 Task: Look for space in Abobo, Ivory Coast from 12th July, 2023 to 16th July, 2023 for 8 adults in price range Rs.10000 to Rs.16000. Place can be private room with 8 bedrooms having 8 beds and 8 bathrooms. Property type can be house, flat, guest house, hotel. Amenities needed are: wifi, TV, free parkinig on premises, gym, breakfast. Booking option can be shelf check-in. Required host language is English.
Action: Mouse moved to (483, 107)
Screenshot: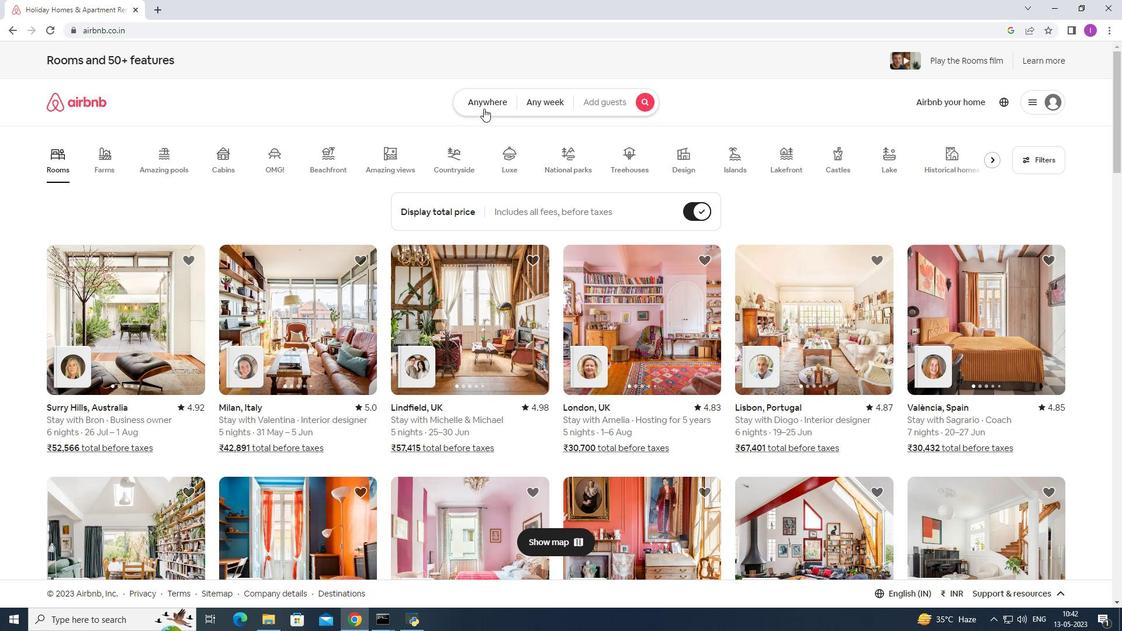 
Action: Mouse pressed left at (483, 107)
Screenshot: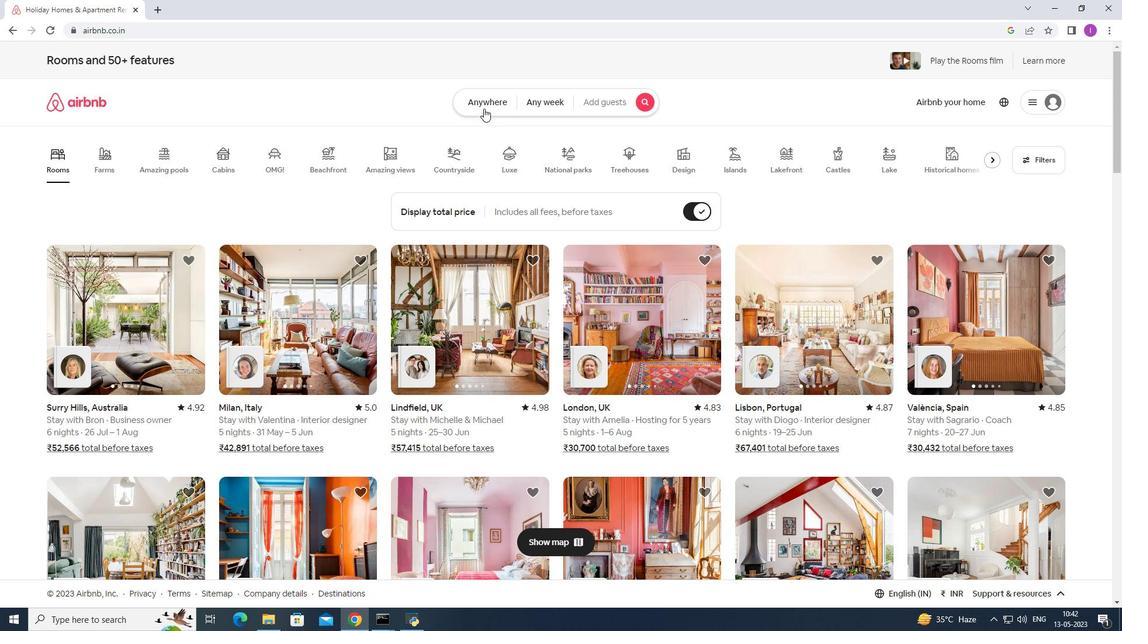 
Action: Mouse moved to (434, 137)
Screenshot: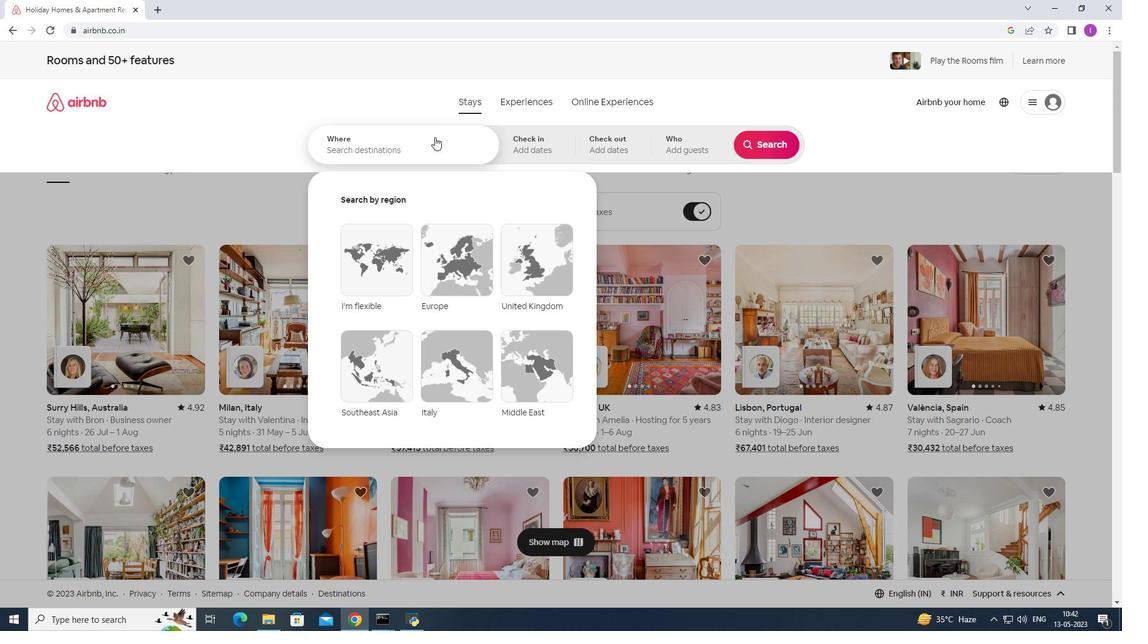 
Action: Mouse pressed left at (434, 137)
Screenshot: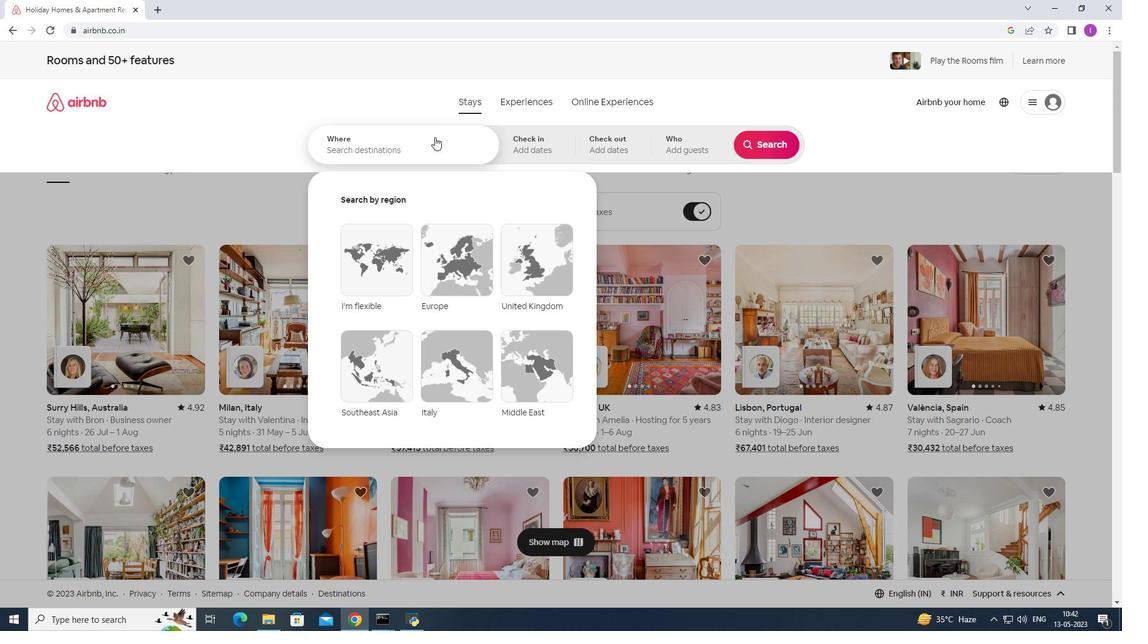 
Action: Key pressed <Key.shift>Abodo,<Key.shift>Ivoryn<Key.backspace><Key.space>scost
Screenshot: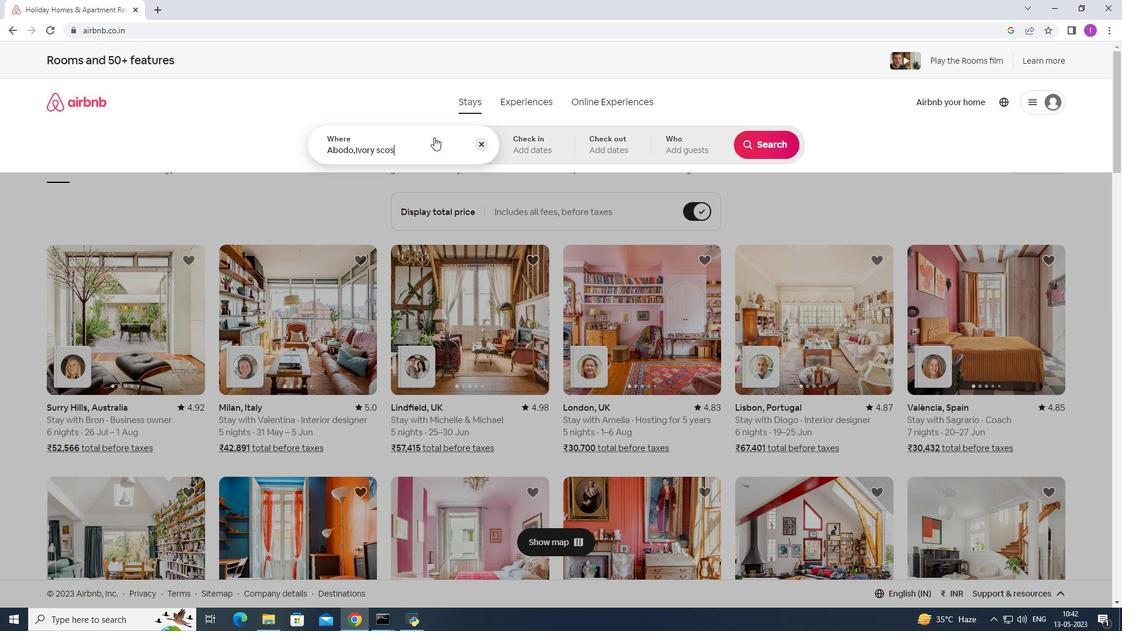 
Action: Mouse moved to (380, 149)
Screenshot: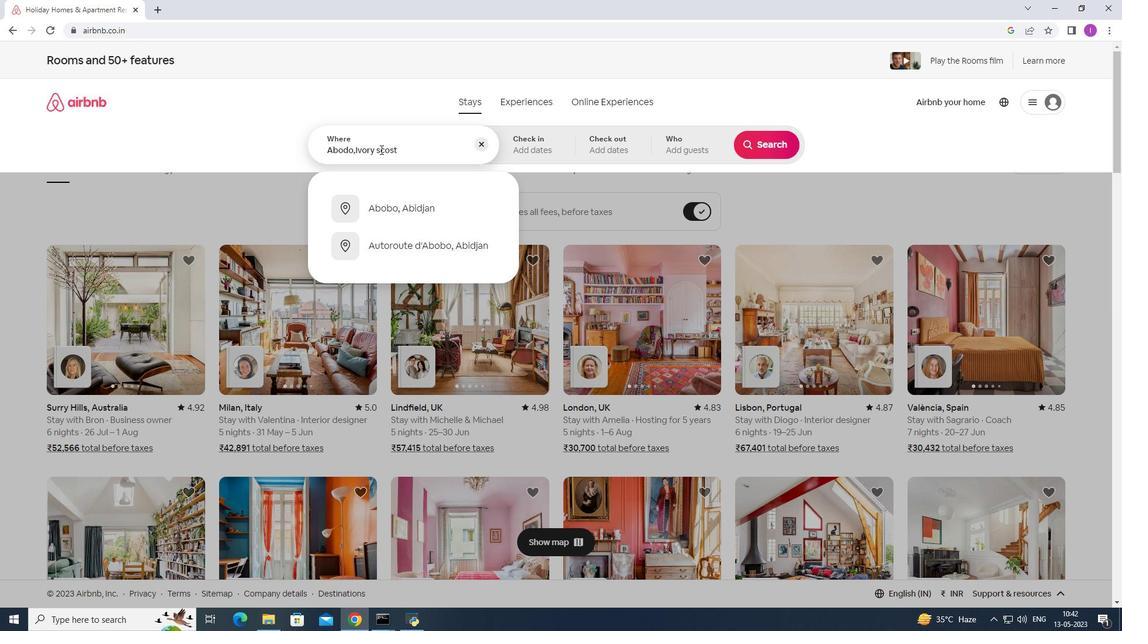 
Action: Mouse pressed left at (380, 149)
Screenshot: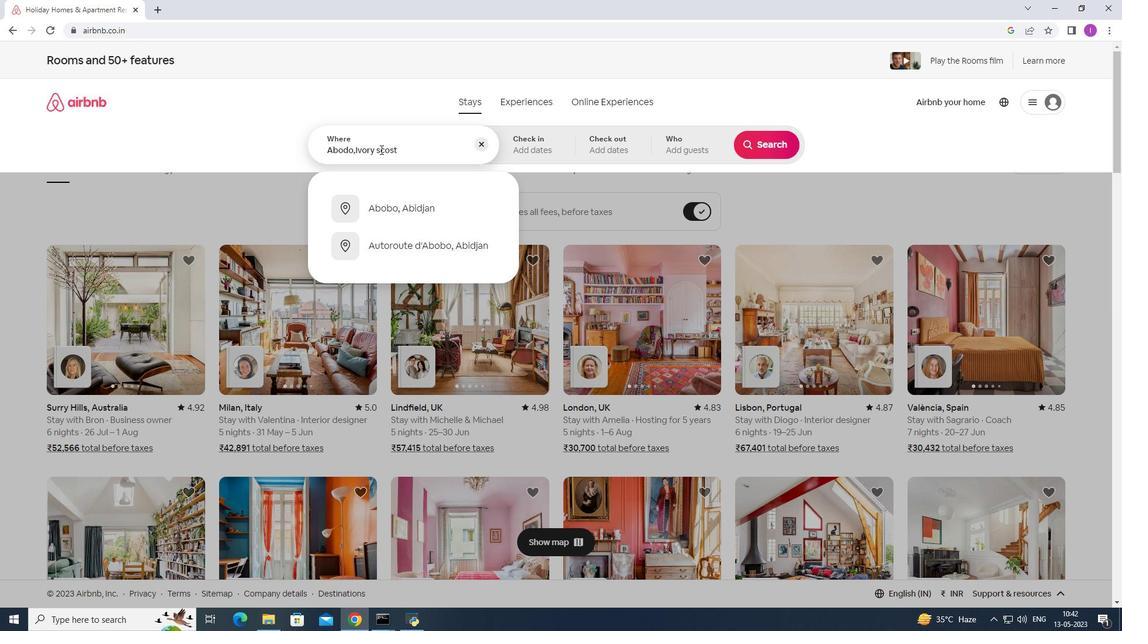 
Action: Key pressed <Key.backspace>
Screenshot: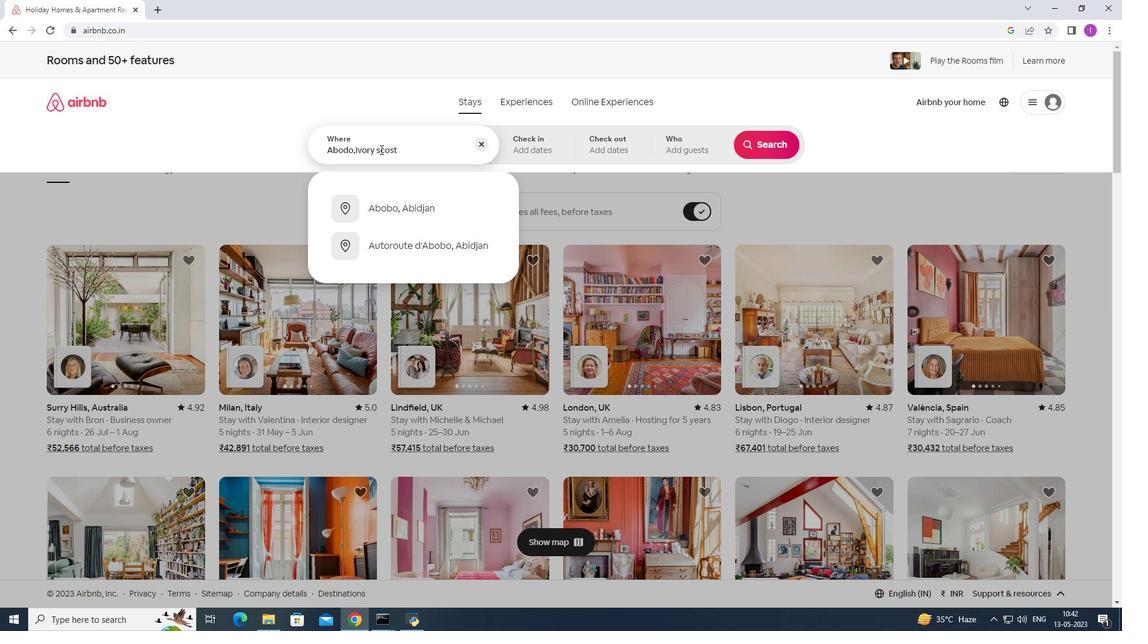 
Action: Mouse moved to (525, 152)
Screenshot: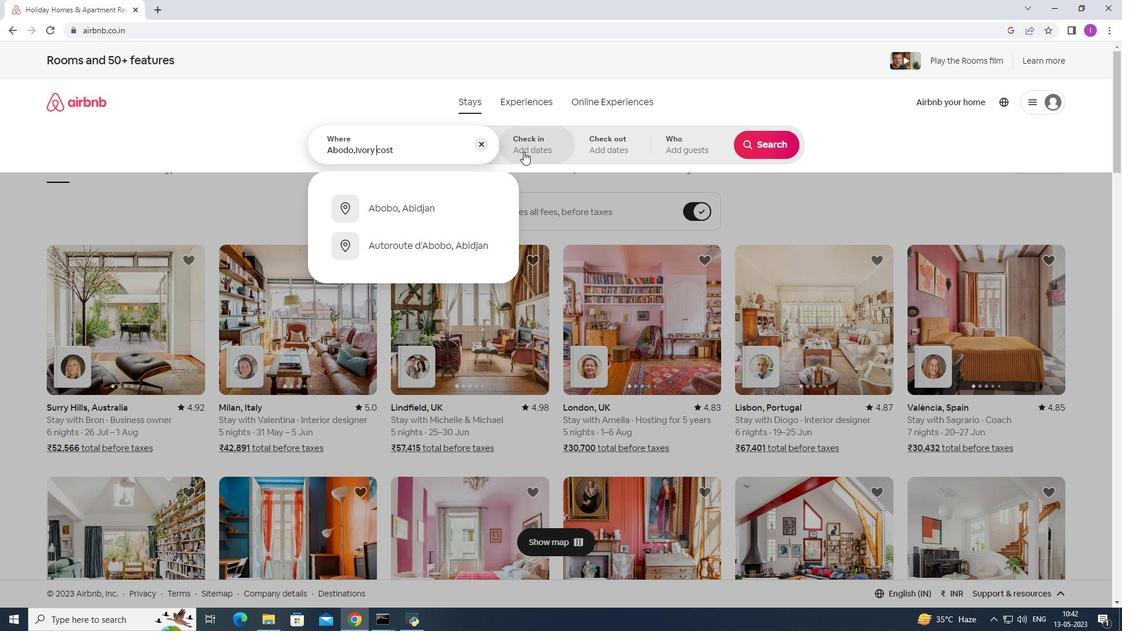 
Action: Mouse pressed left at (525, 152)
Screenshot: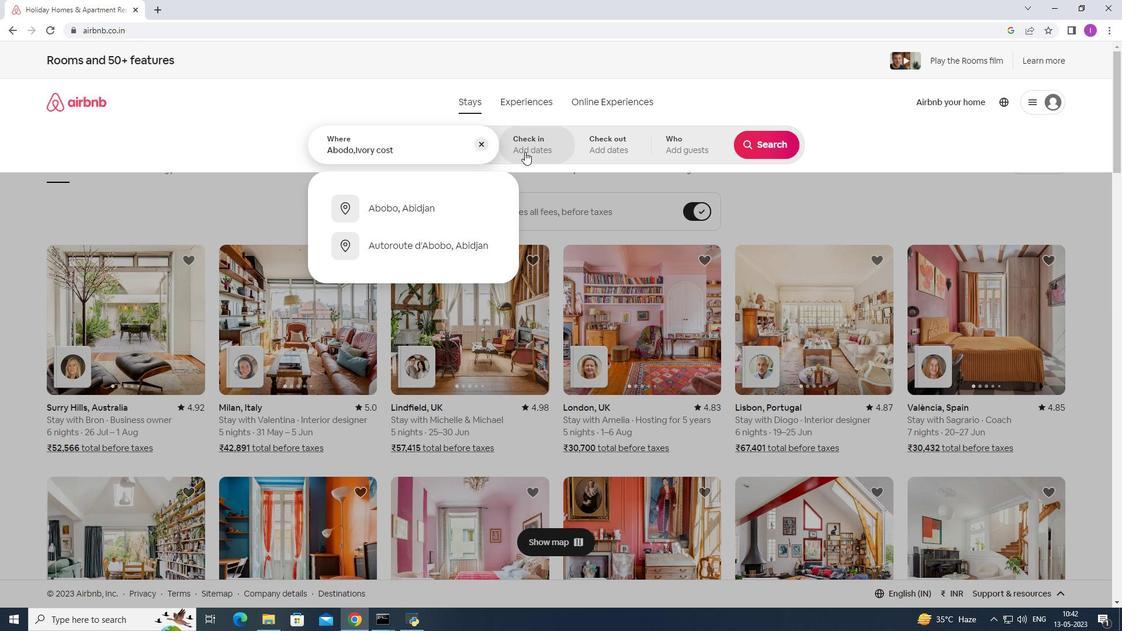 
Action: Mouse moved to (761, 240)
Screenshot: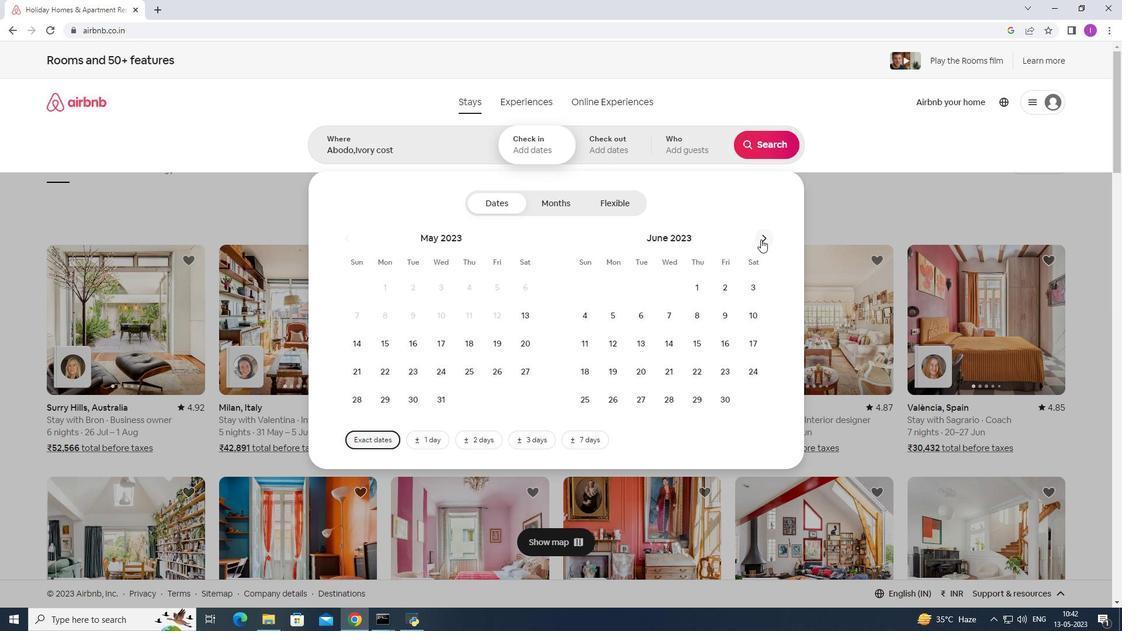 
Action: Mouse pressed left at (761, 240)
Screenshot: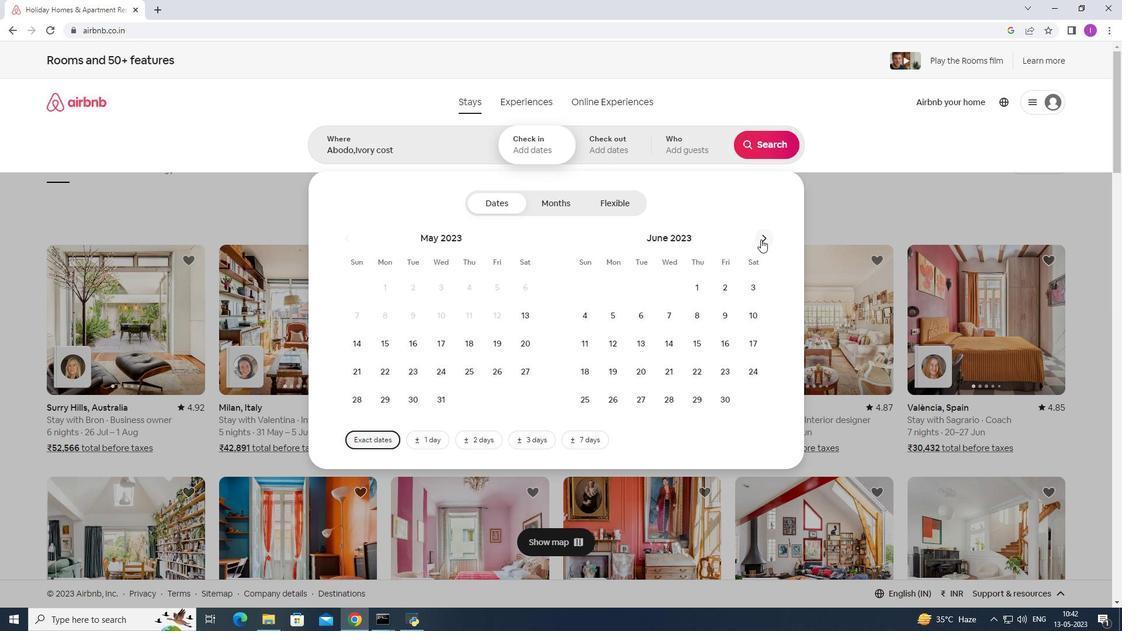 
Action: Mouse moved to (669, 344)
Screenshot: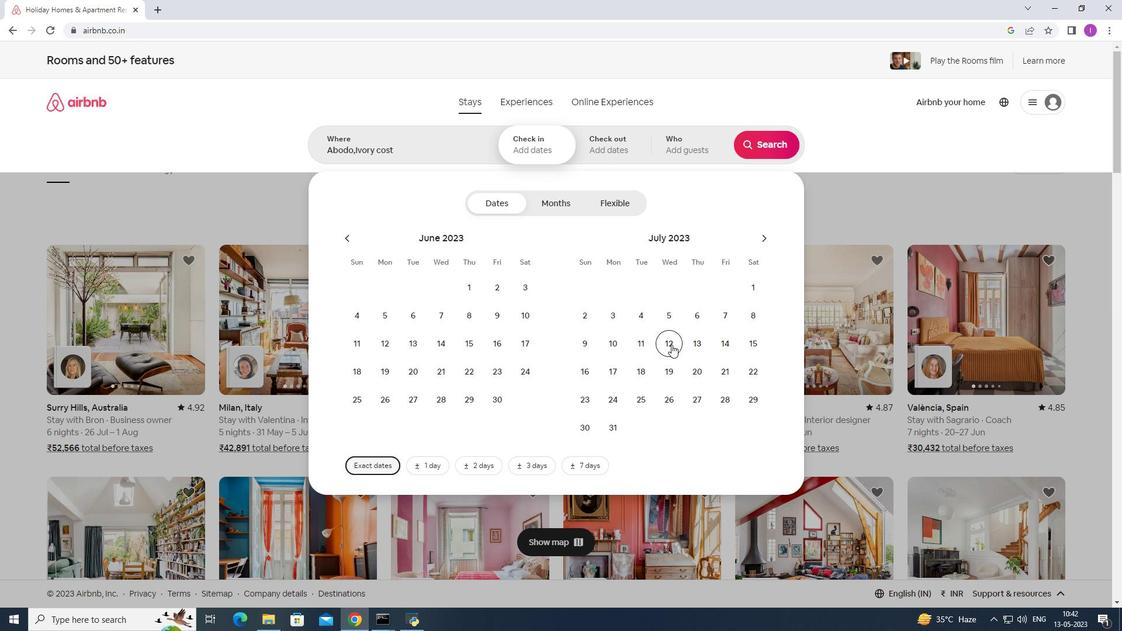 
Action: Mouse pressed left at (669, 344)
Screenshot: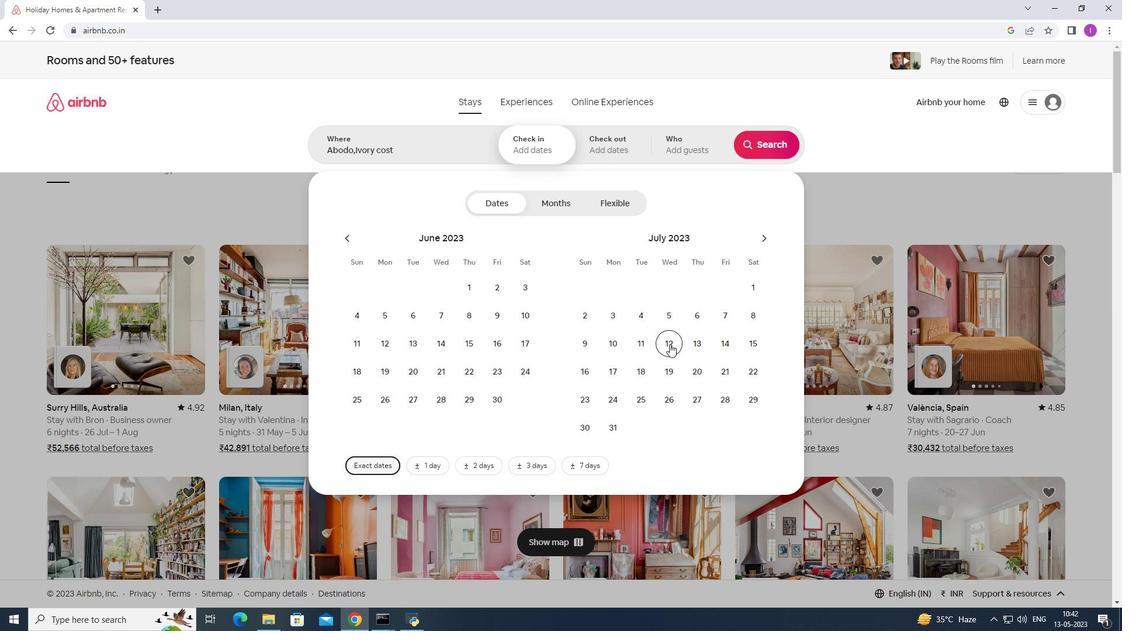 
Action: Mouse moved to (584, 377)
Screenshot: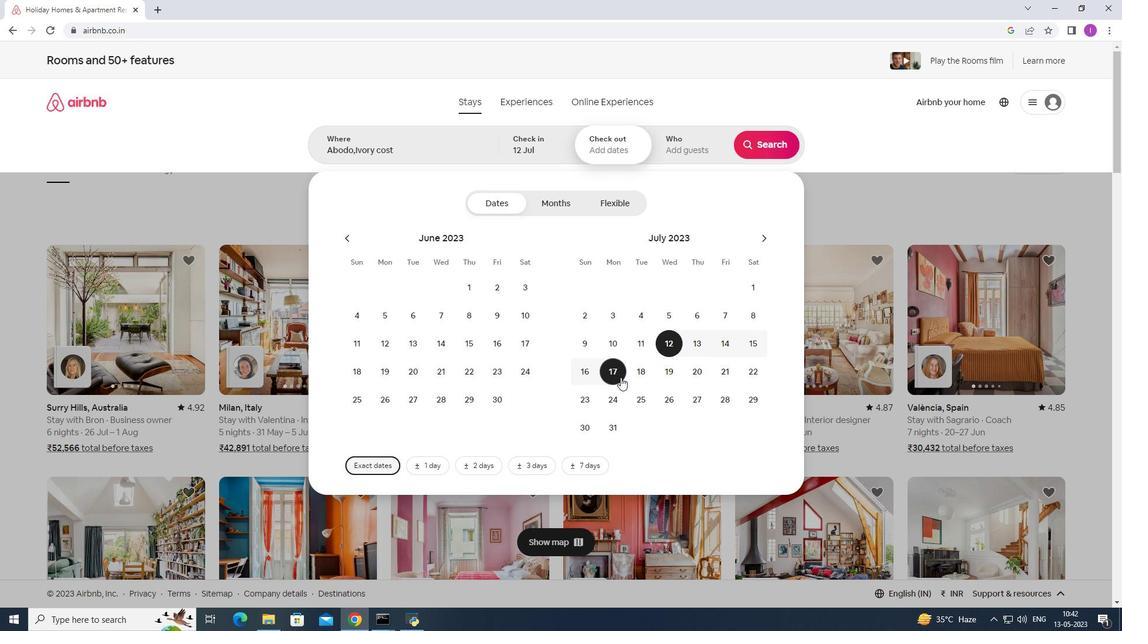 
Action: Mouse pressed left at (584, 377)
Screenshot: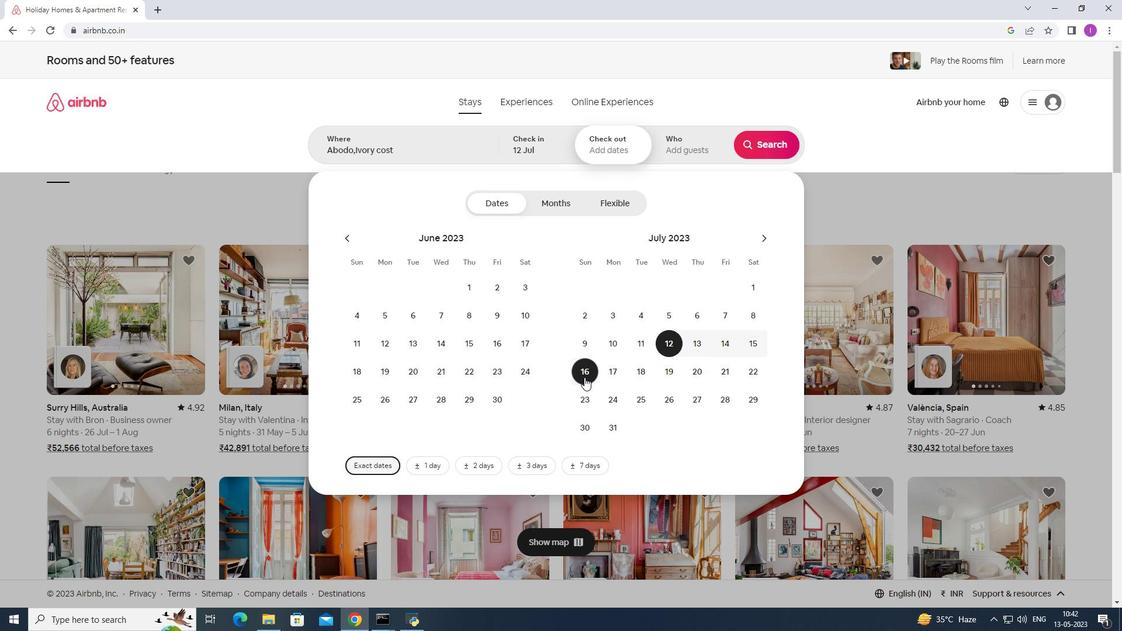 
Action: Mouse moved to (702, 159)
Screenshot: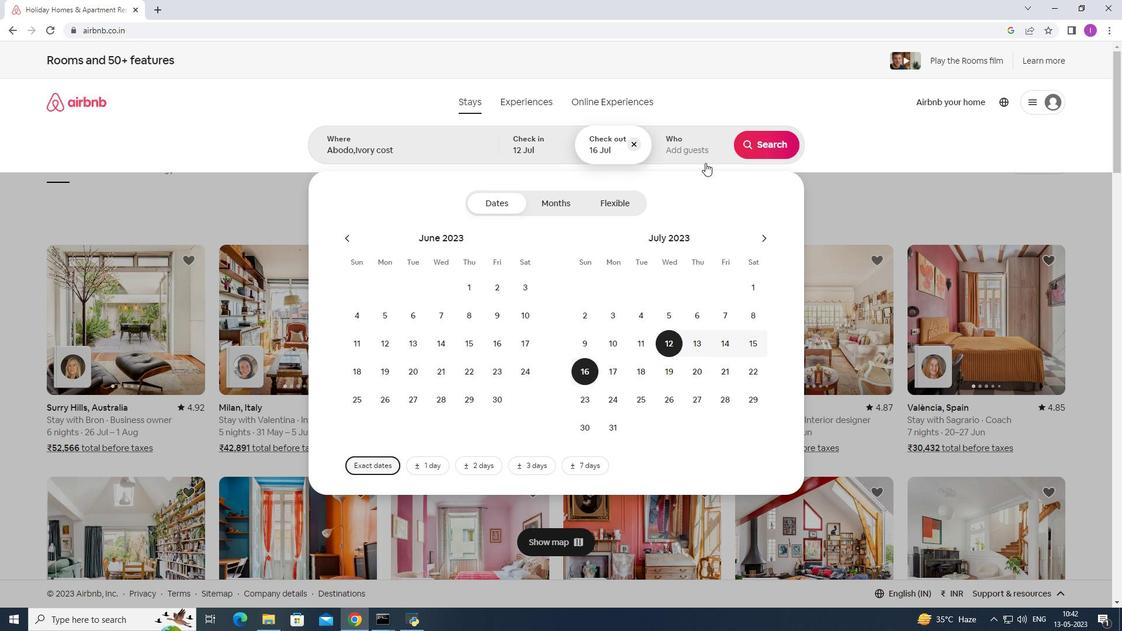 
Action: Mouse pressed left at (702, 159)
Screenshot: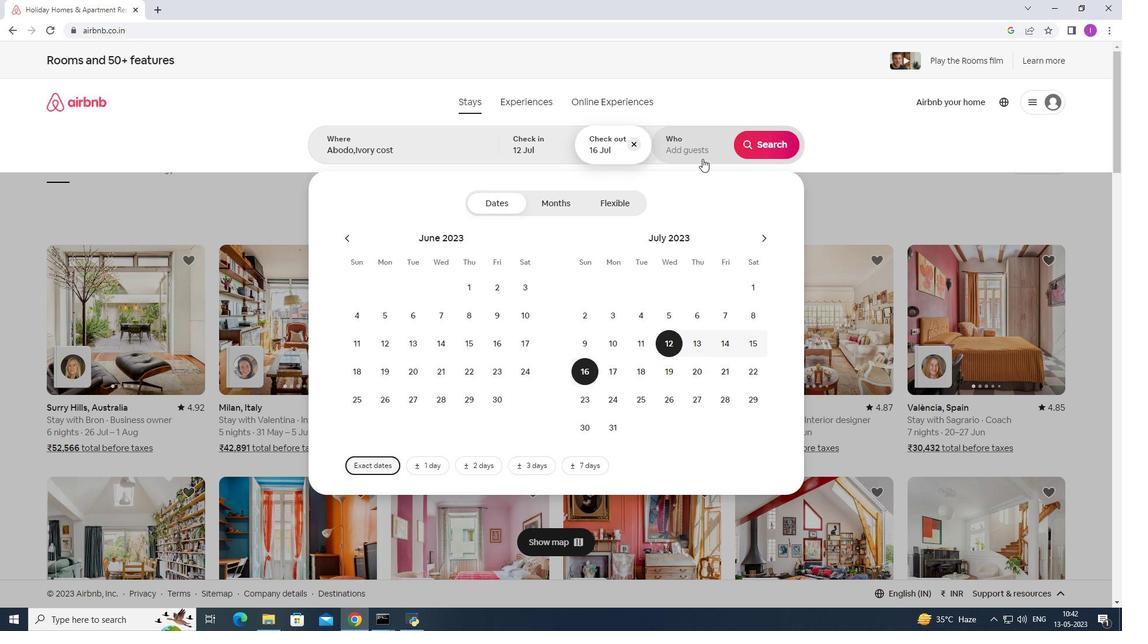 
Action: Mouse moved to (768, 206)
Screenshot: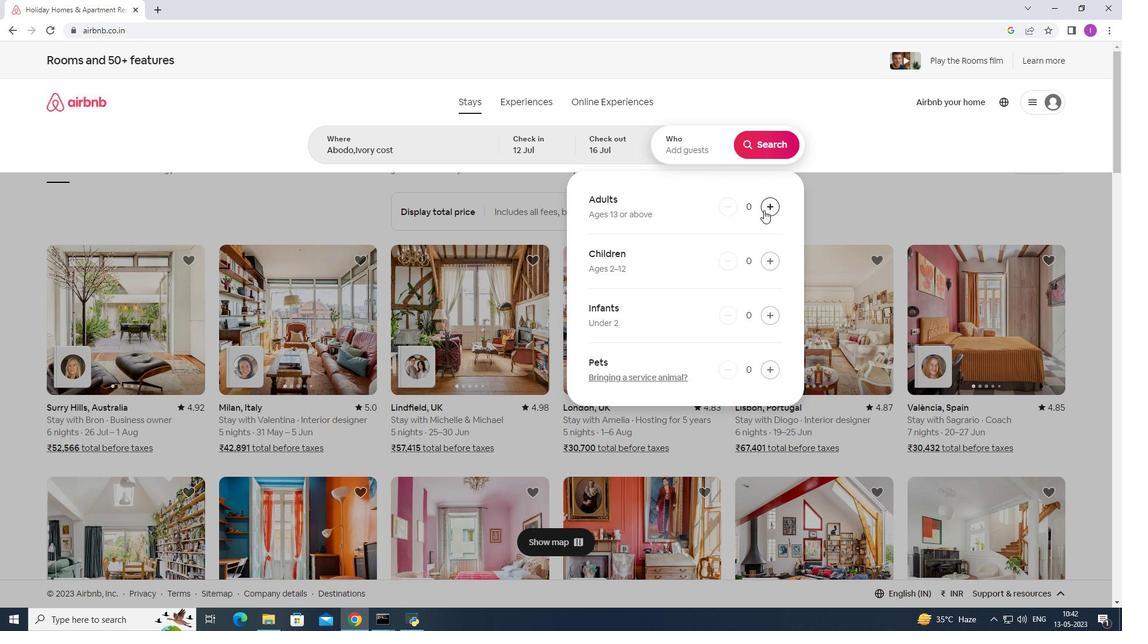 
Action: Mouse pressed left at (768, 206)
Screenshot: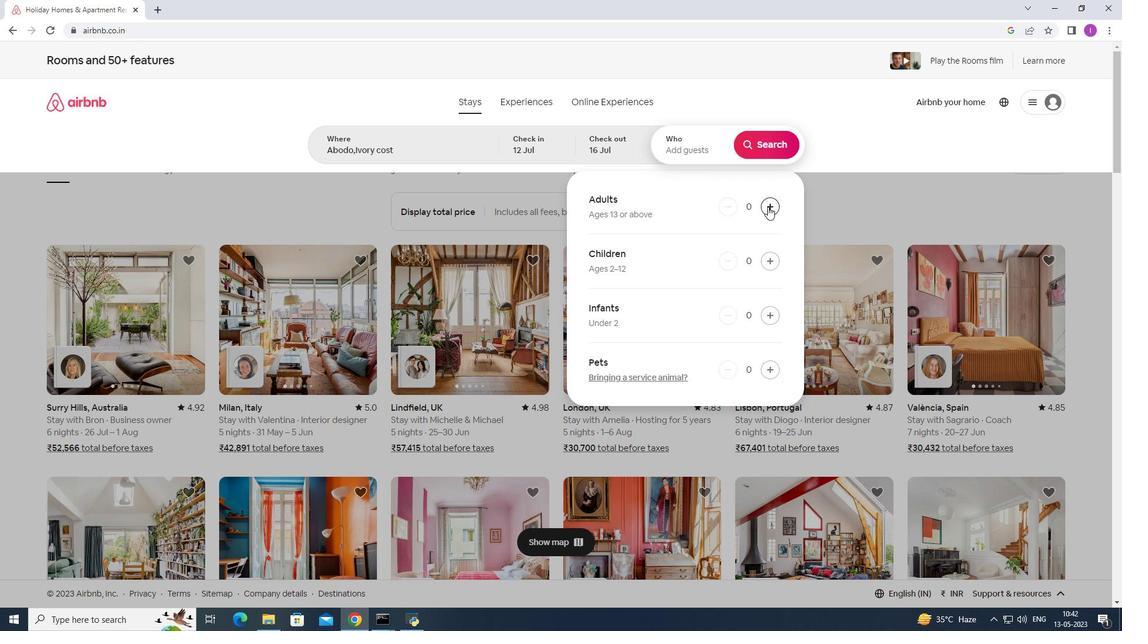 
Action: Mouse pressed left at (768, 206)
Screenshot: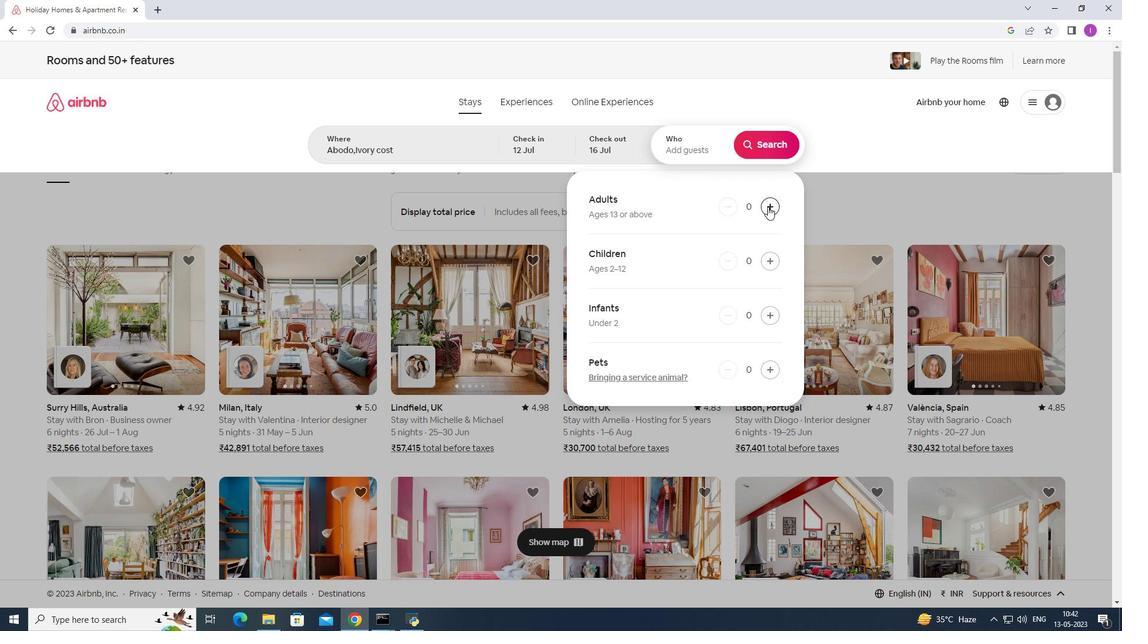 
Action: Mouse pressed left at (768, 206)
Screenshot: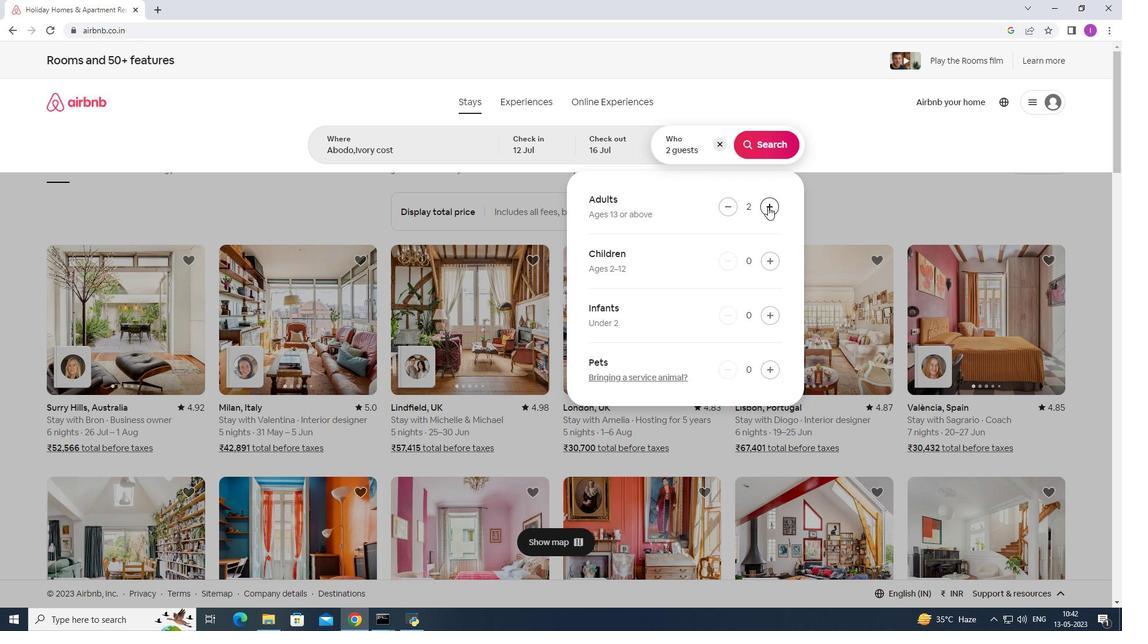 
Action: Mouse pressed left at (768, 206)
Screenshot: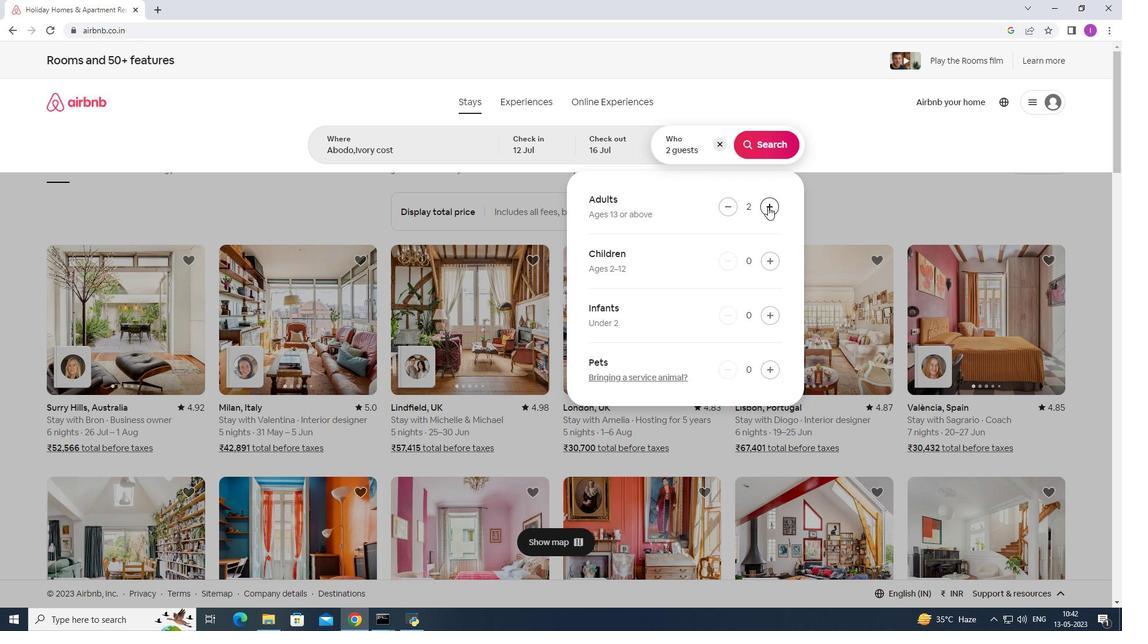 
Action: Mouse pressed left at (768, 206)
Screenshot: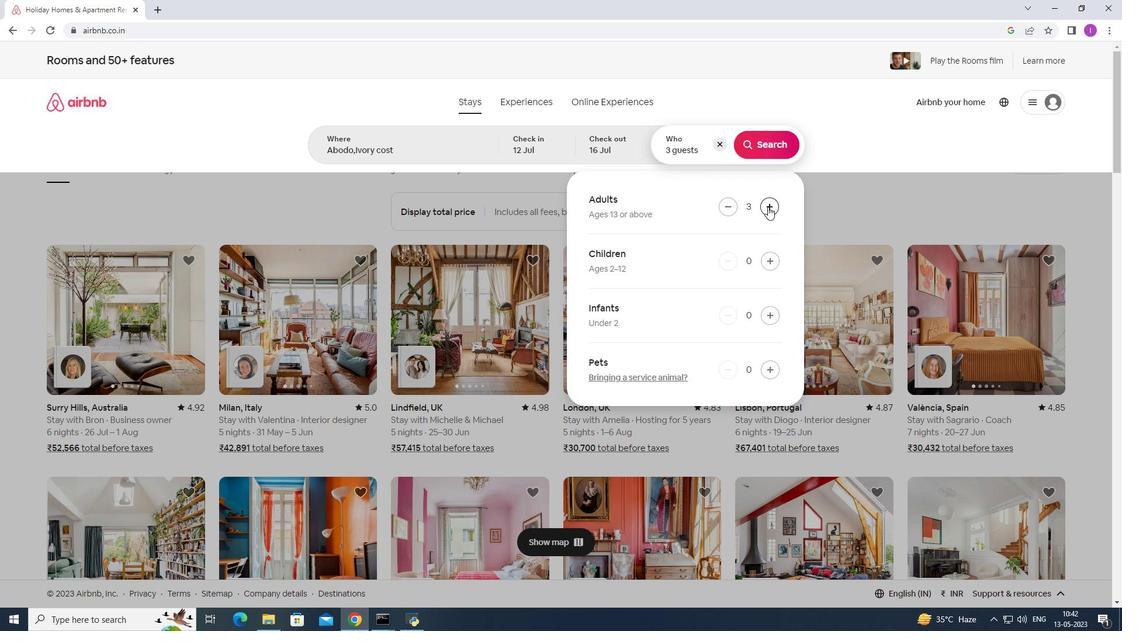 
Action: Mouse pressed left at (768, 206)
Screenshot: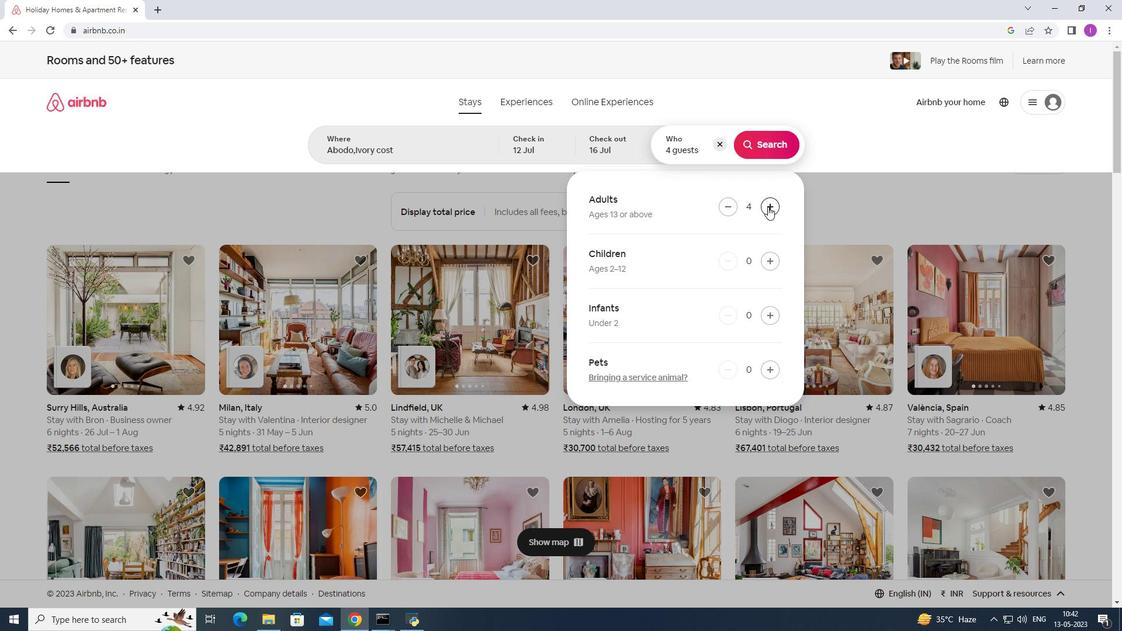 
Action: Mouse pressed left at (768, 206)
Screenshot: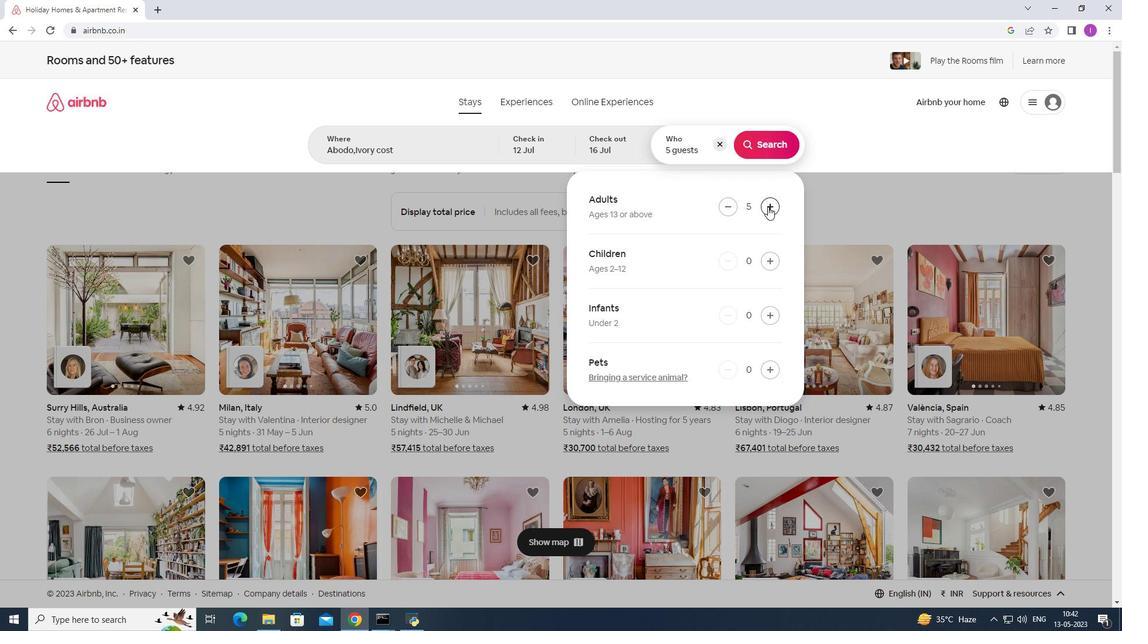 
Action: Mouse pressed left at (768, 206)
Screenshot: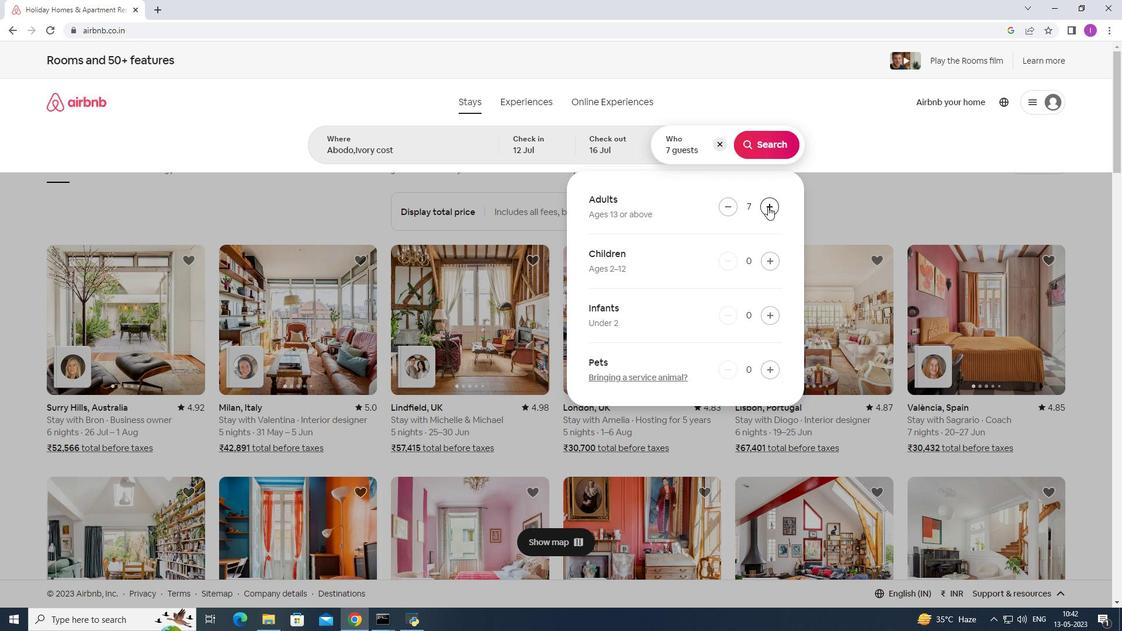 
Action: Mouse moved to (767, 147)
Screenshot: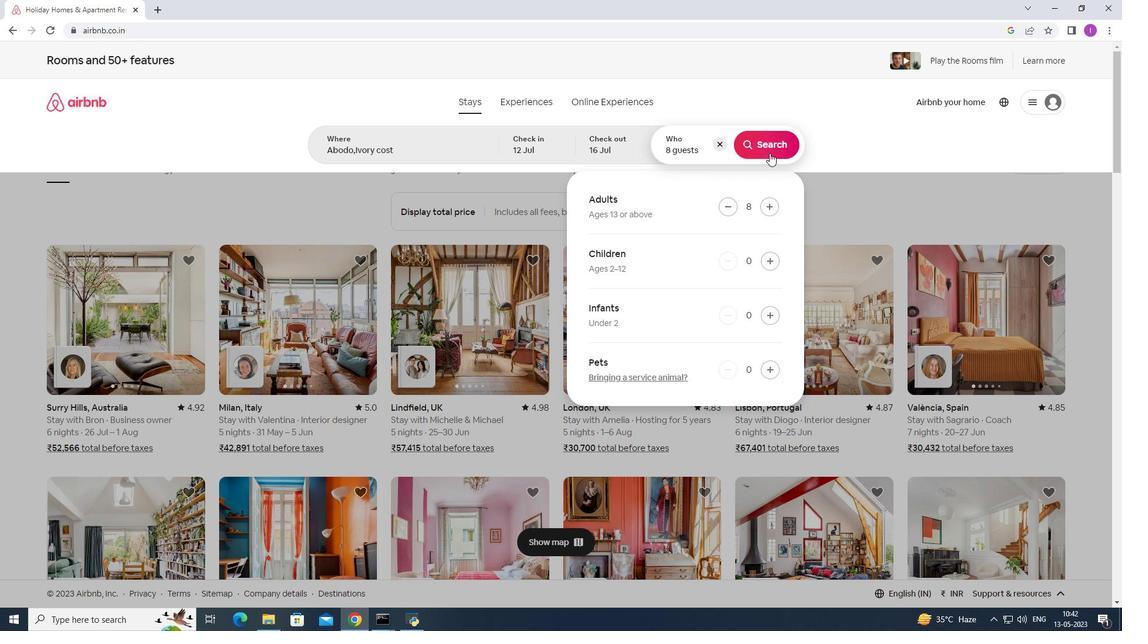 
Action: Mouse pressed left at (767, 147)
Screenshot: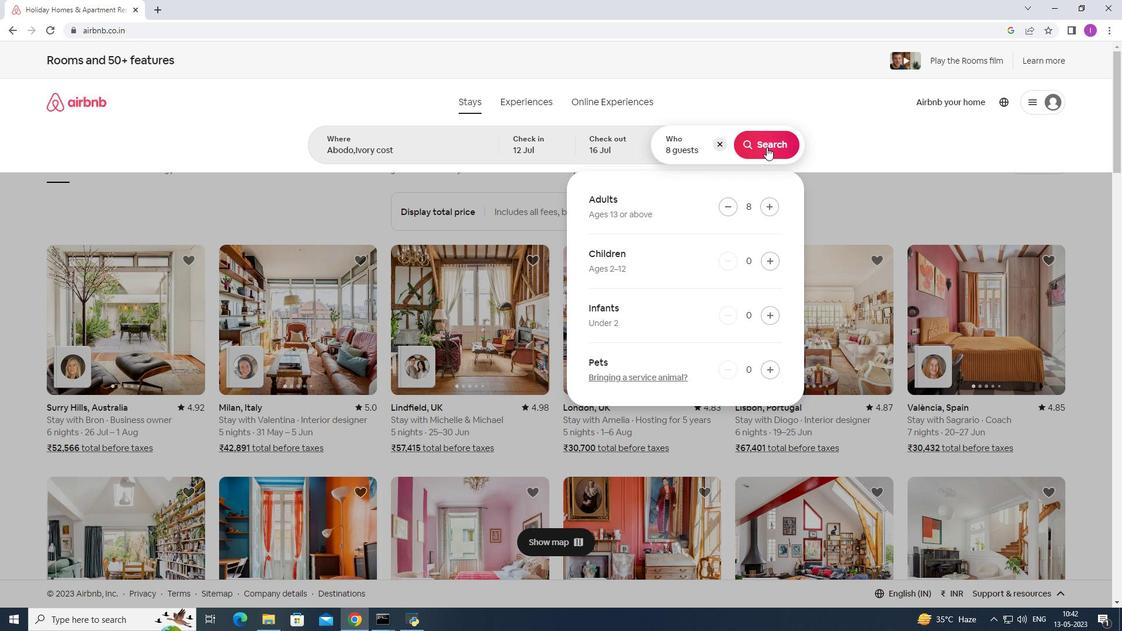 
Action: Mouse moved to (1057, 101)
Screenshot: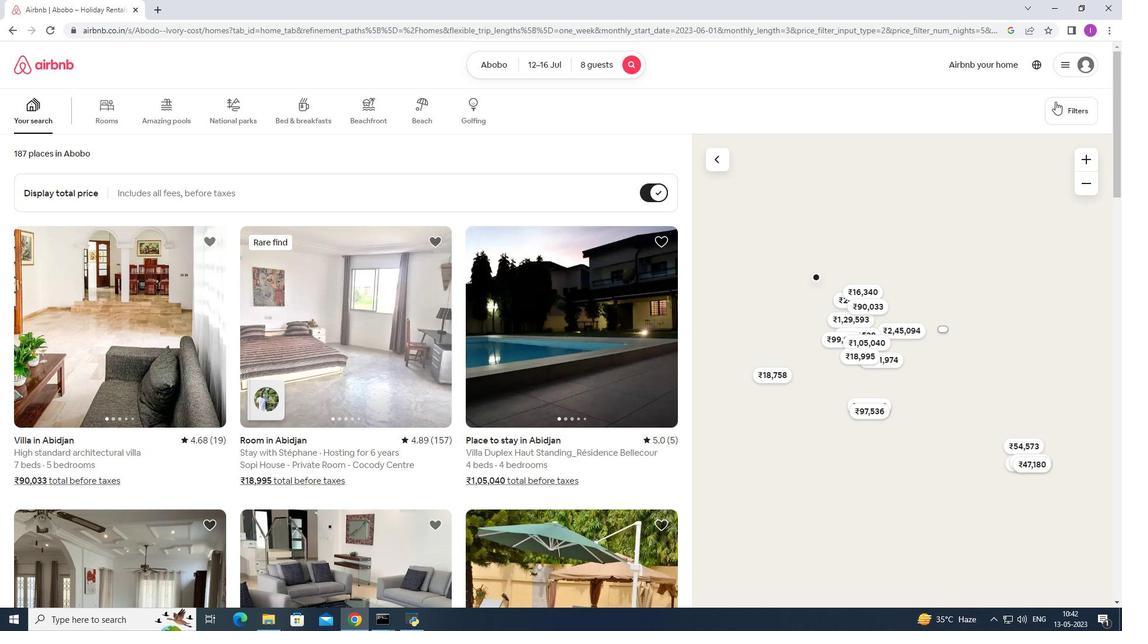 
Action: Mouse pressed left at (1057, 101)
Screenshot: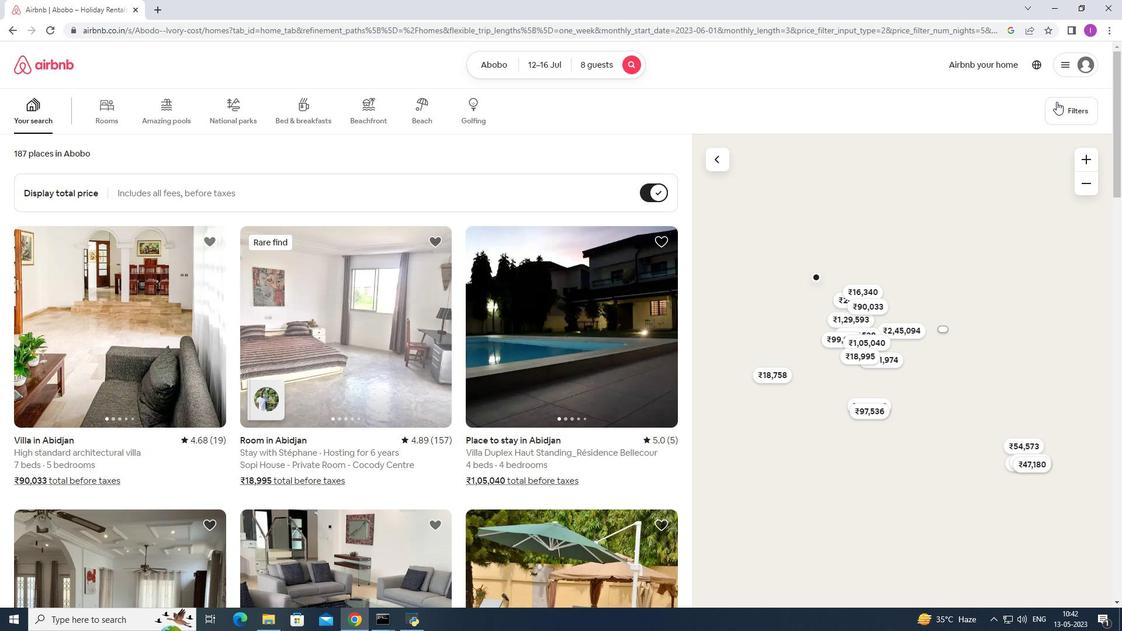 
Action: Mouse moved to (639, 398)
Screenshot: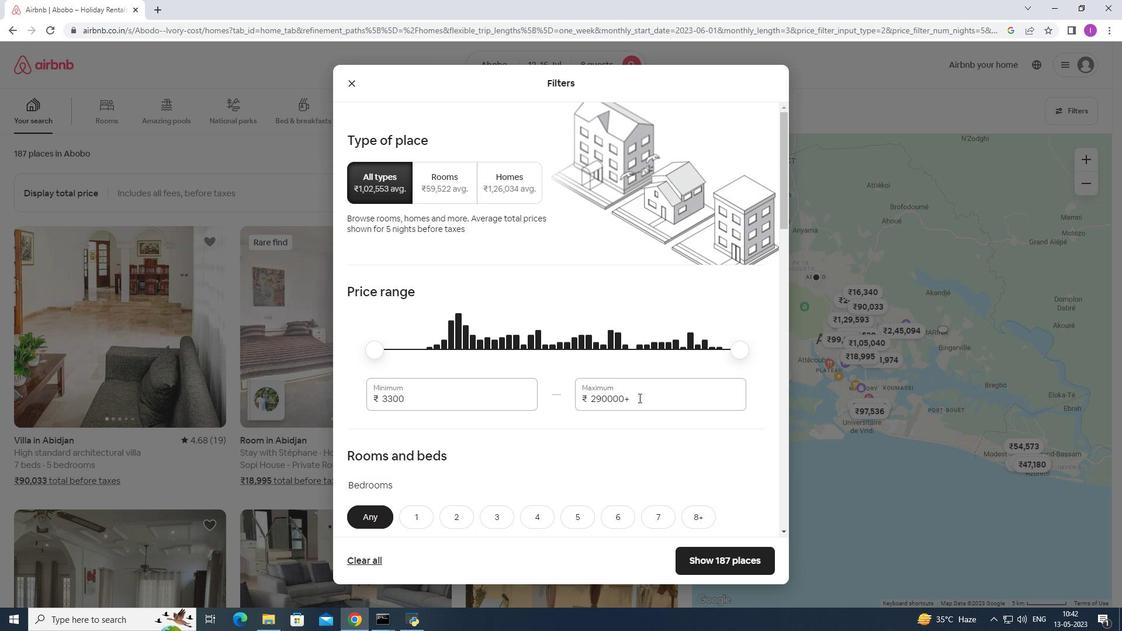 
Action: Mouse pressed left at (639, 398)
Screenshot: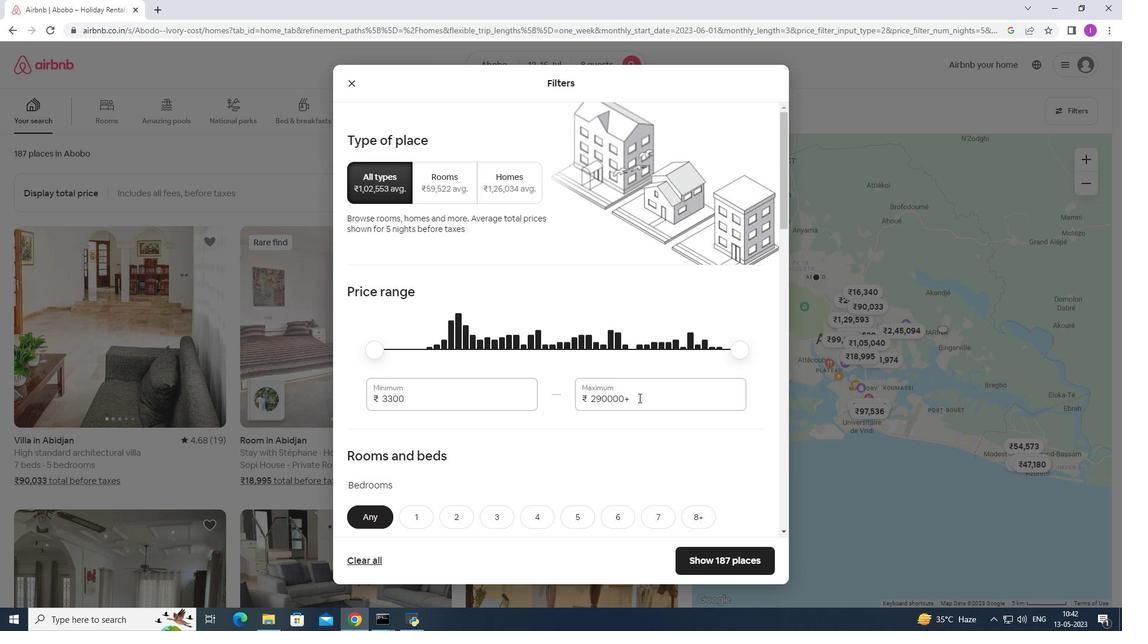 
Action: Mouse moved to (578, 394)
Screenshot: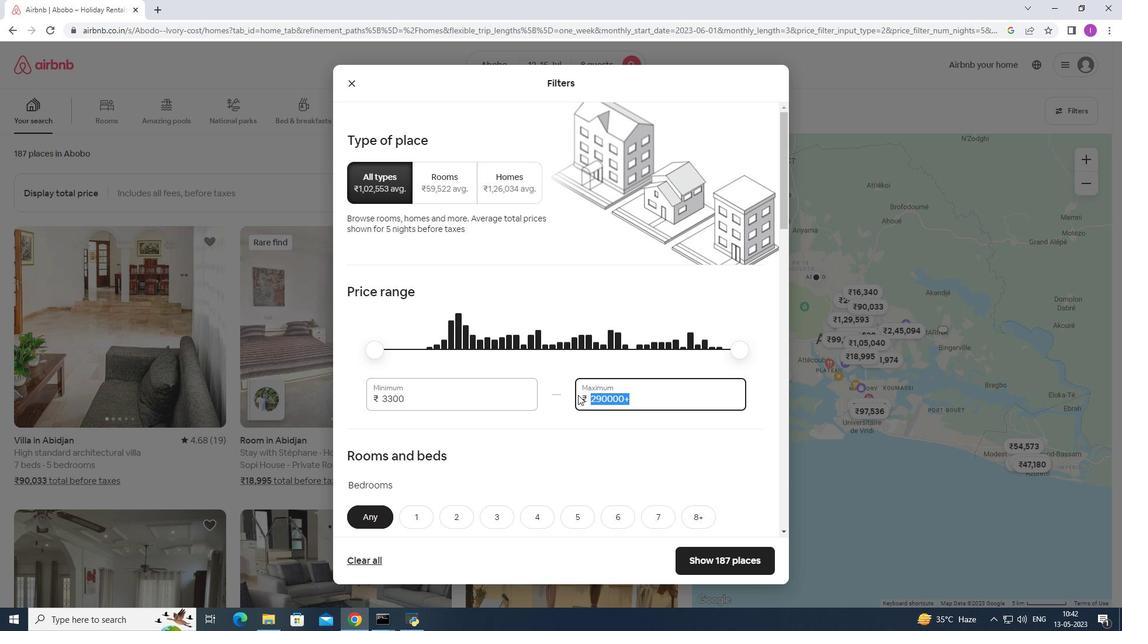 
Action: Key pressed 1600
Screenshot: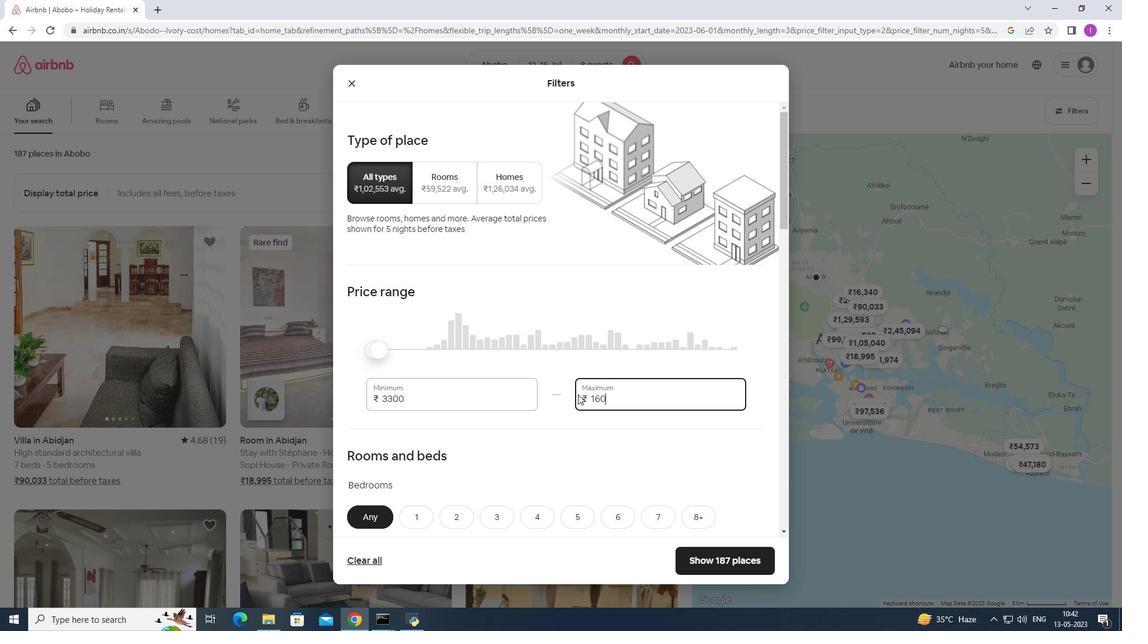 
Action: Mouse moved to (578, 393)
Screenshot: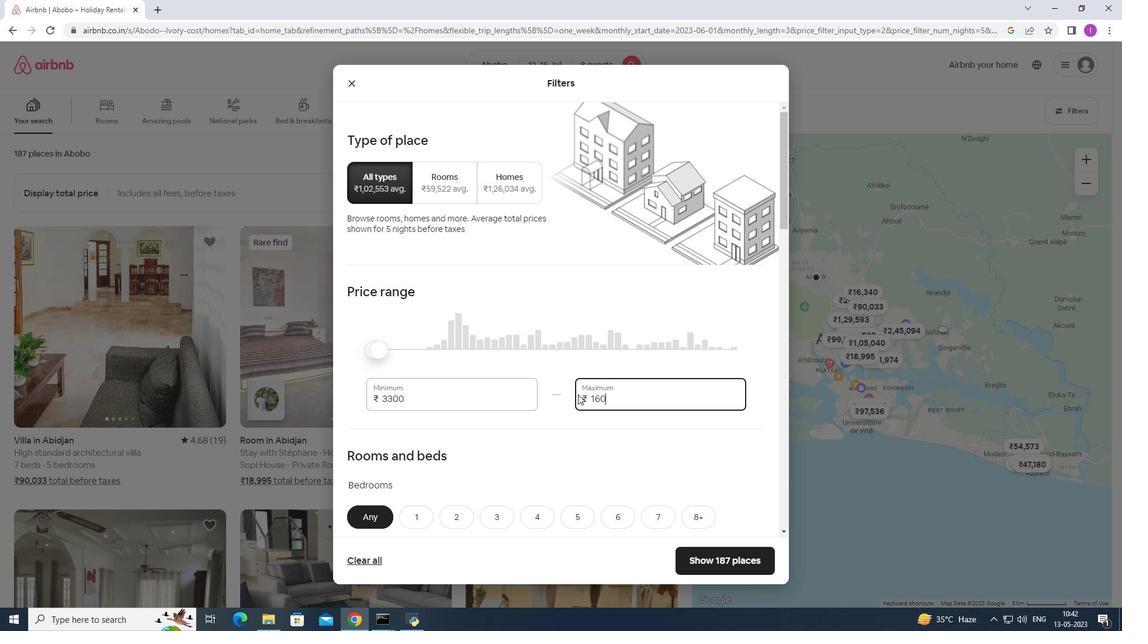 
Action: Key pressed 0
Screenshot: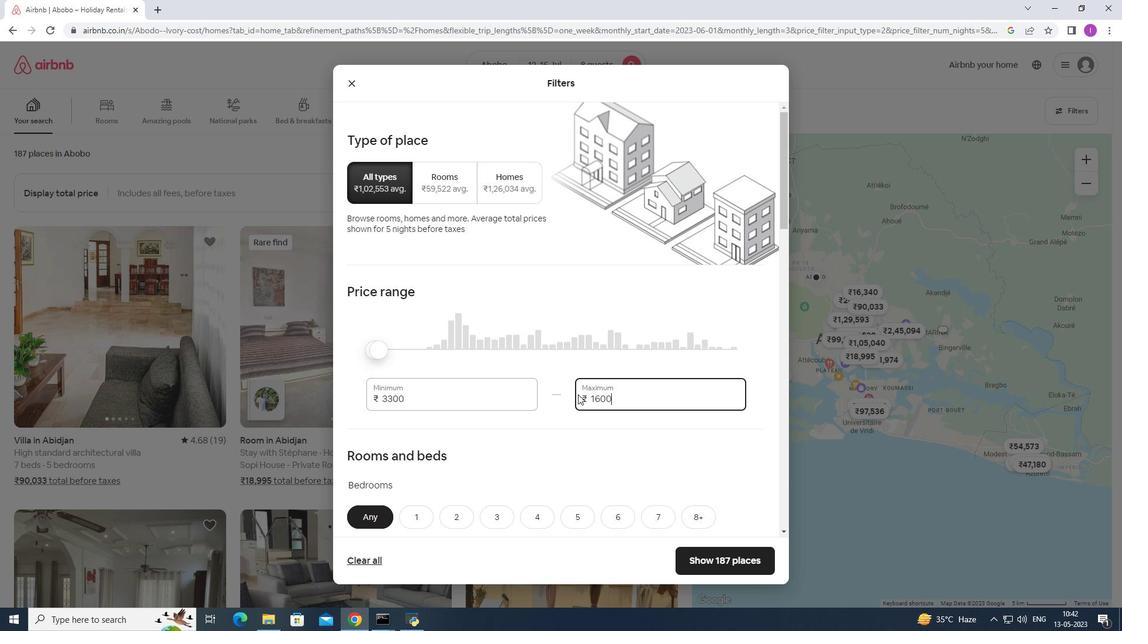 
Action: Mouse moved to (426, 402)
Screenshot: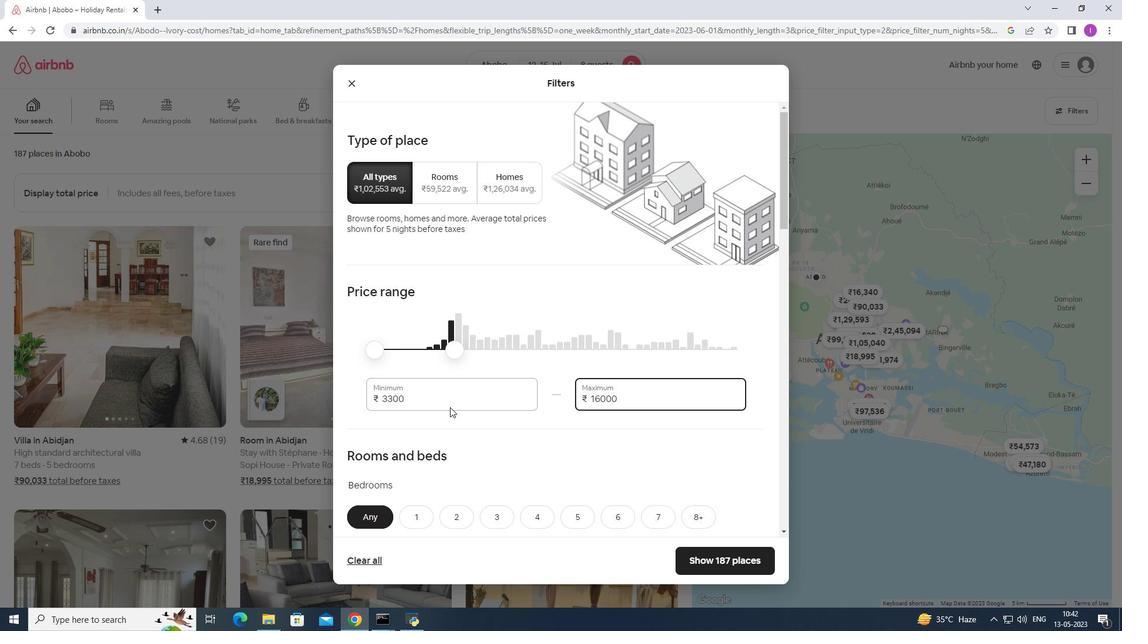 
Action: Mouse pressed left at (426, 402)
Screenshot: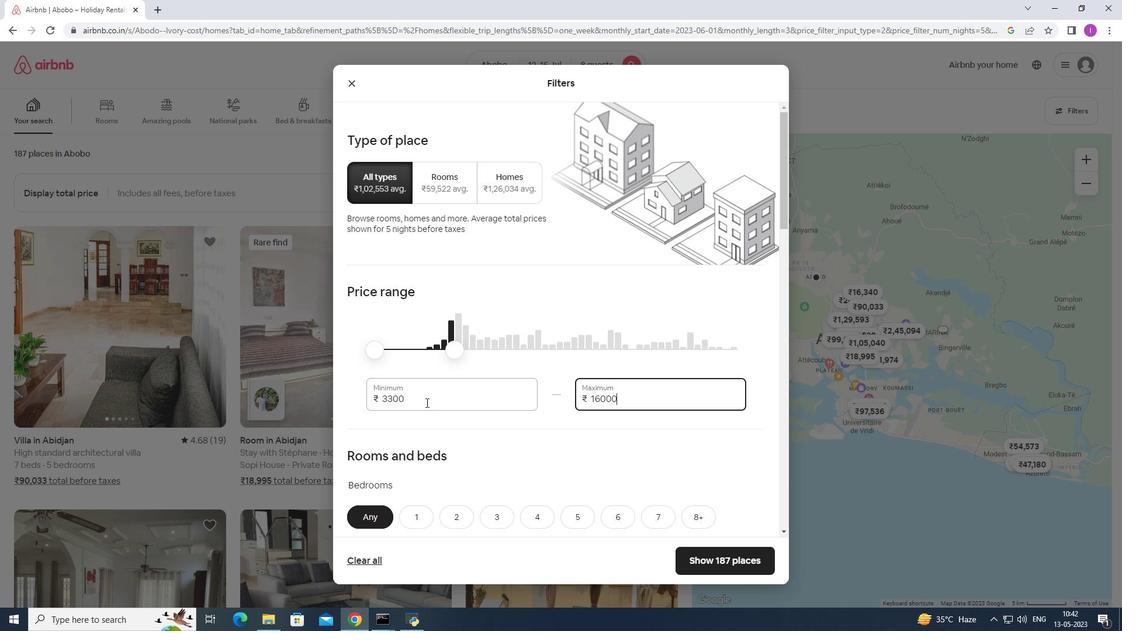 
Action: Mouse moved to (450, 401)
Screenshot: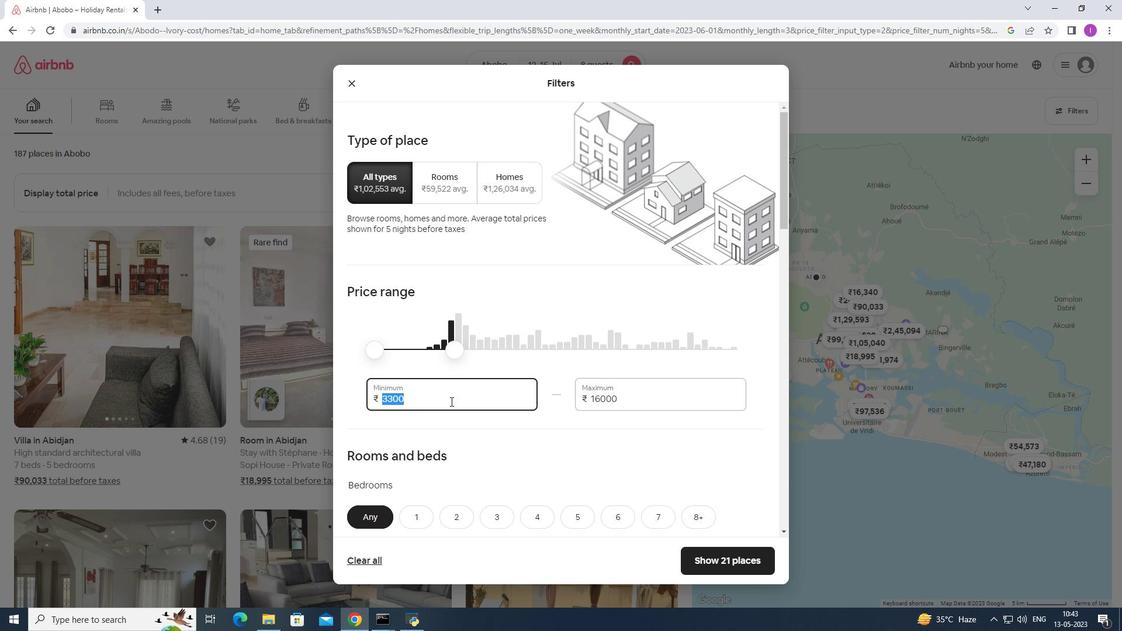 
Action: Key pressed 1
Screenshot: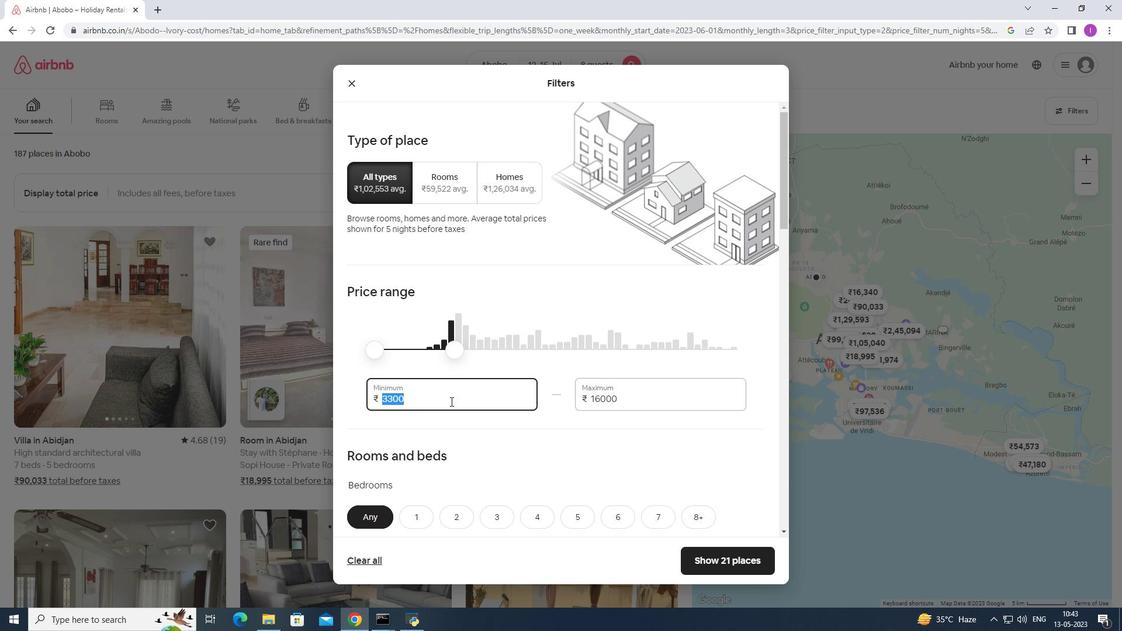 
Action: Mouse moved to (451, 401)
Screenshot: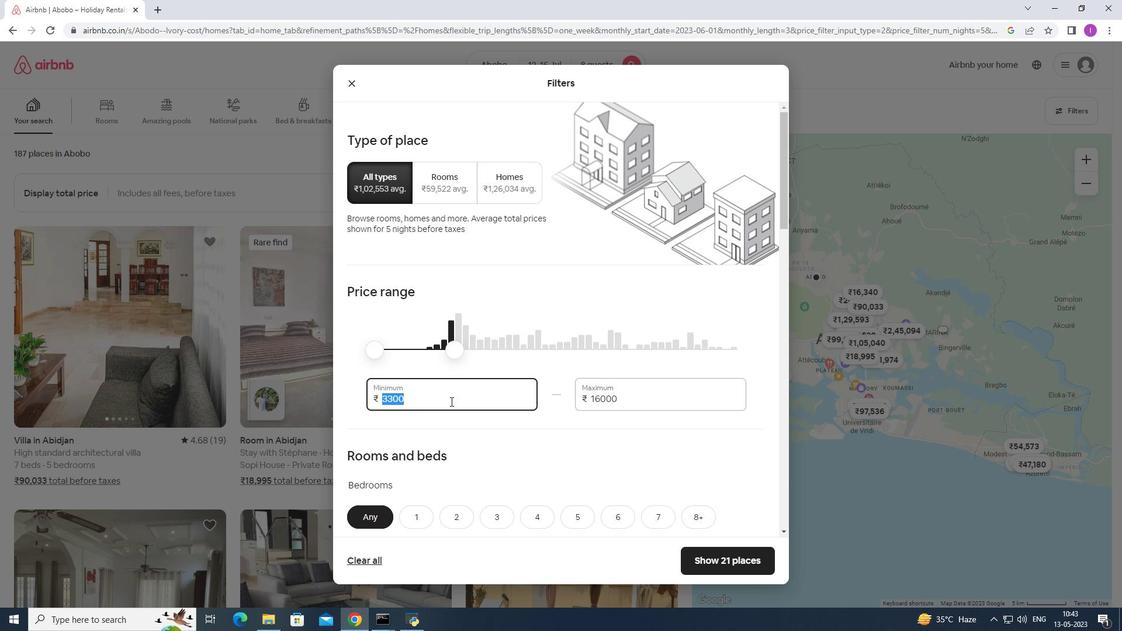 
Action: Key pressed 000
Screenshot: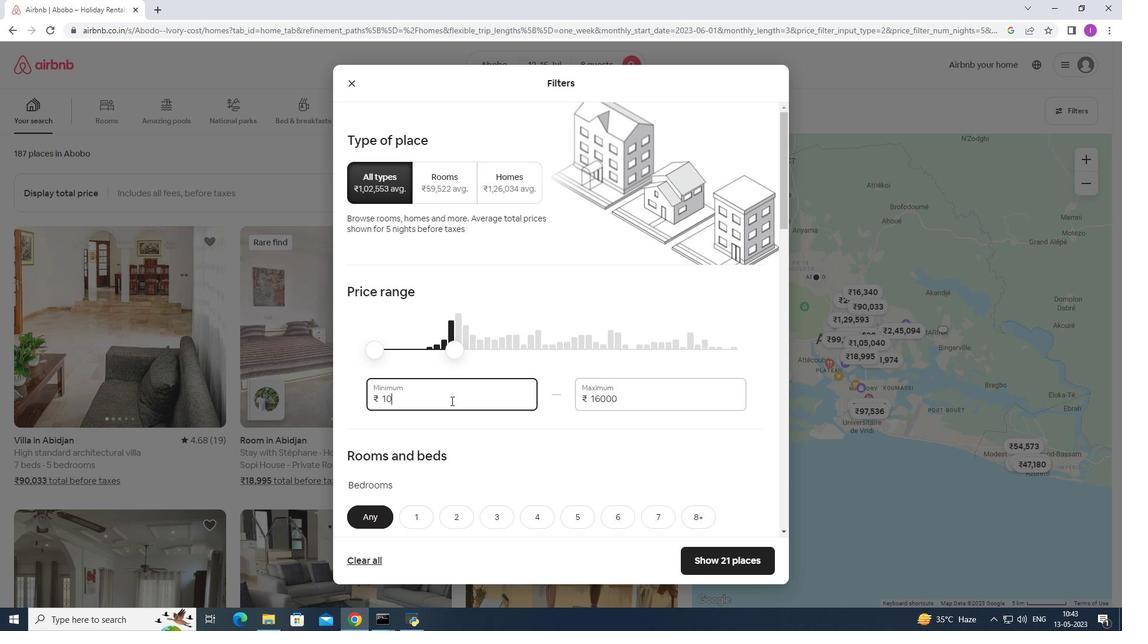 
Action: Mouse moved to (451, 401)
Screenshot: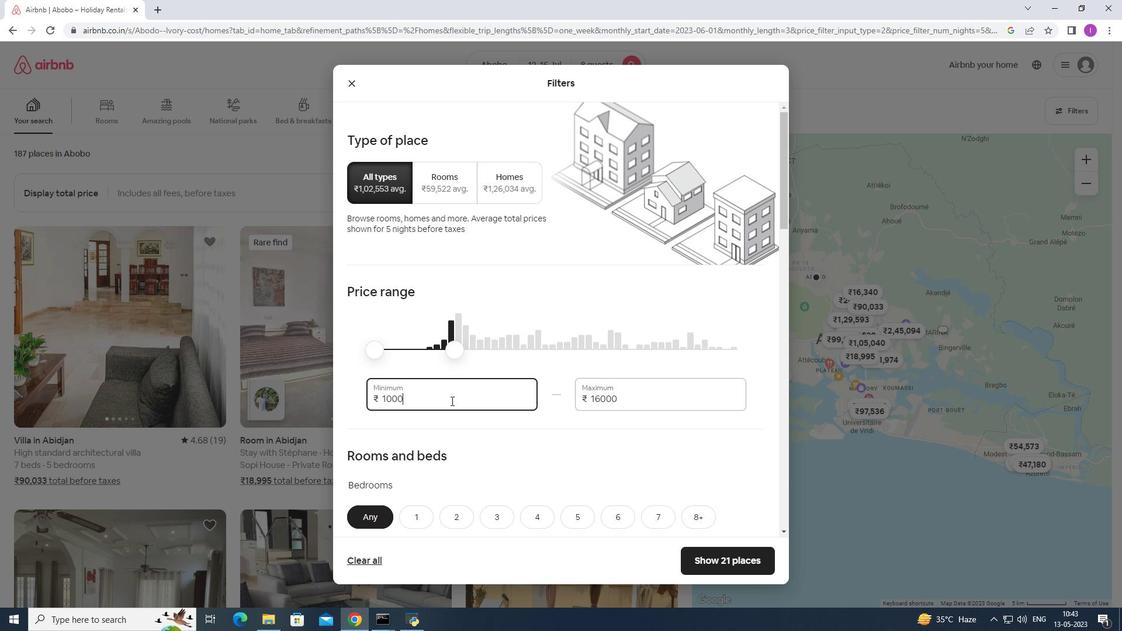 
Action: Key pressed 0
Screenshot: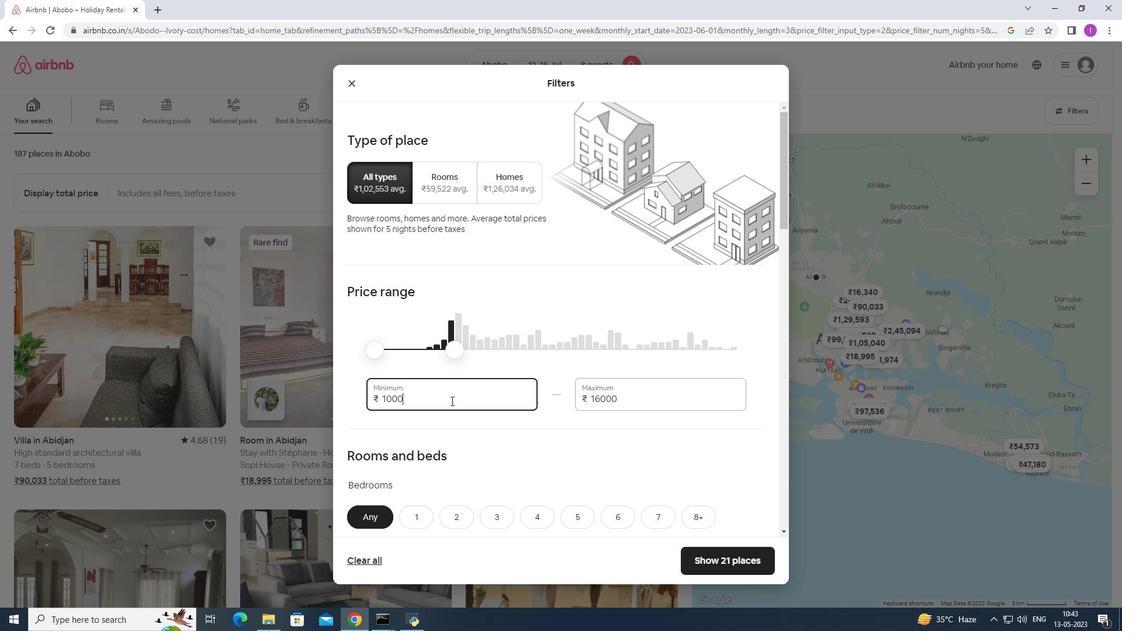 
Action: Mouse moved to (437, 439)
Screenshot: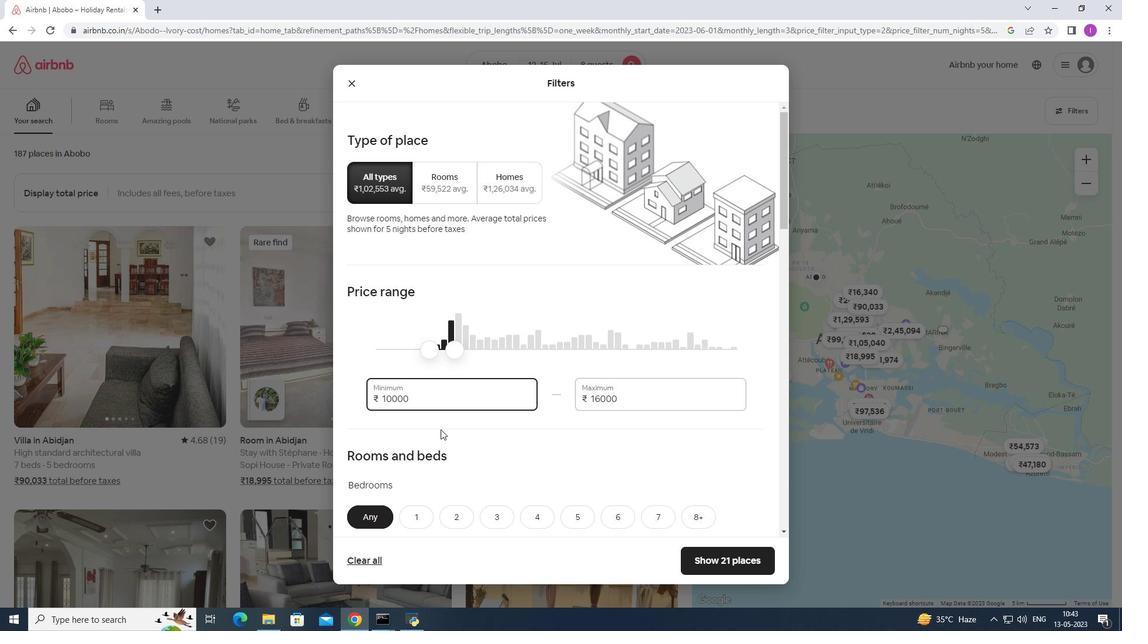 
Action: Mouse scrolled (437, 439) with delta (0, 0)
Screenshot: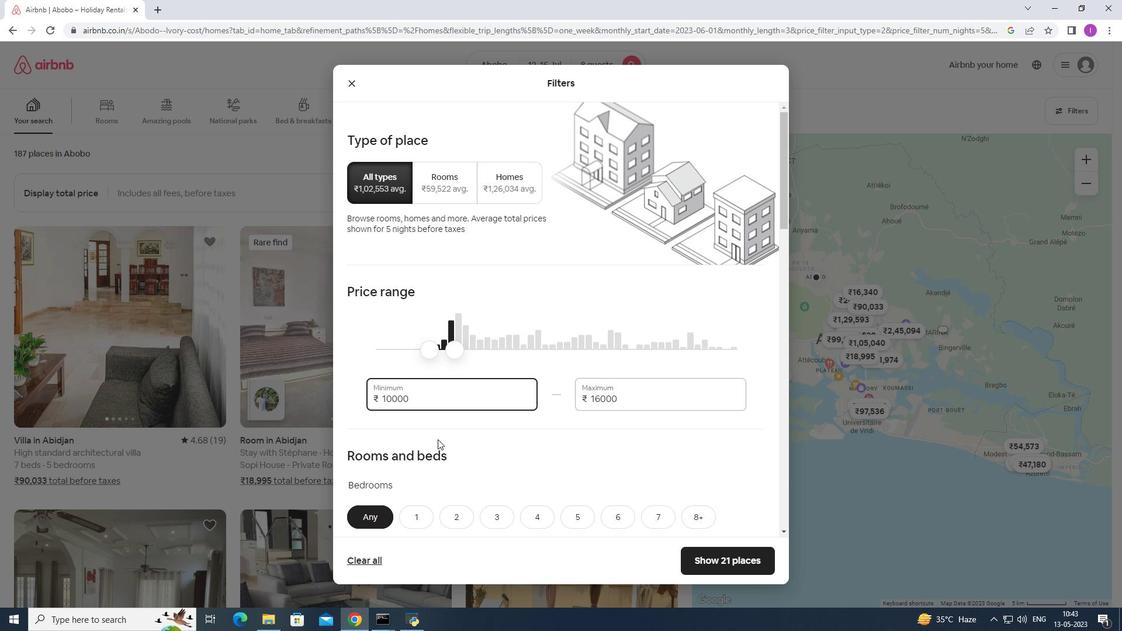
Action: Mouse scrolled (437, 439) with delta (0, 0)
Screenshot: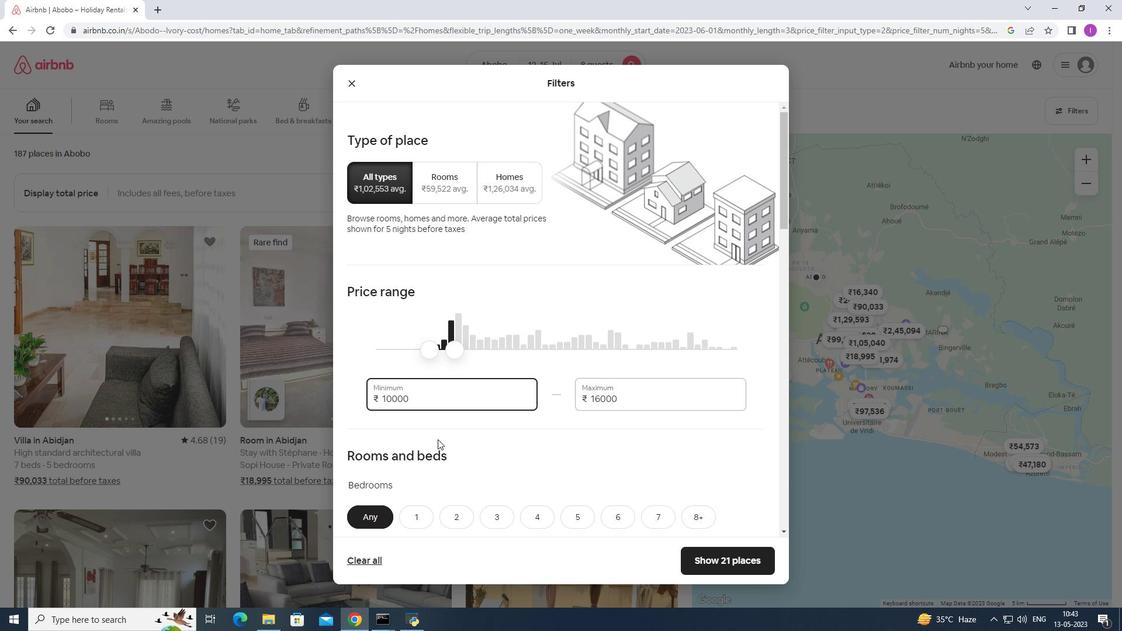 
Action: Mouse scrolled (437, 439) with delta (0, 0)
Screenshot: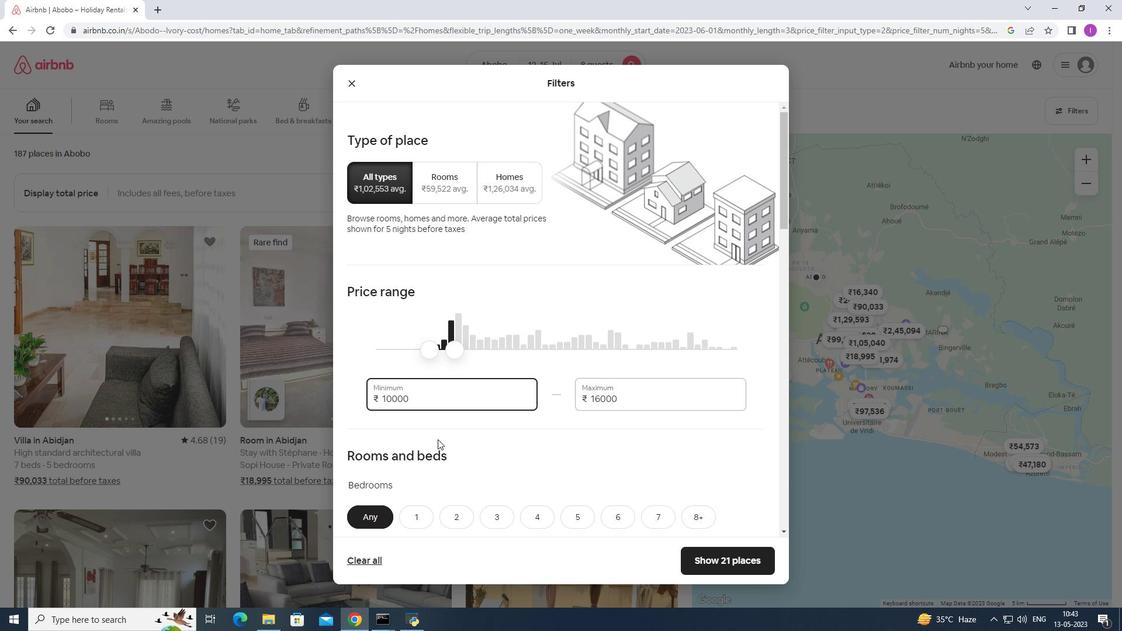 
Action: Mouse moved to (706, 346)
Screenshot: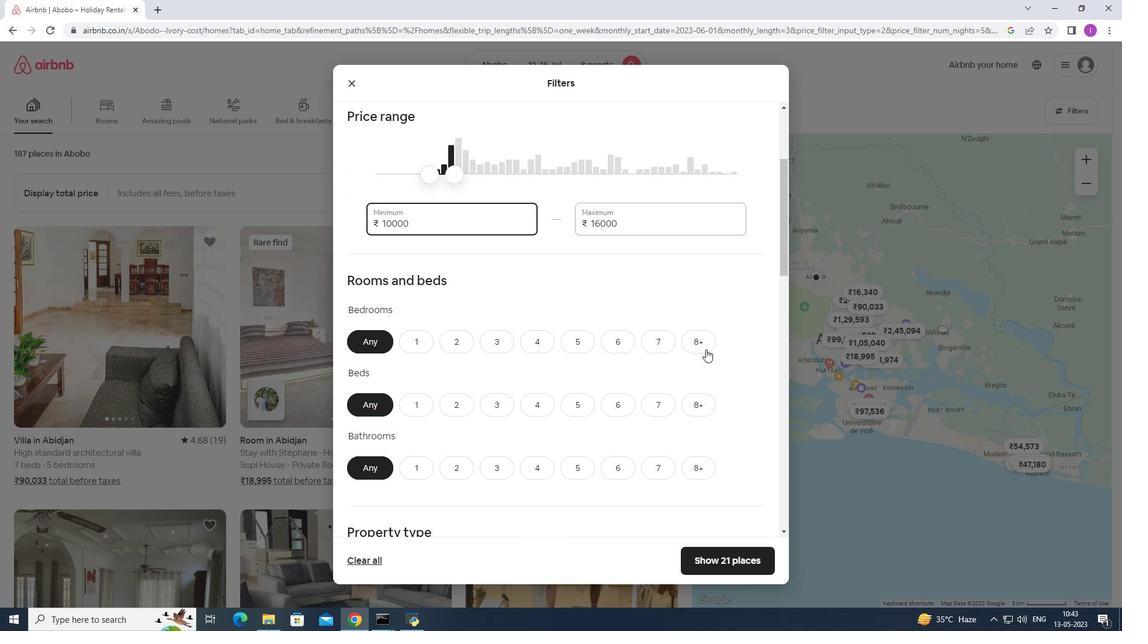 
Action: Mouse pressed left at (706, 346)
Screenshot: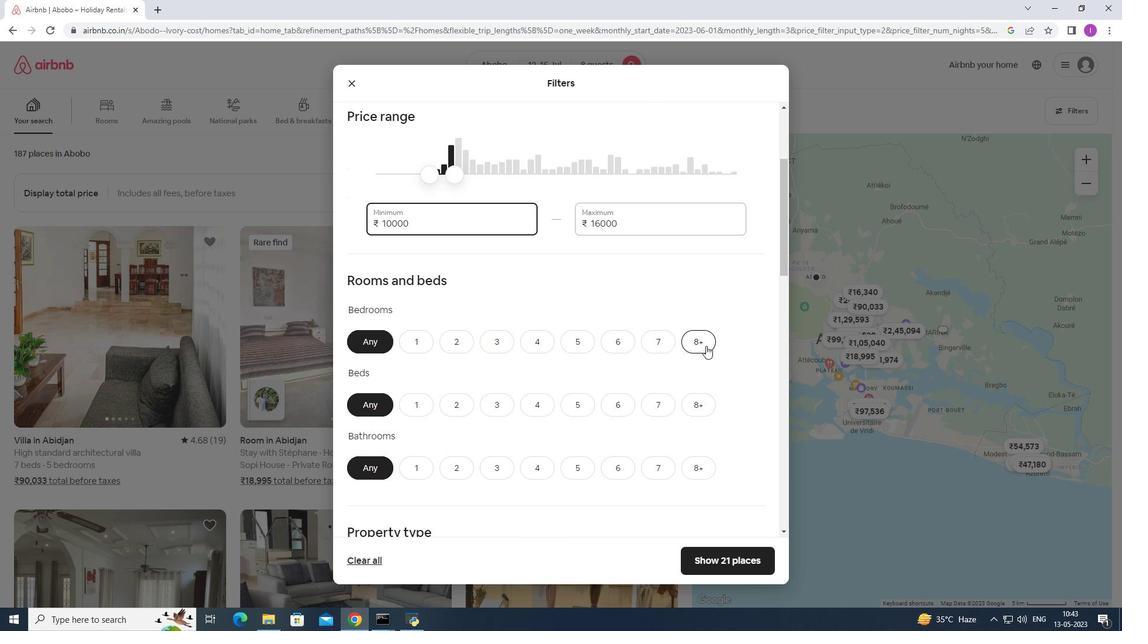 
Action: Mouse moved to (698, 397)
Screenshot: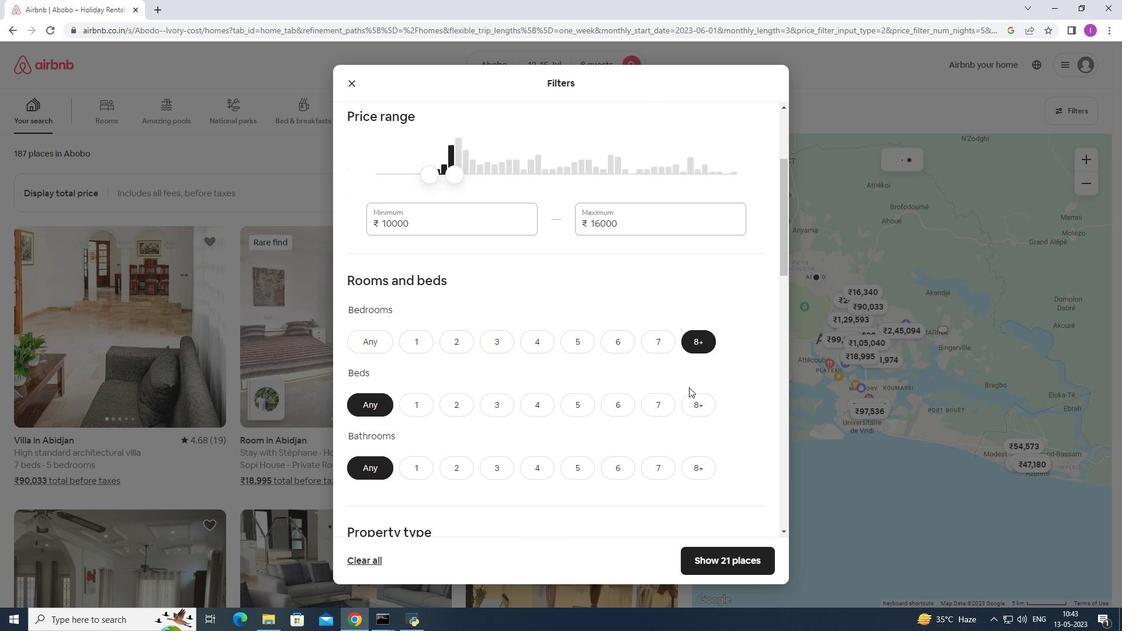 
Action: Mouse pressed left at (698, 397)
Screenshot: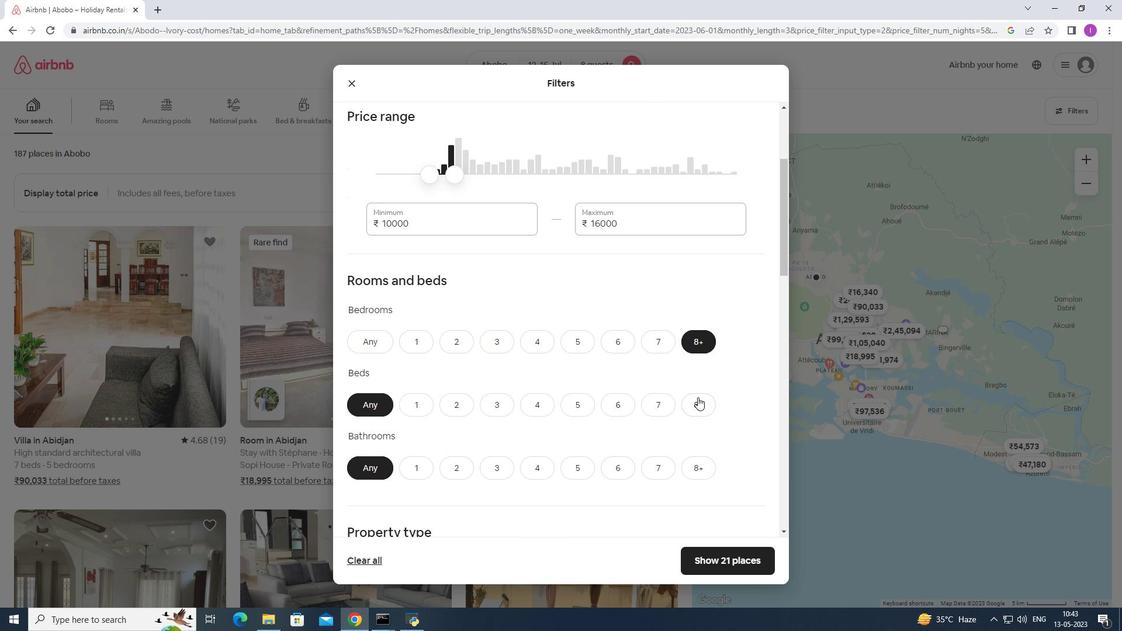 
Action: Mouse moved to (705, 465)
Screenshot: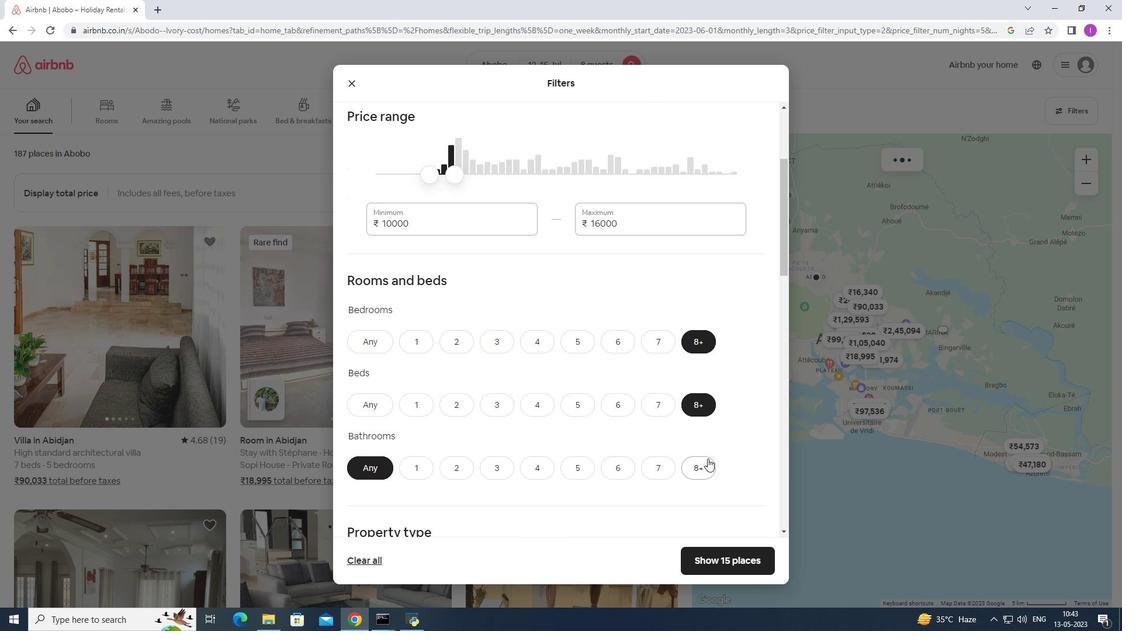 
Action: Mouse pressed left at (705, 465)
Screenshot: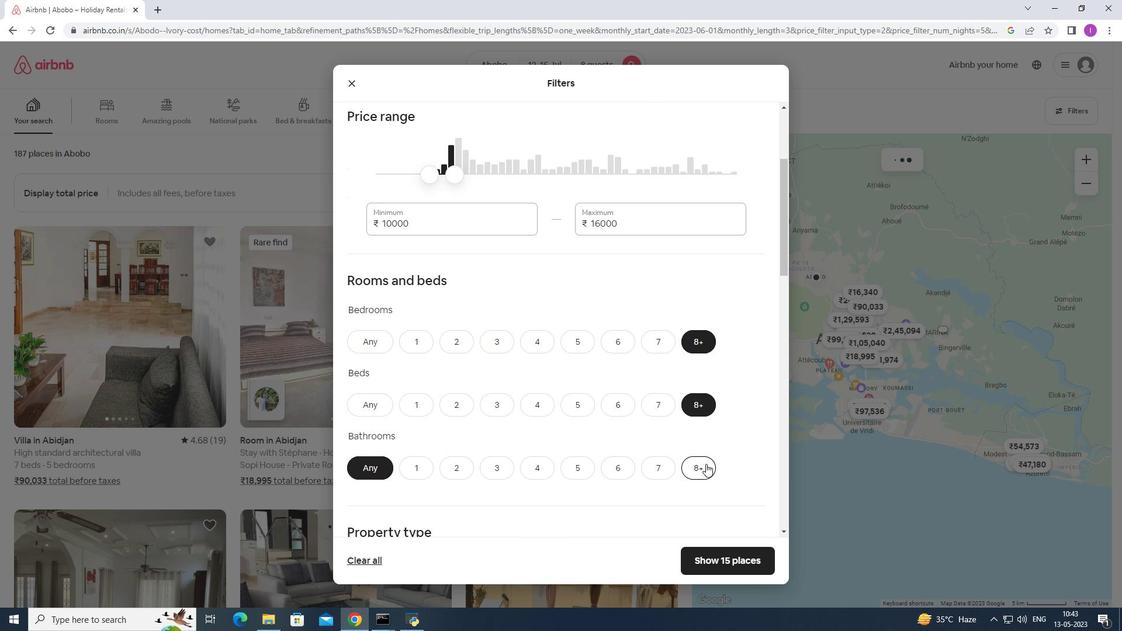 
Action: Mouse moved to (661, 437)
Screenshot: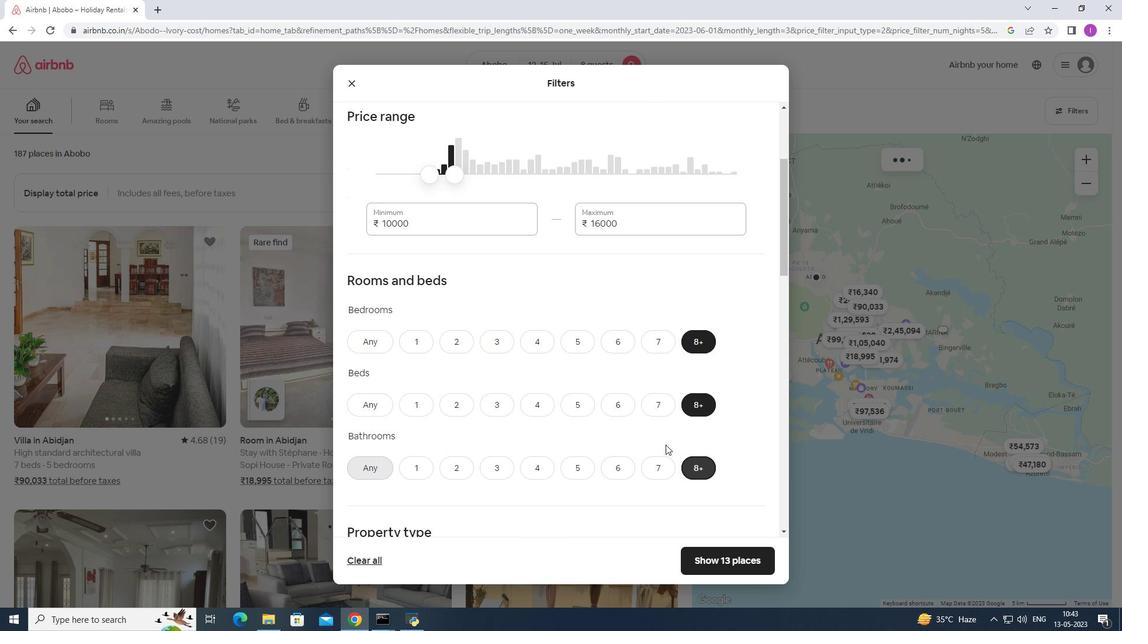 
Action: Mouse scrolled (661, 437) with delta (0, 0)
Screenshot: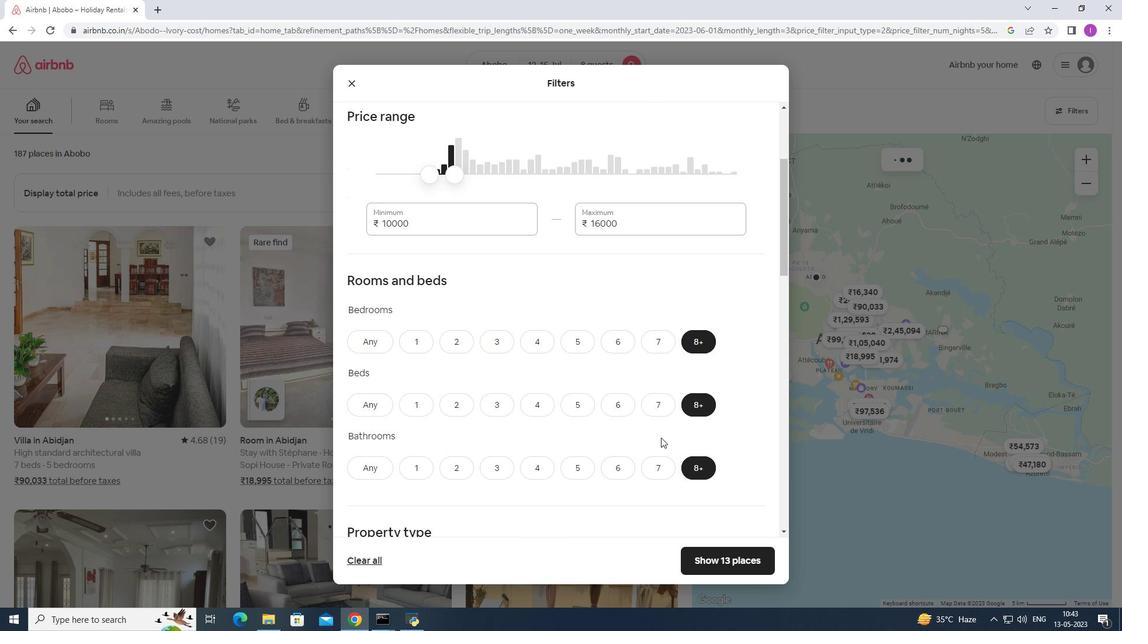 
Action: Mouse scrolled (661, 437) with delta (0, 0)
Screenshot: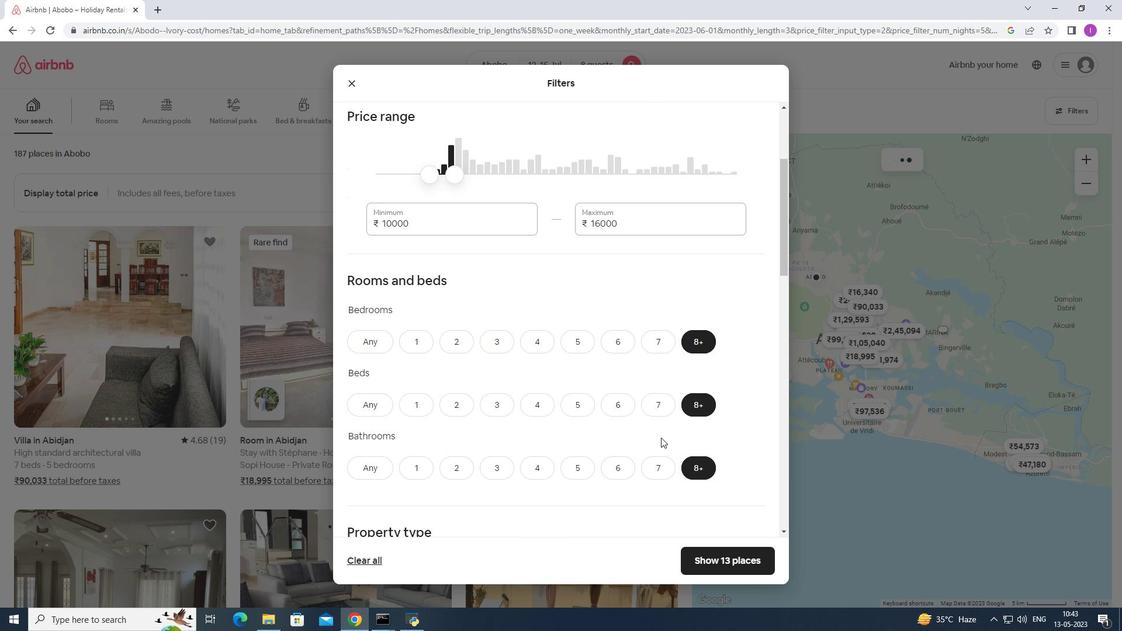 
Action: Mouse moved to (650, 429)
Screenshot: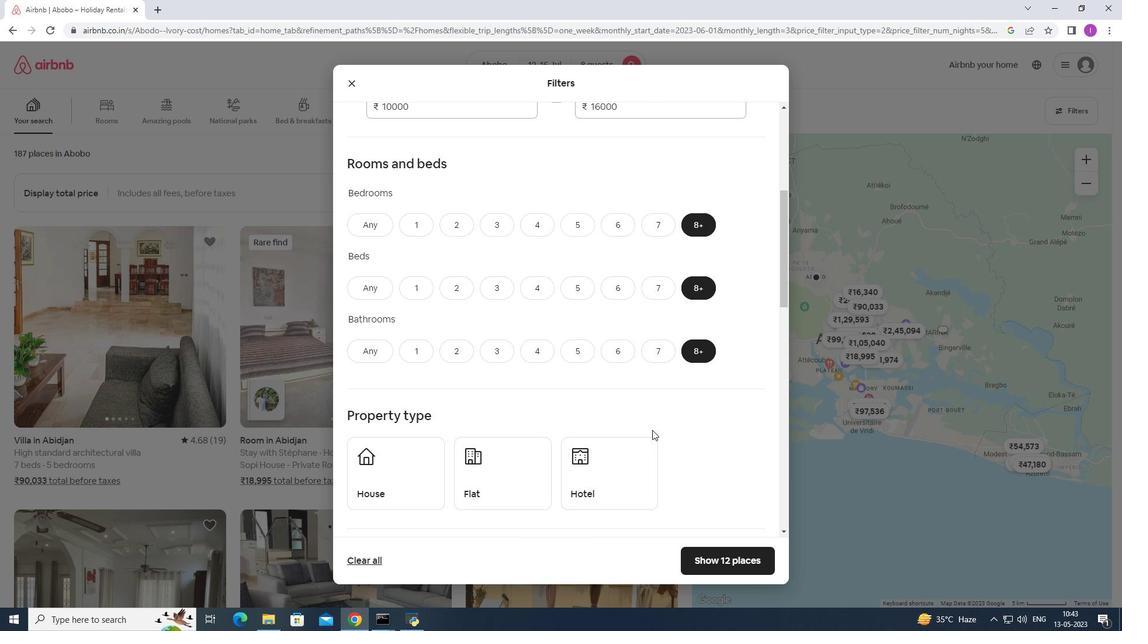 
Action: Mouse scrolled (650, 428) with delta (0, 0)
Screenshot: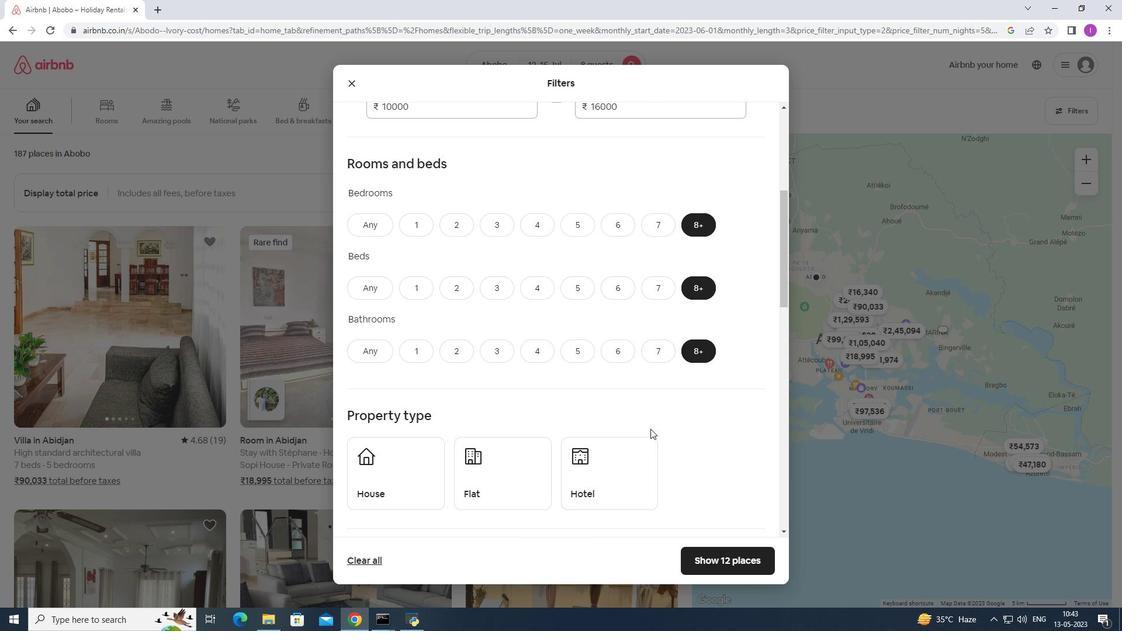 
Action: Mouse scrolled (650, 428) with delta (0, 0)
Screenshot: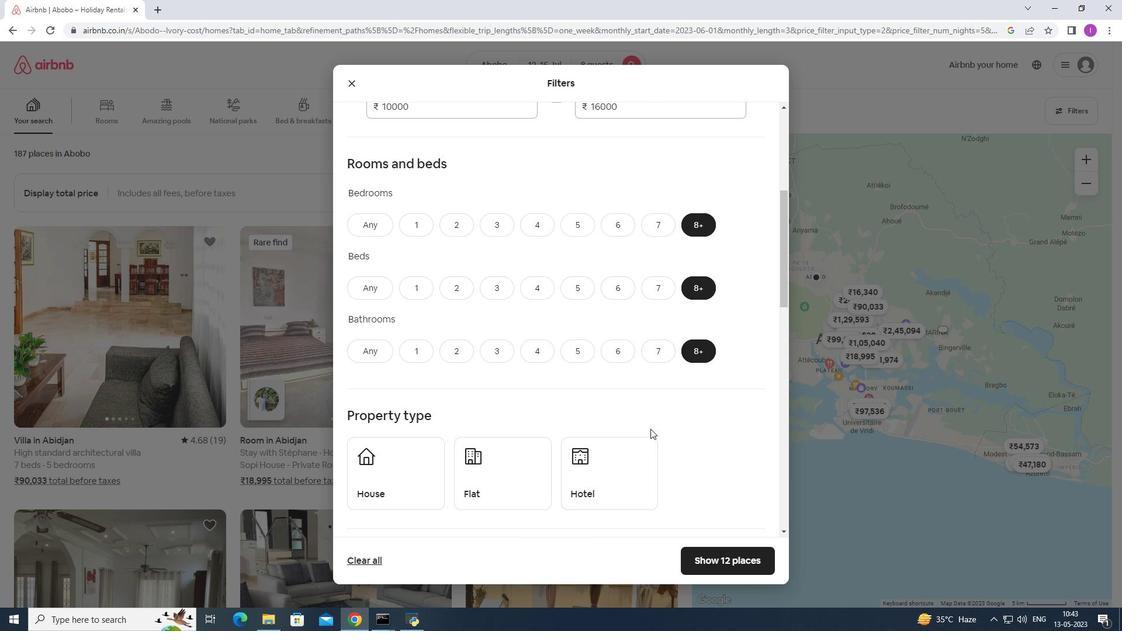 
Action: Mouse moved to (416, 386)
Screenshot: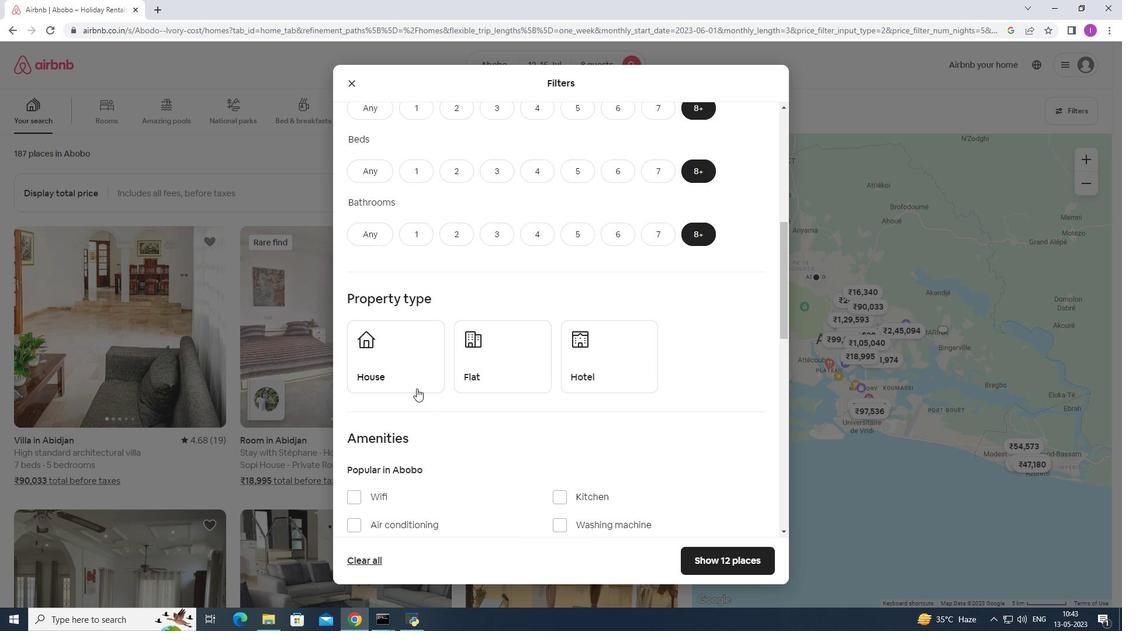 
Action: Mouse pressed left at (416, 386)
Screenshot: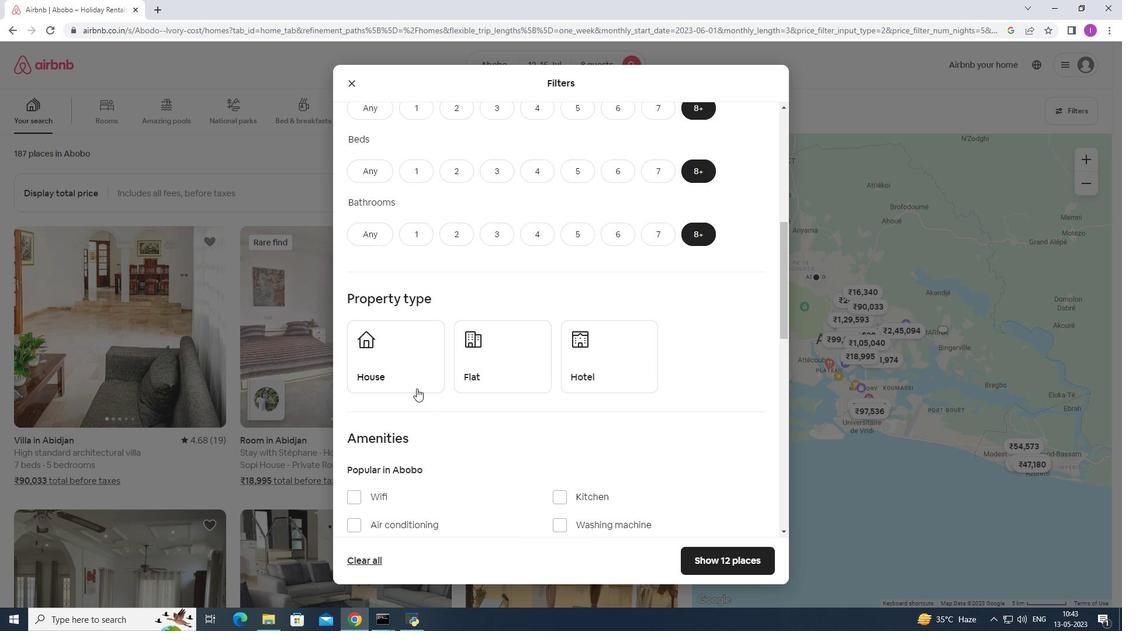 
Action: Mouse moved to (491, 381)
Screenshot: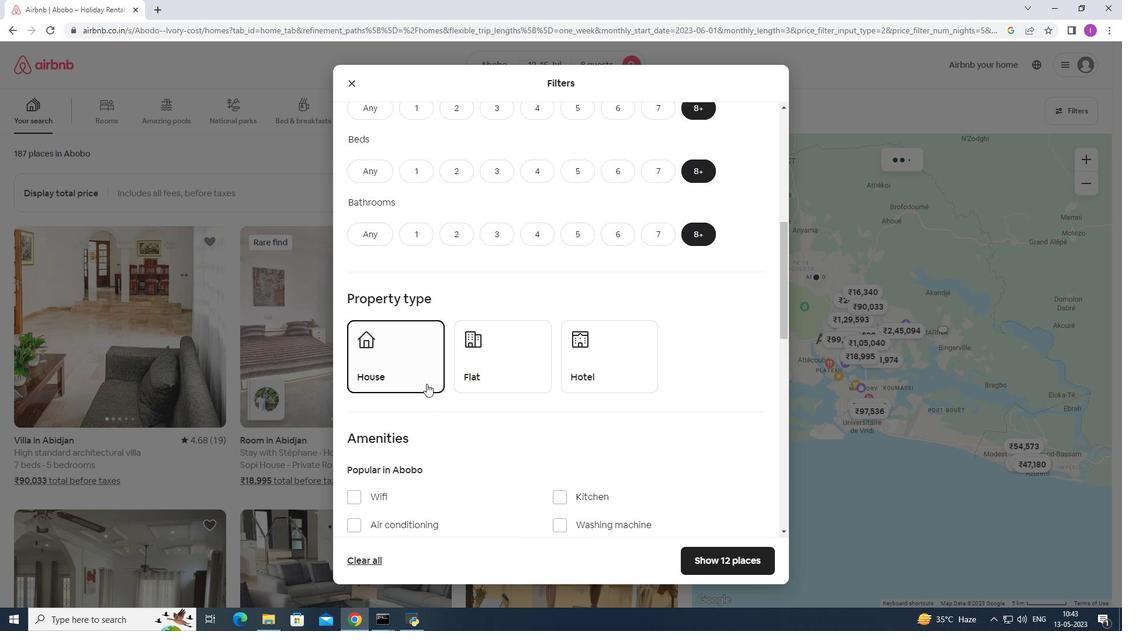 
Action: Mouse pressed left at (491, 381)
Screenshot: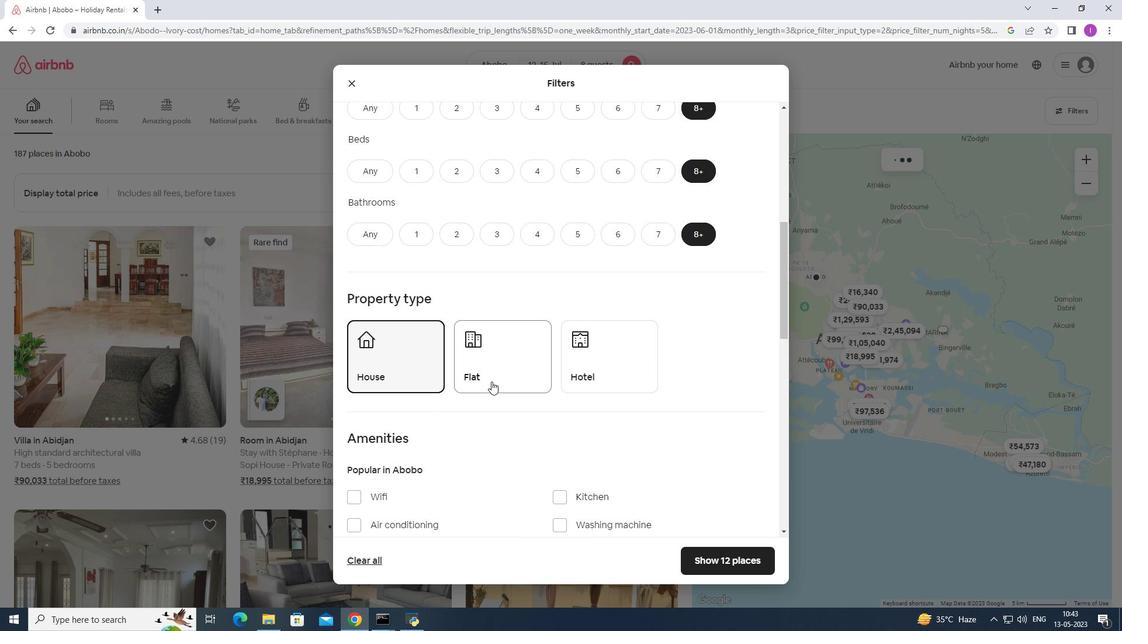 
Action: Mouse moved to (629, 379)
Screenshot: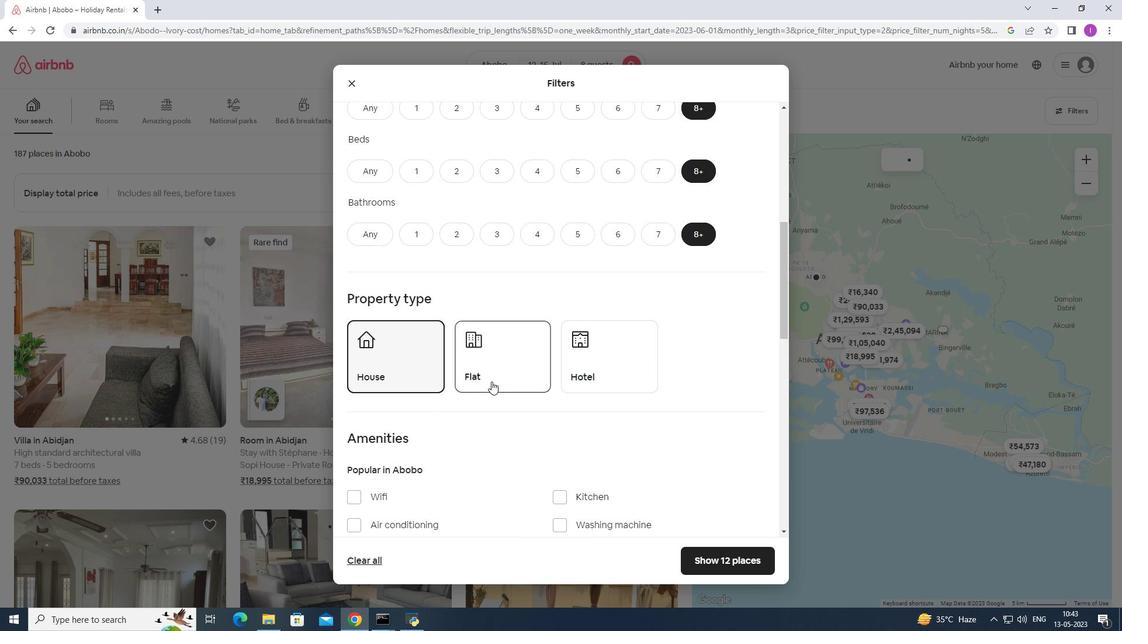 
Action: Mouse pressed left at (629, 379)
Screenshot: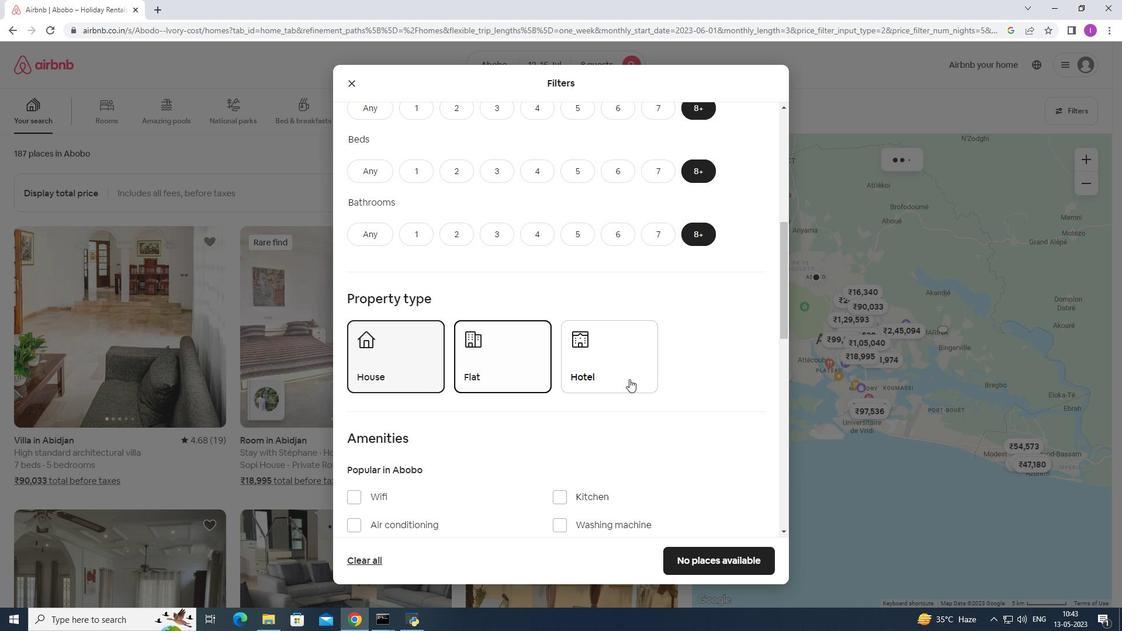 
Action: Mouse moved to (506, 463)
Screenshot: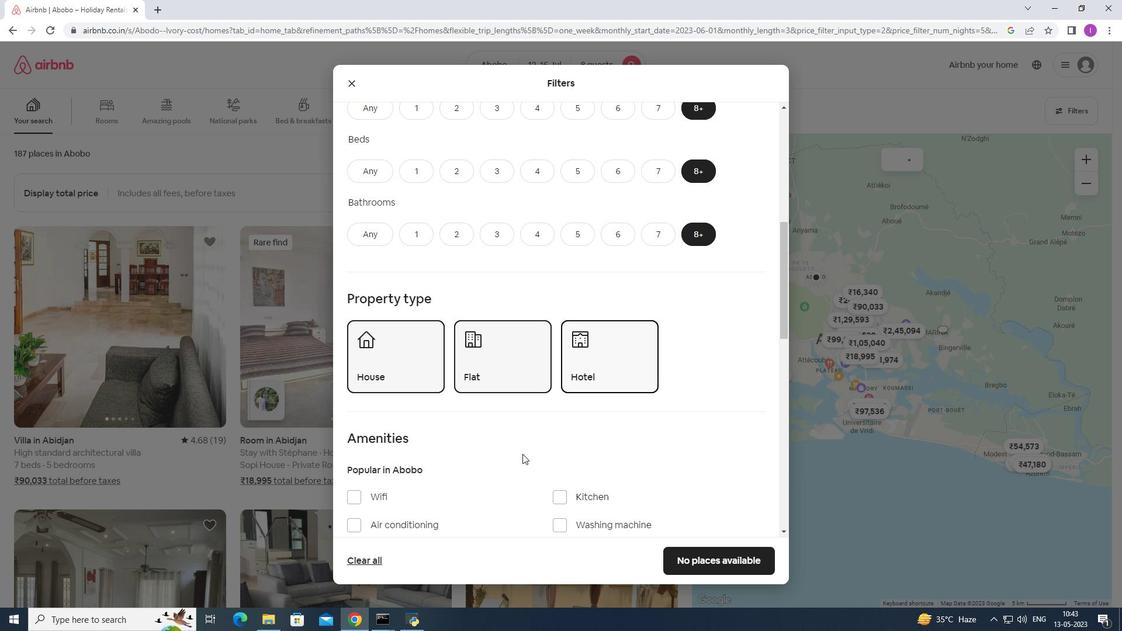 
Action: Mouse scrolled (506, 462) with delta (0, 0)
Screenshot: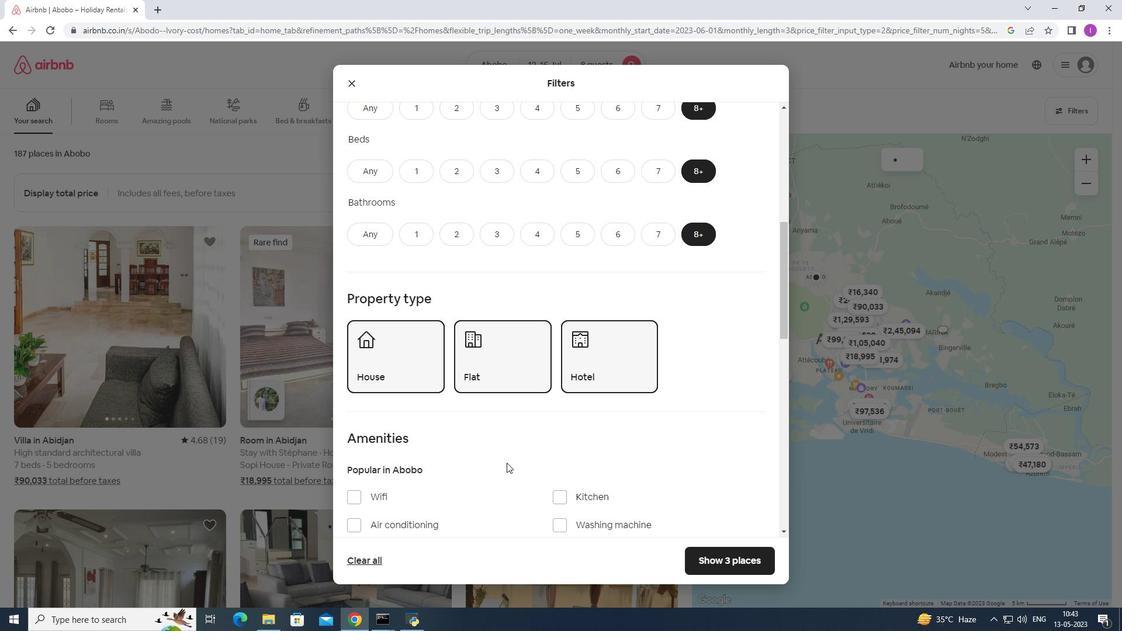 
Action: Mouse scrolled (506, 462) with delta (0, 0)
Screenshot: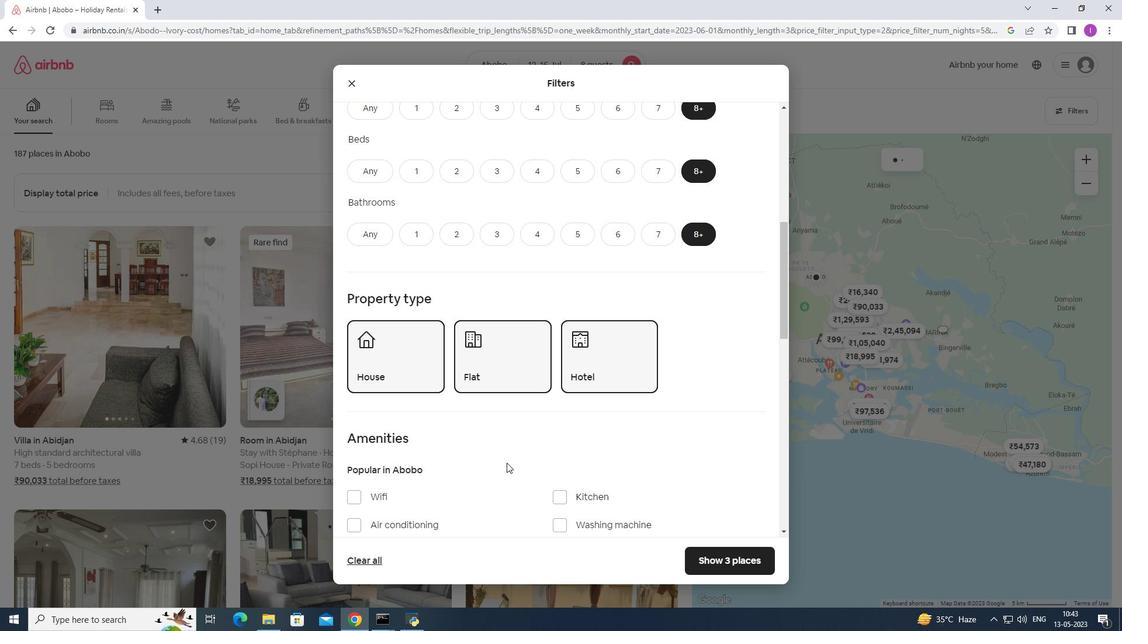 
Action: Mouse moved to (357, 382)
Screenshot: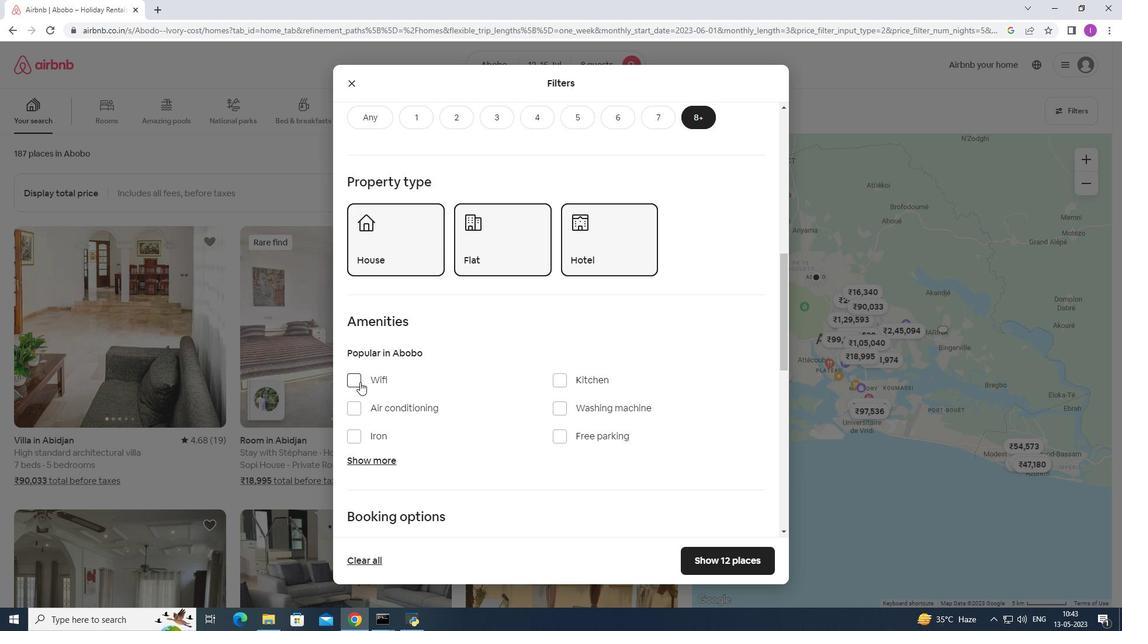 
Action: Mouse pressed left at (357, 382)
Screenshot: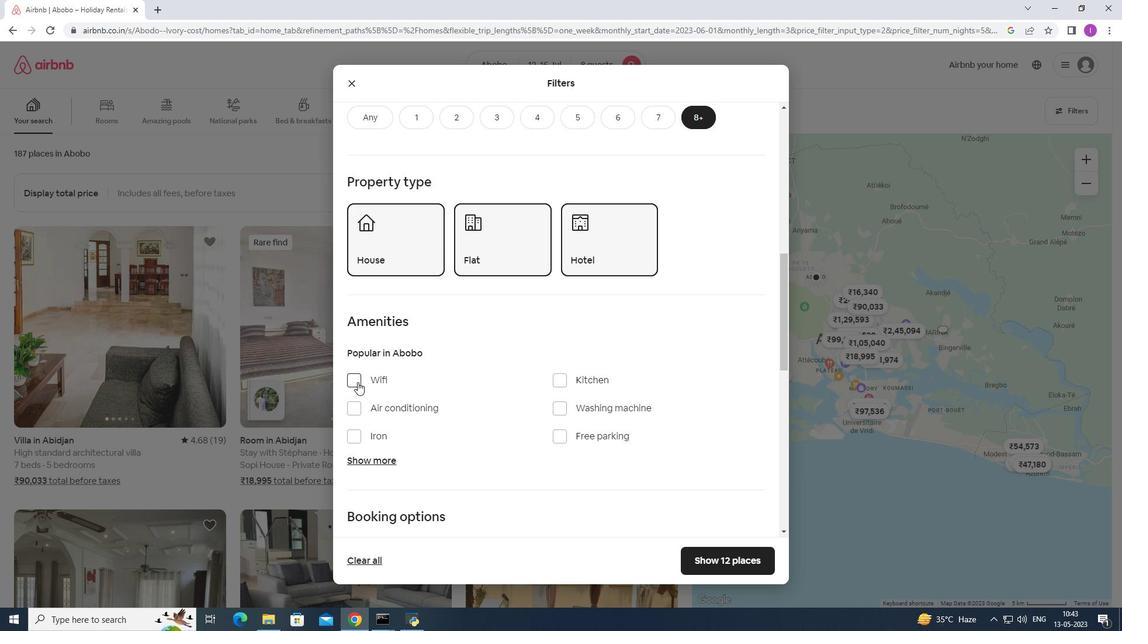 
Action: Mouse moved to (558, 435)
Screenshot: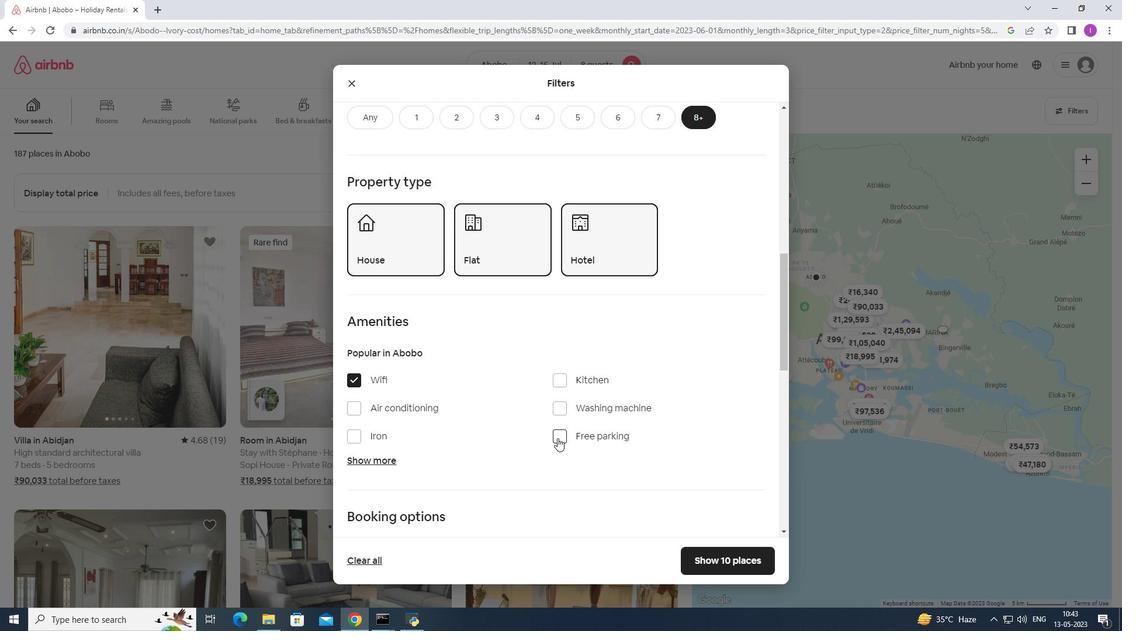 
Action: Mouse pressed left at (558, 435)
Screenshot: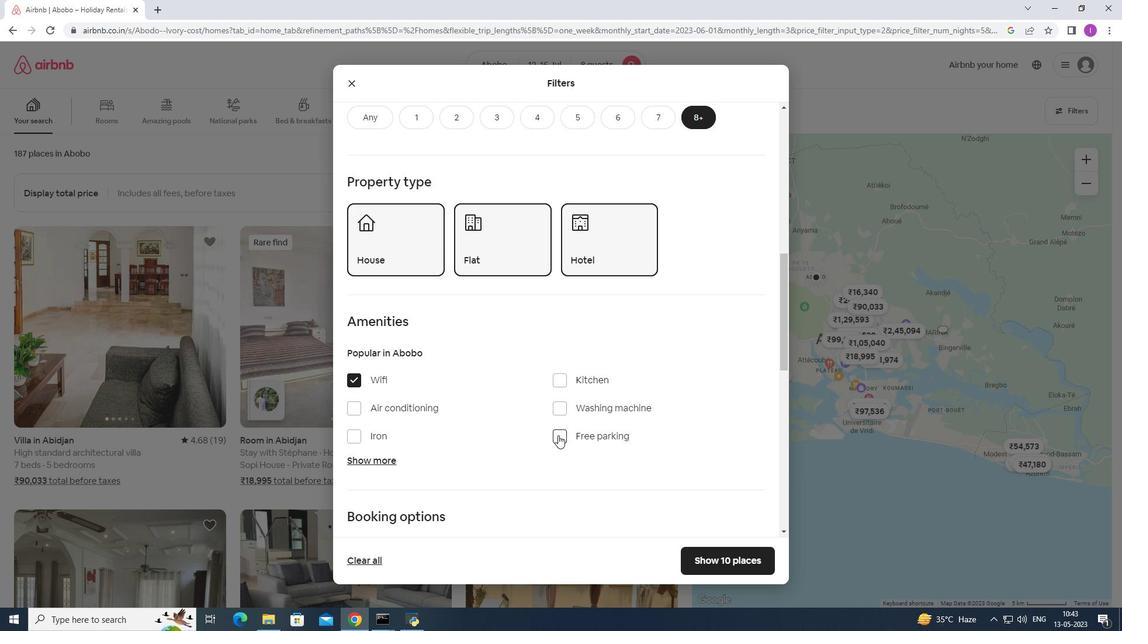 
Action: Mouse moved to (391, 460)
Screenshot: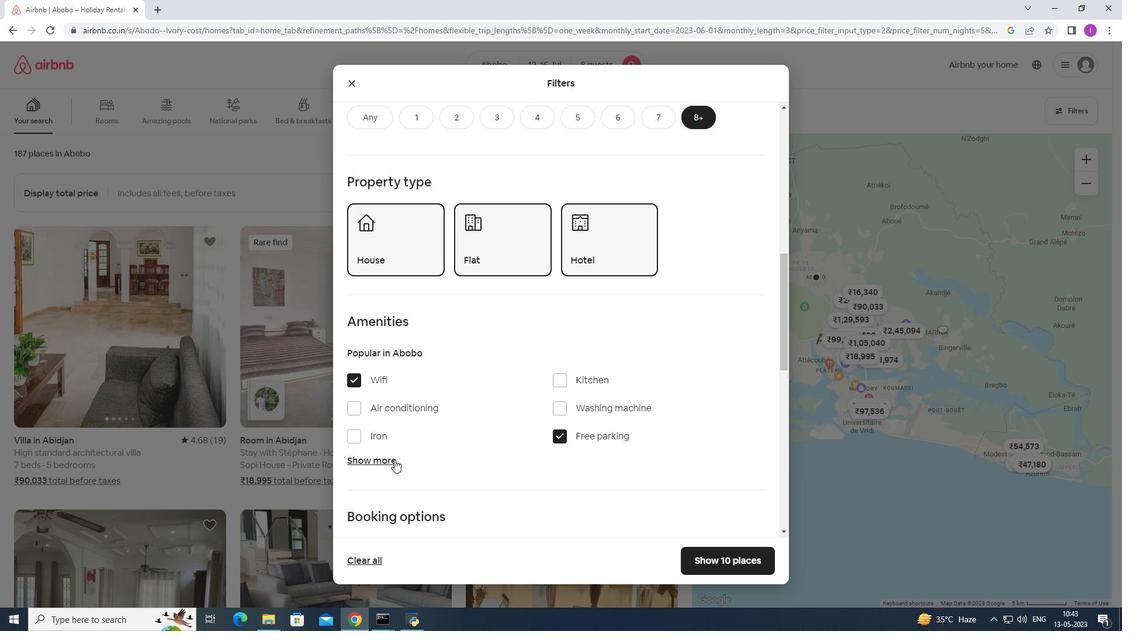 
Action: Mouse pressed left at (391, 460)
Screenshot: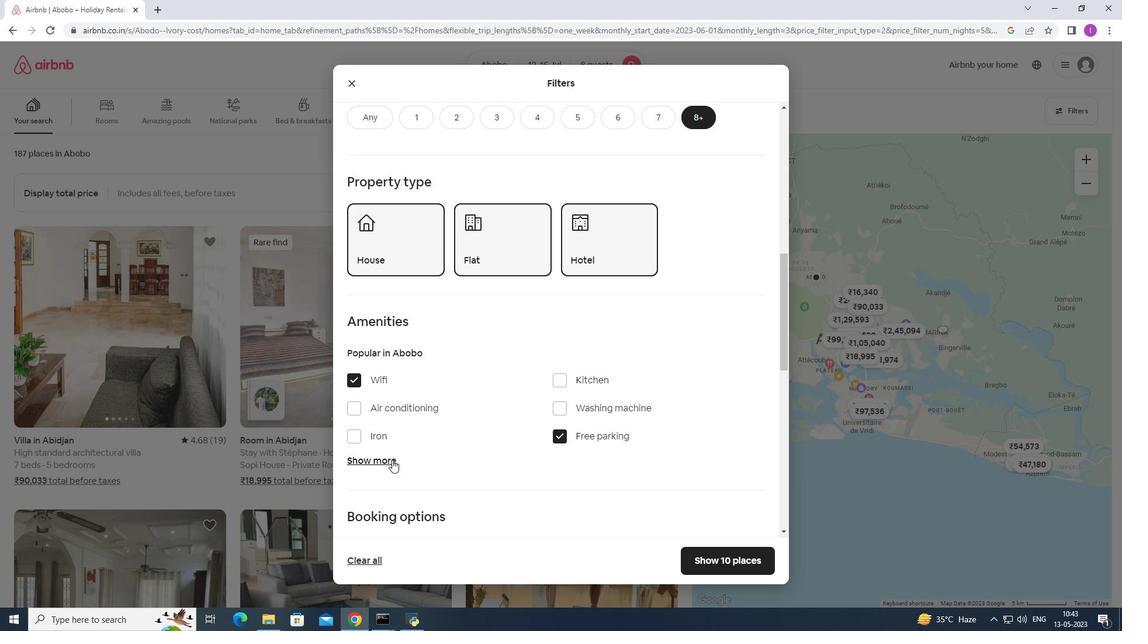 
Action: Mouse moved to (495, 481)
Screenshot: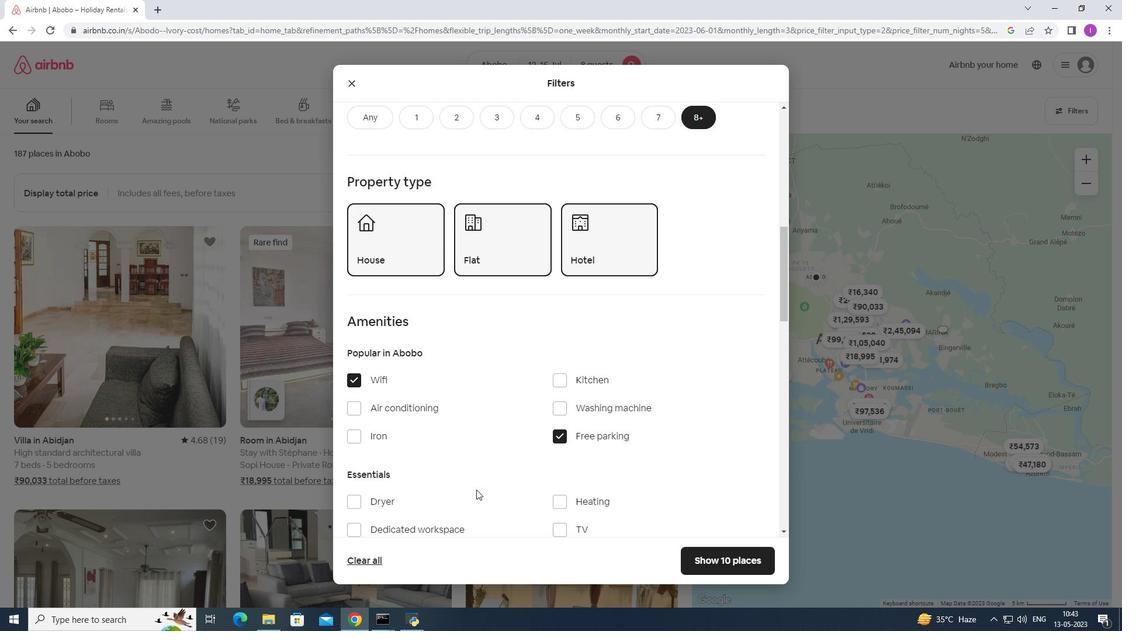 
Action: Mouse scrolled (495, 481) with delta (0, 0)
Screenshot: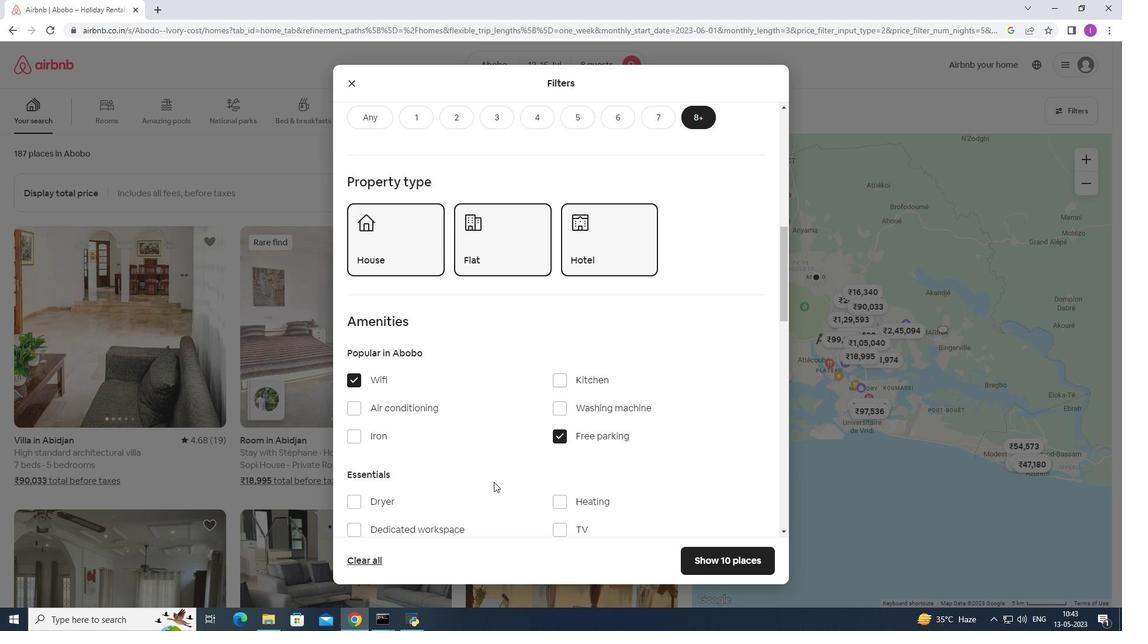 
Action: Mouse scrolled (495, 481) with delta (0, 0)
Screenshot: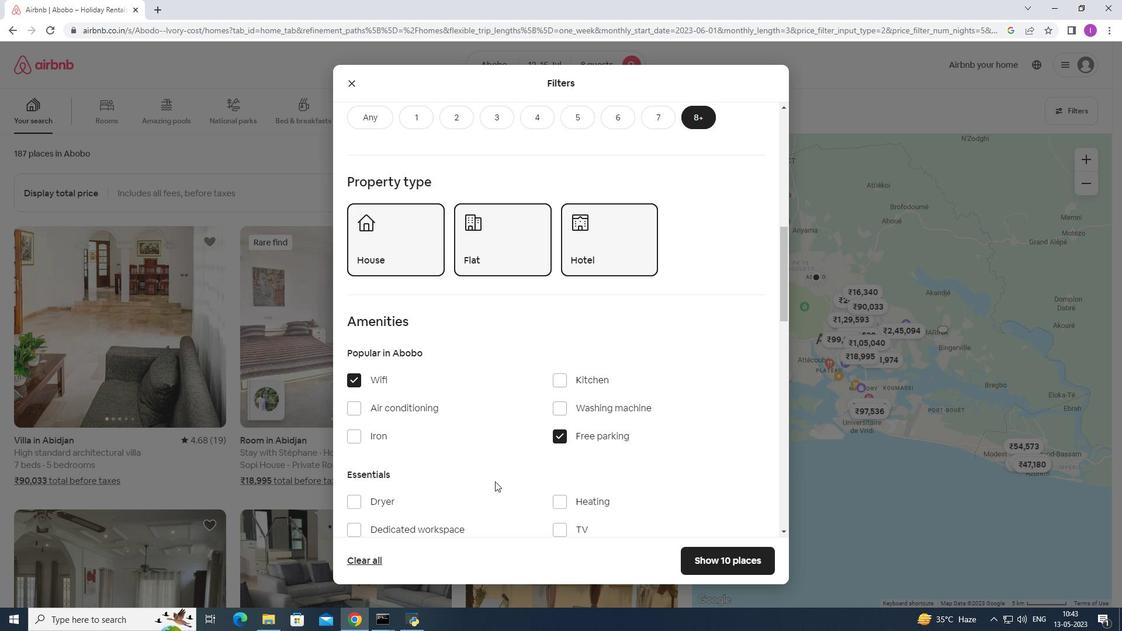 
Action: Mouse scrolled (495, 481) with delta (0, 0)
Screenshot: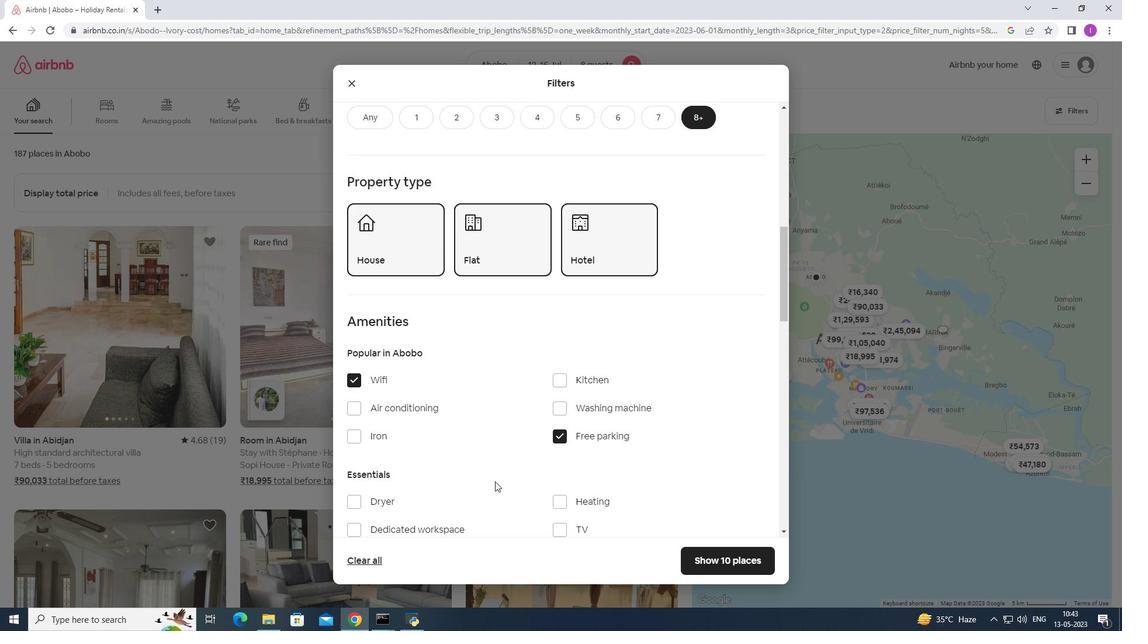 
Action: Mouse moved to (555, 359)
Screenshot: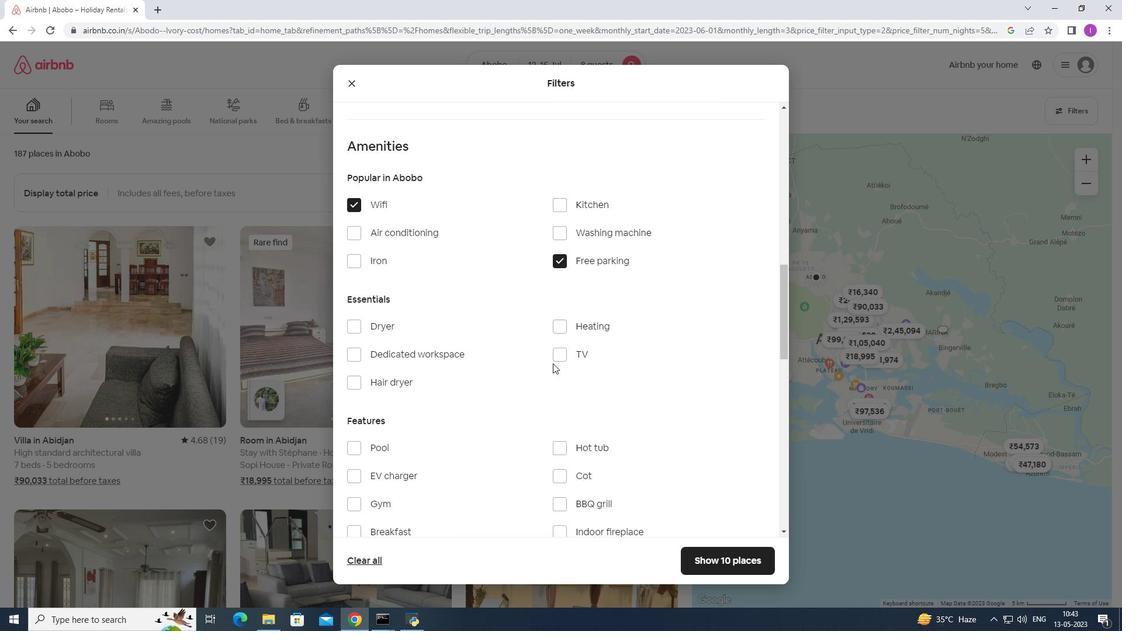 
Action: Mouse pressed left at (555, 359)
Screenshot: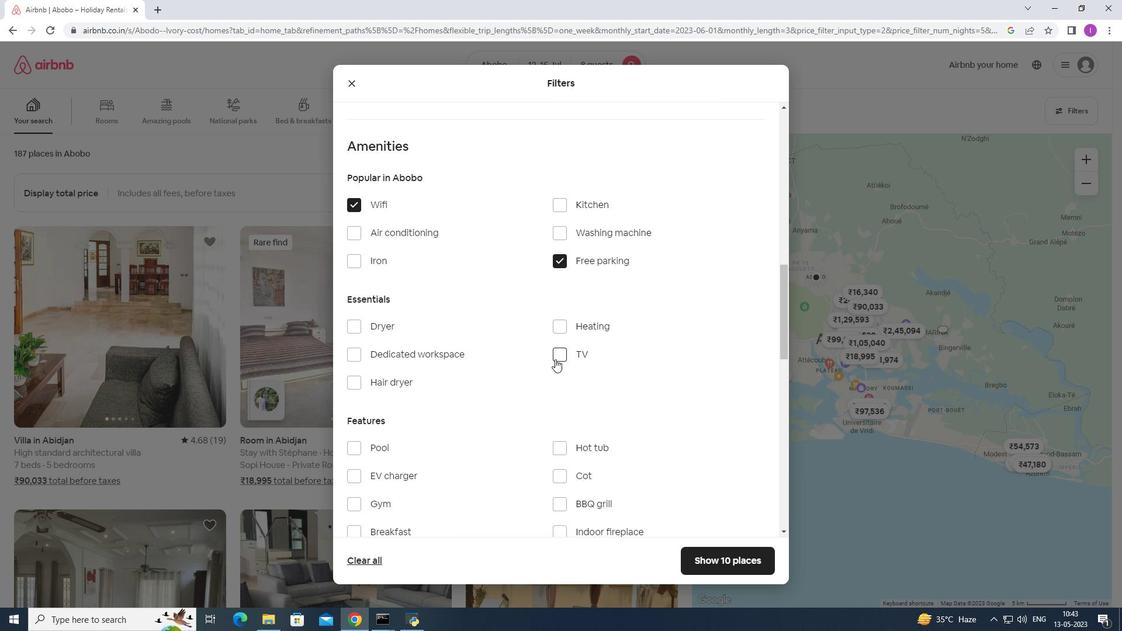 
Action: Mouse moved to (469, 426)
Screenshot: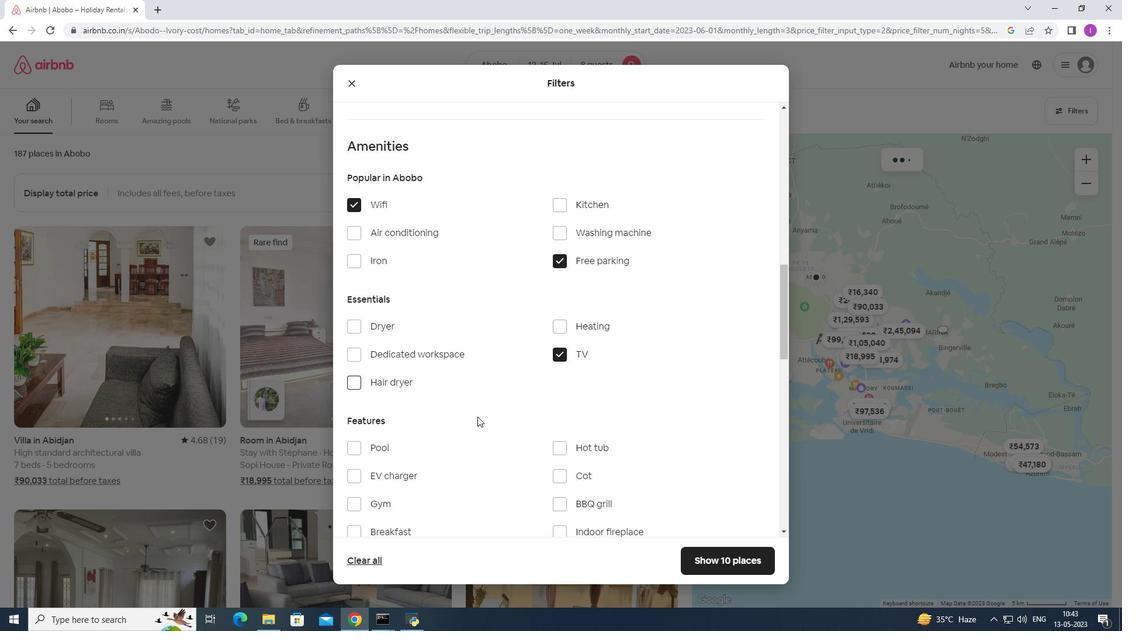
Action: Mouse scrolled (469, 426) with delta (0, 0)
Screenshot: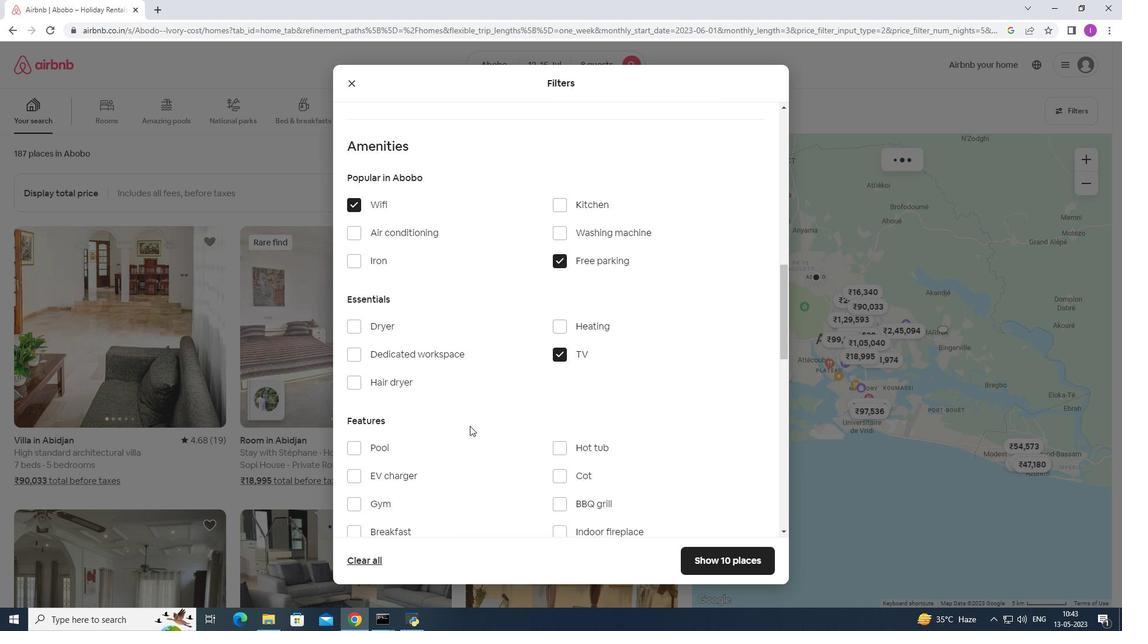 
Action: Mouse moved to (468, 427)
Screenshot: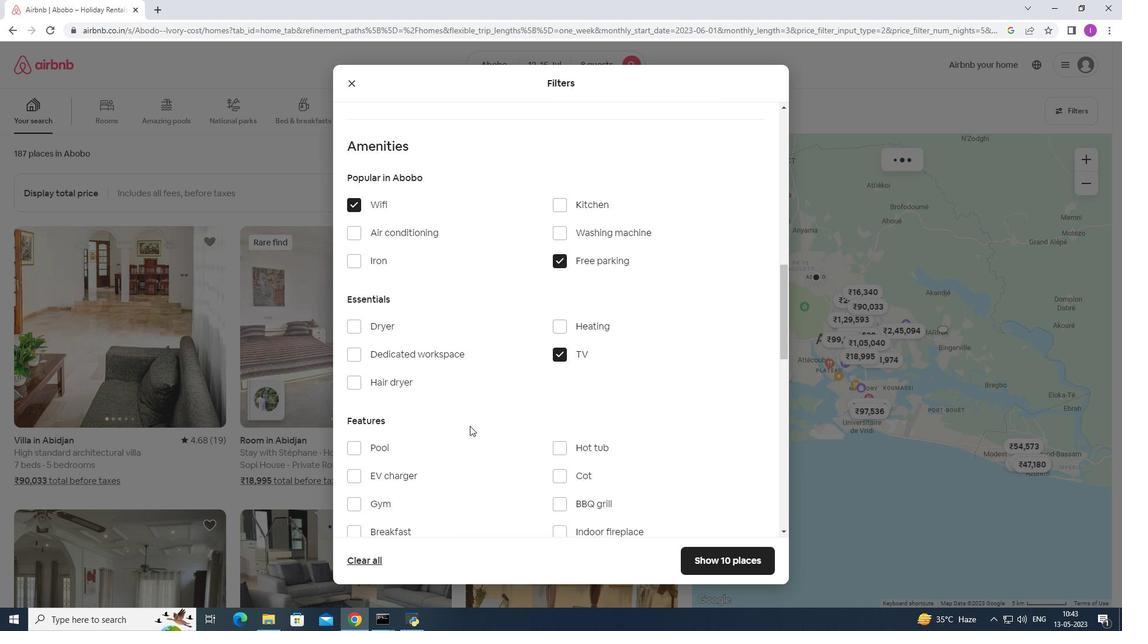 
Action: Mouse scrolled (468, 426) with delta (0, 0)
Screenshot: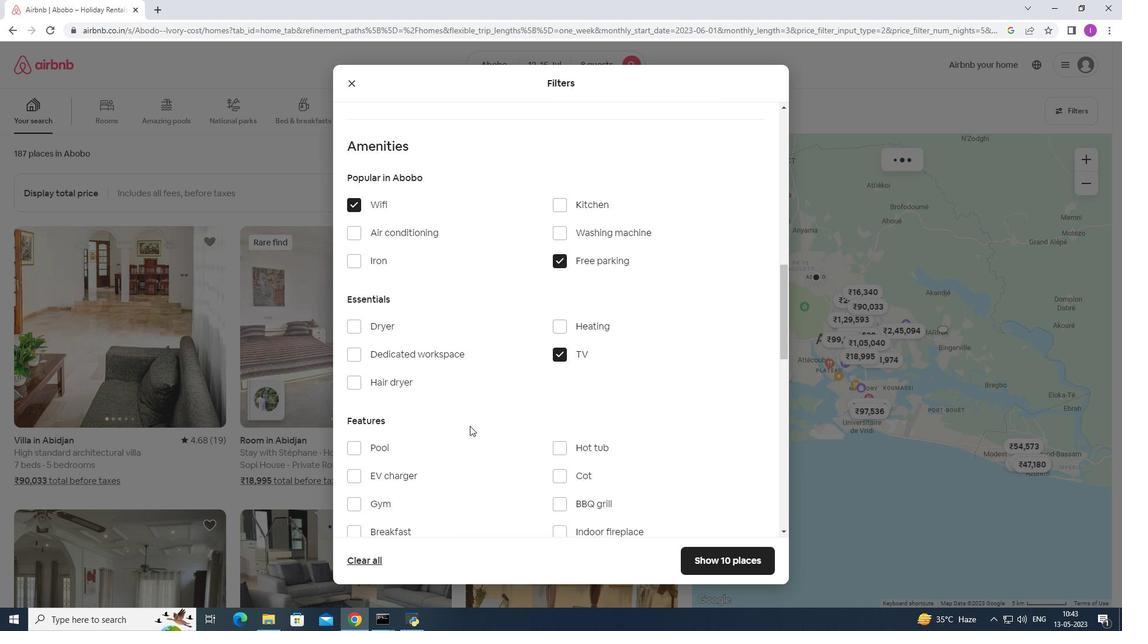 
Action: Mouse scrolled (468, 426) with delta (0, 0)
Screenshot: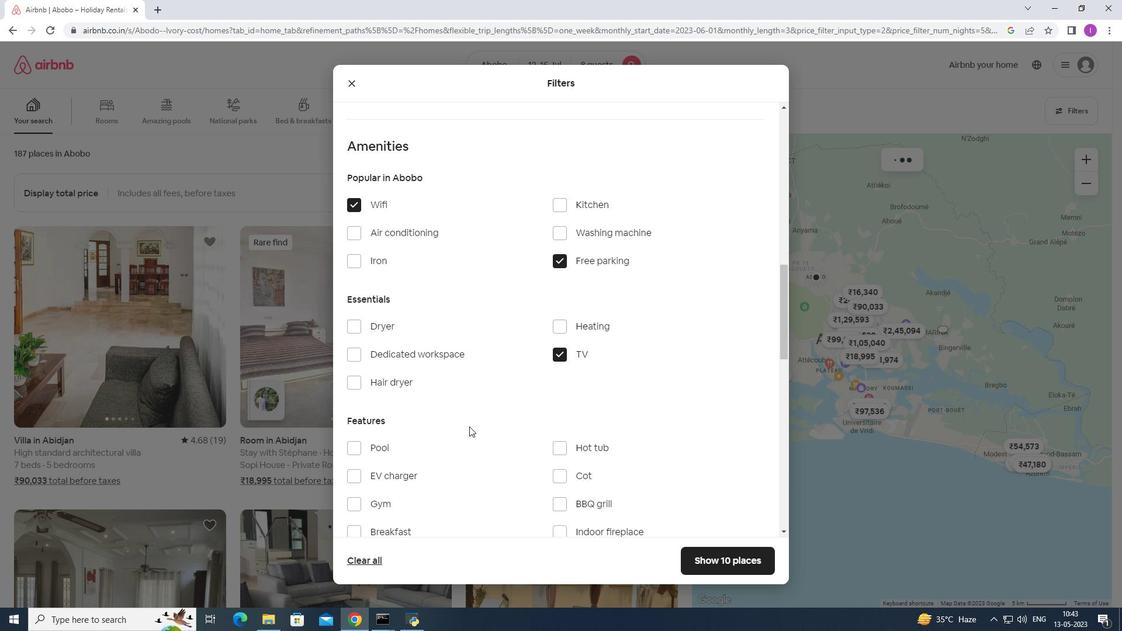 
Action: Mouse moved to (349, 326)
Screenshot: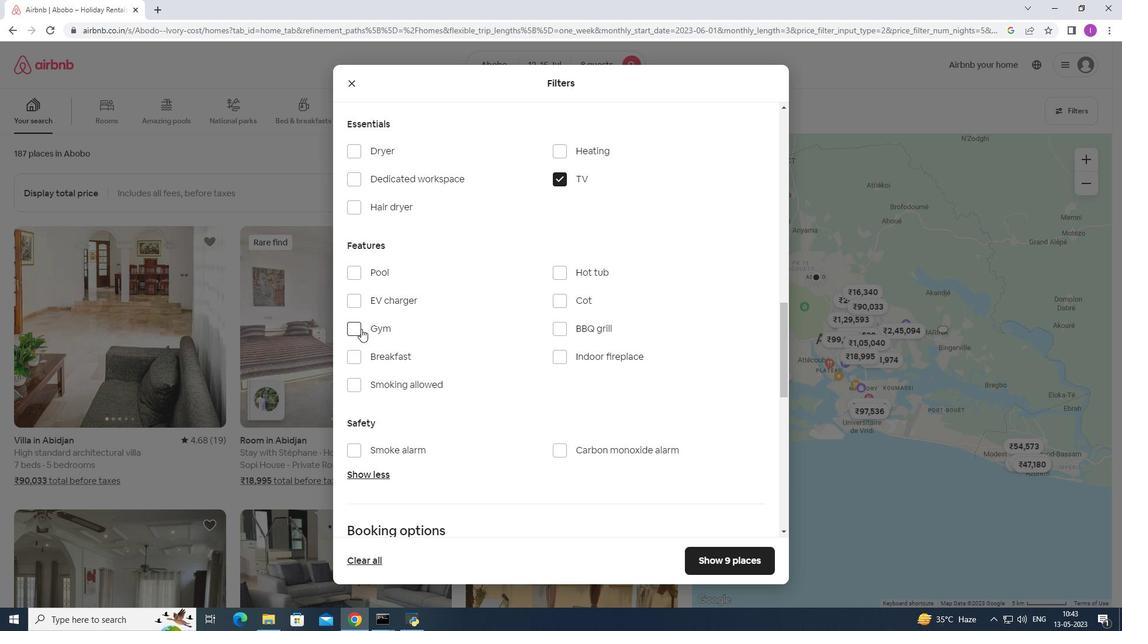 
Action: Mouse pressed left at (349, 326)
Screenshot: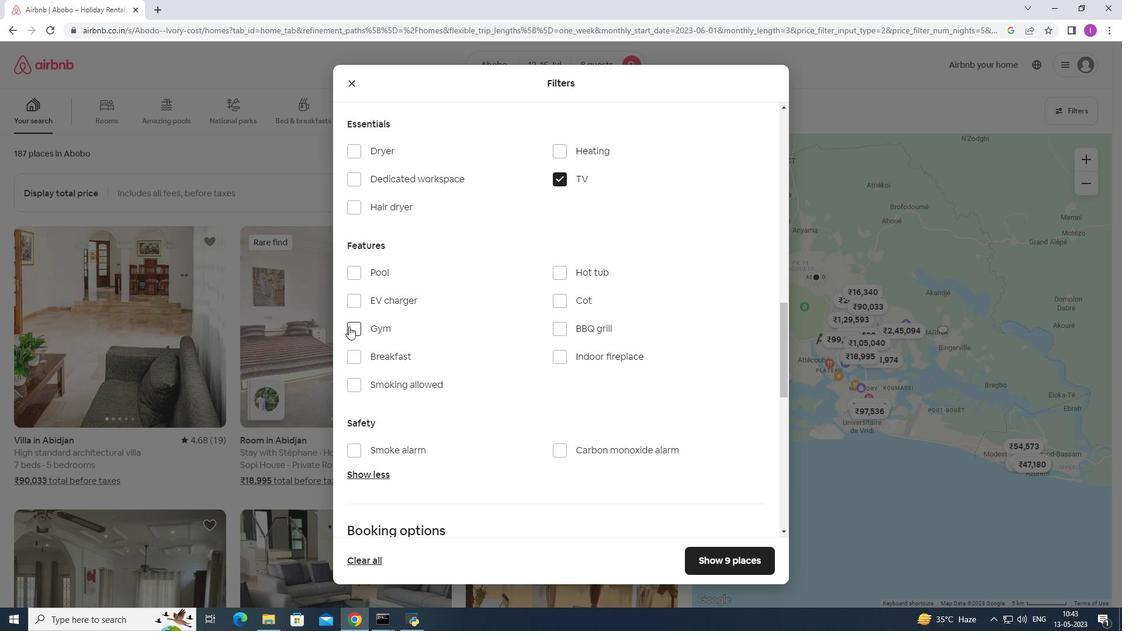 
Action: Mouse moved to (354, 360)
Screenshot: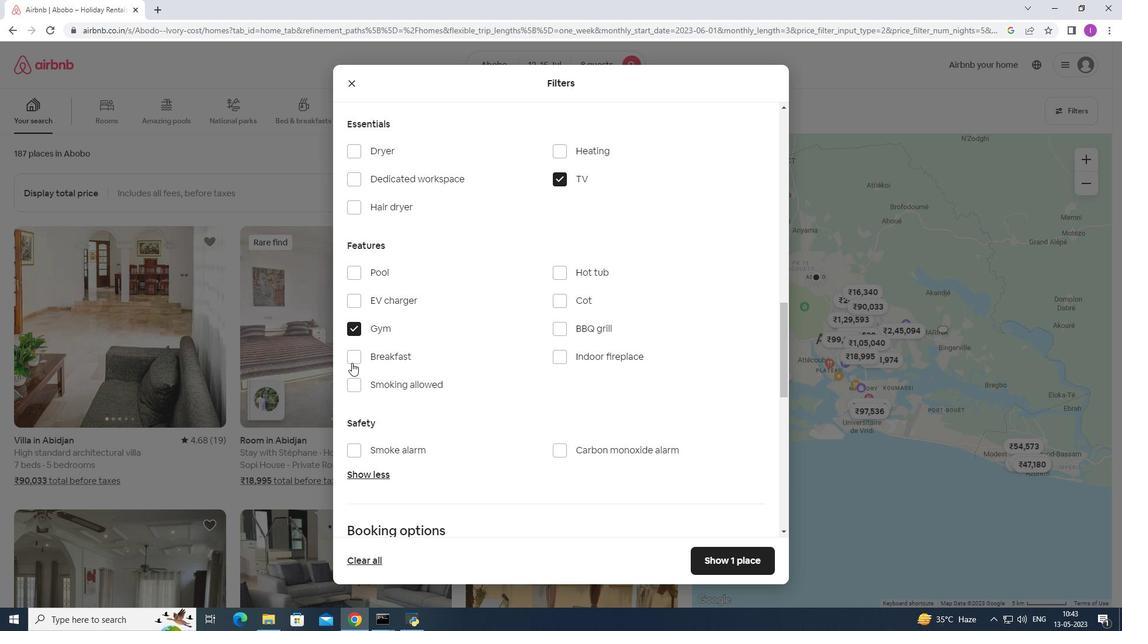 
Action: Mouse pressed left at (354, 360)
Screenshot: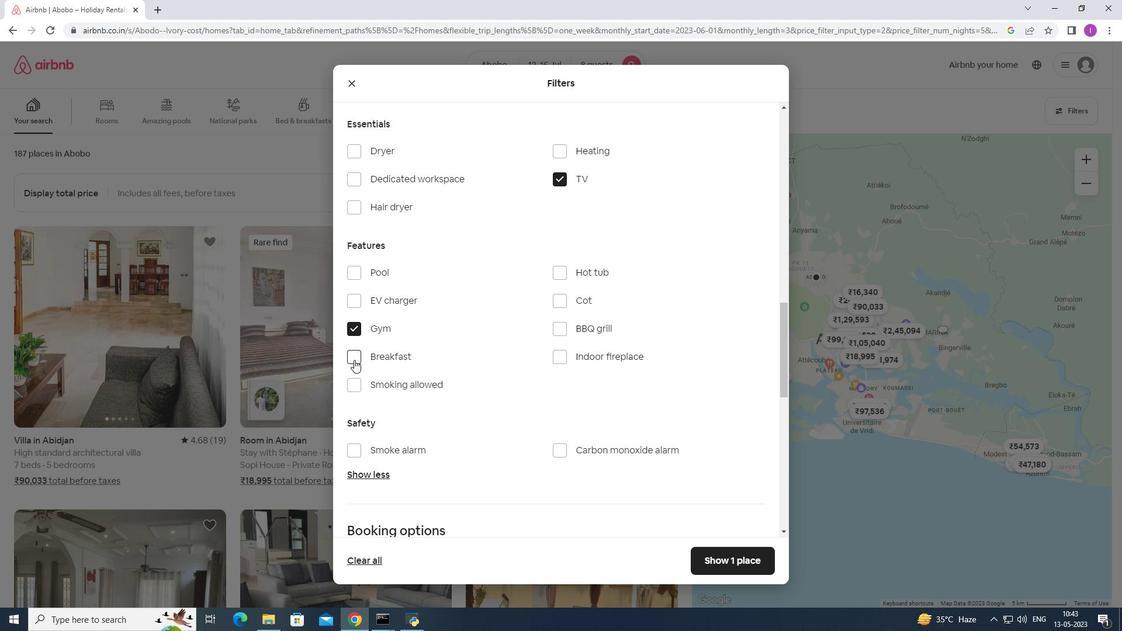 
Action: Mouse moved to (415, 410)
Screenshot: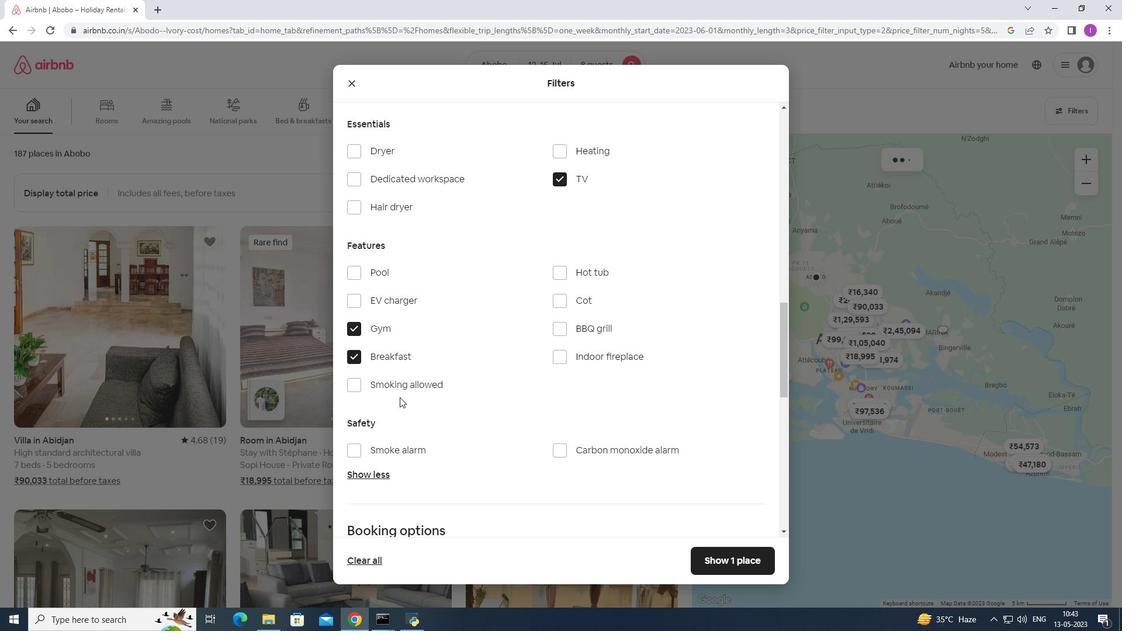 
Action: Mouse scrolled (415, 410) with delta (0, 0)
Screenshot: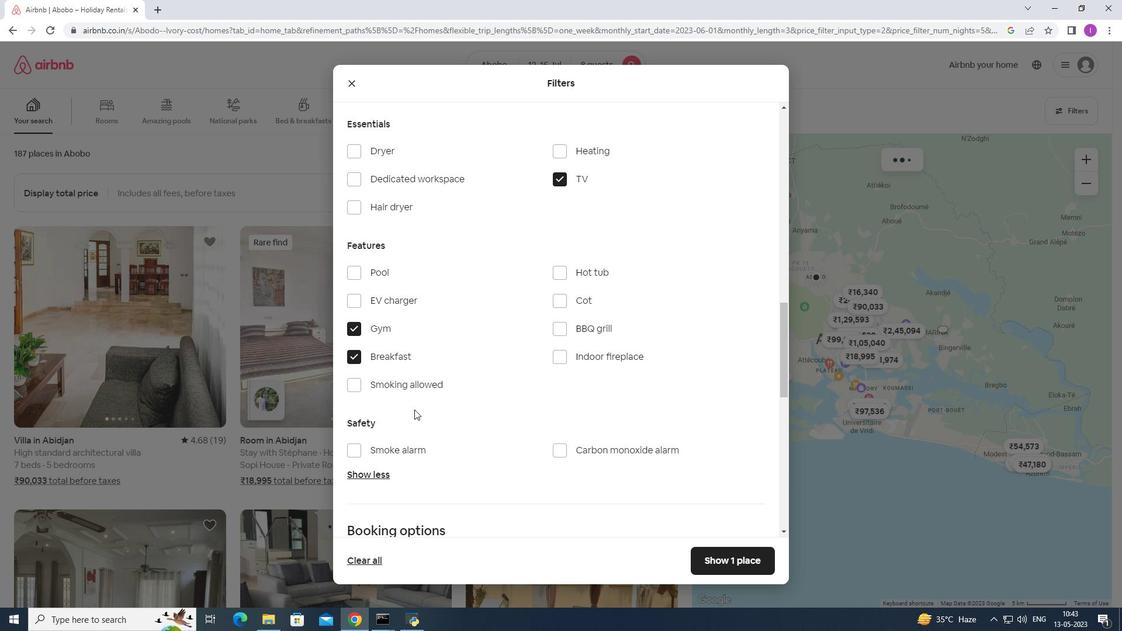 
Action: Mouse scrolled (415, 410) with delta (0, 0)
Screenshot: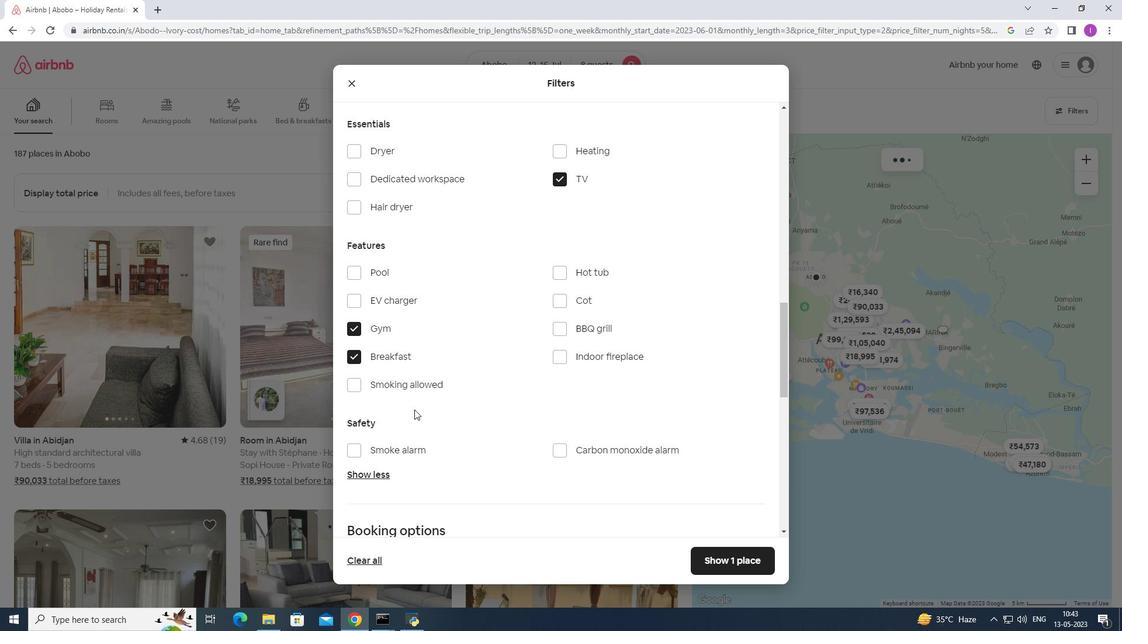 
Action: Mouse moved to (415, 410)
Screenshot: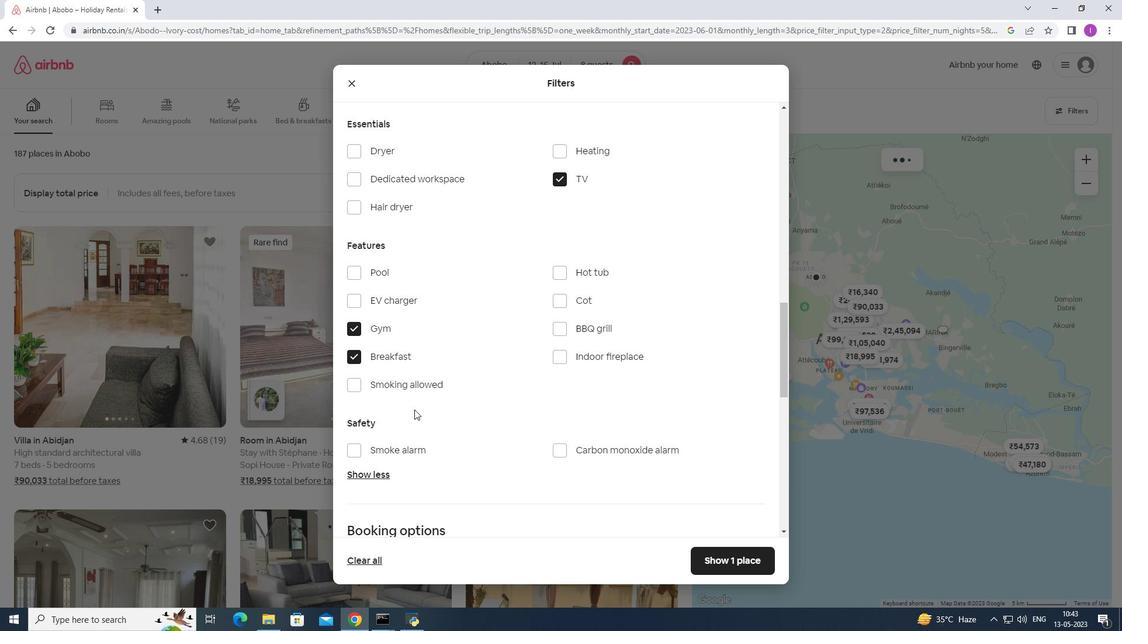 
Action: Mouse scrolled (415, 410) with delta (0, 0)
Screenshot: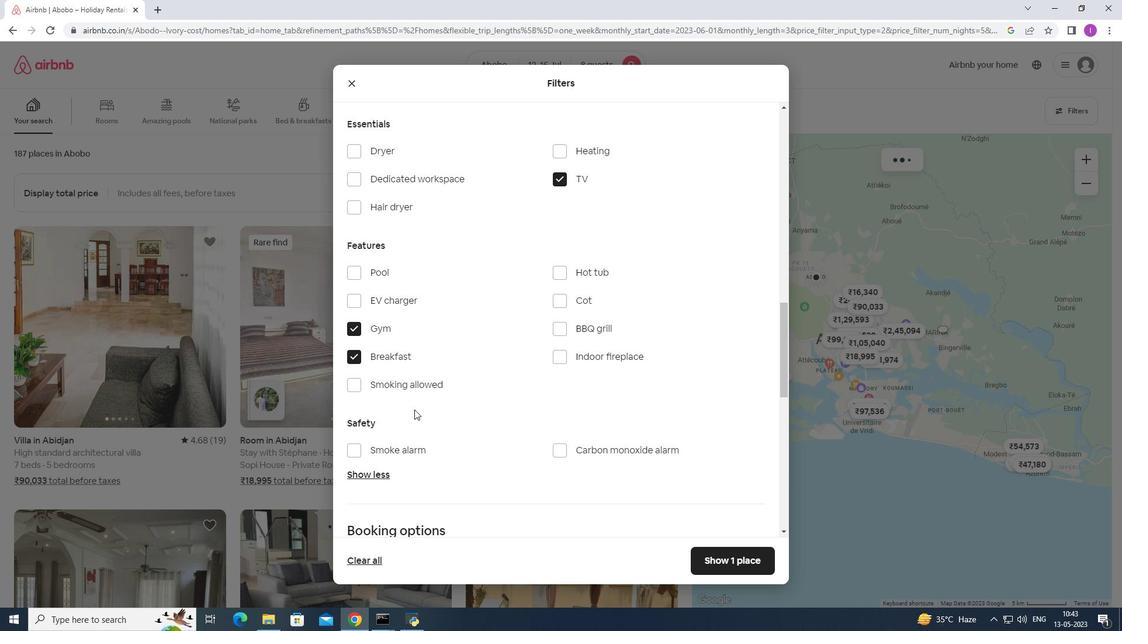 
Action: Mouse scrolled (415, 410) with delta (0, 0)
Screenshot: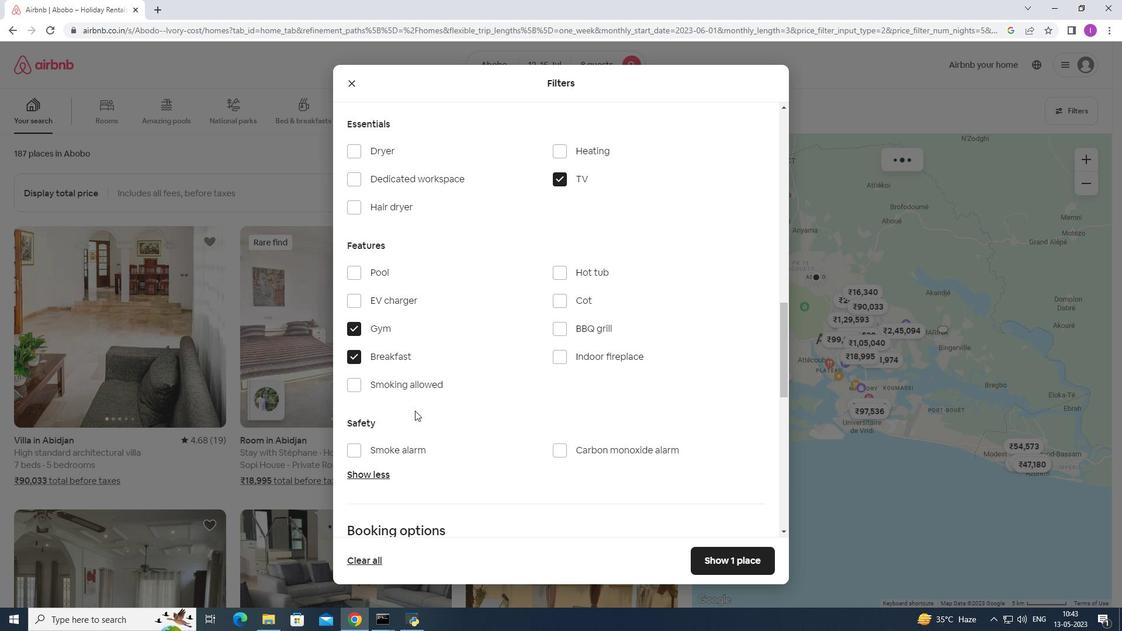 
Action: Mouse moved to (439, 405)
Screenshot: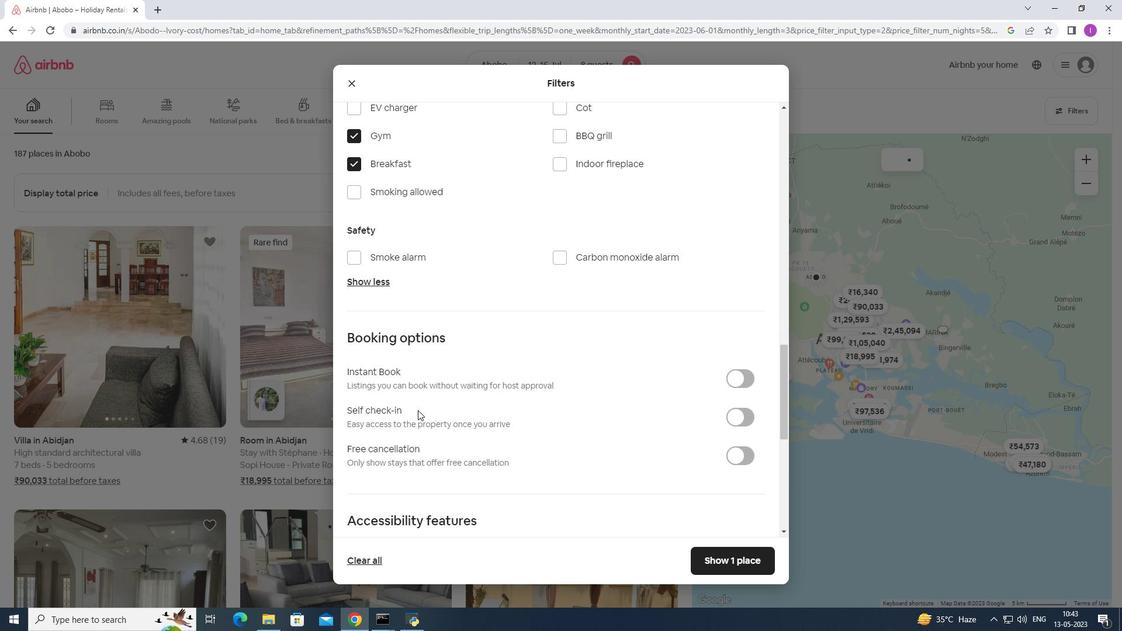 
Action: Mouse scrolled (439, 404) with delta (0, 0)
Screenshot: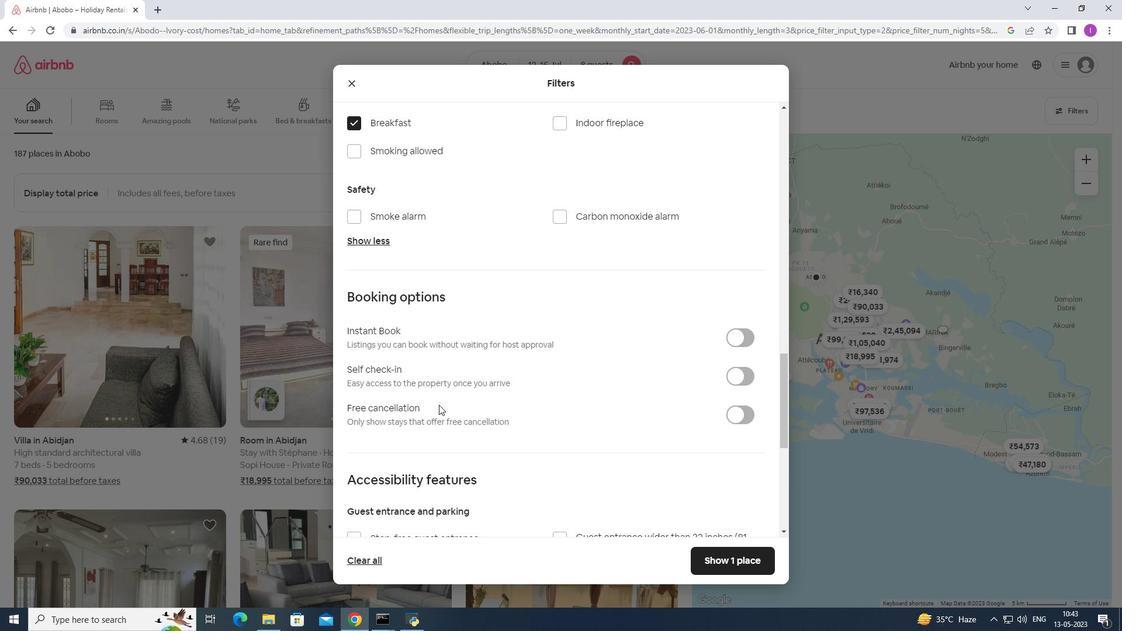 
Action: Mouse moved to (746, 318)
Screenshot: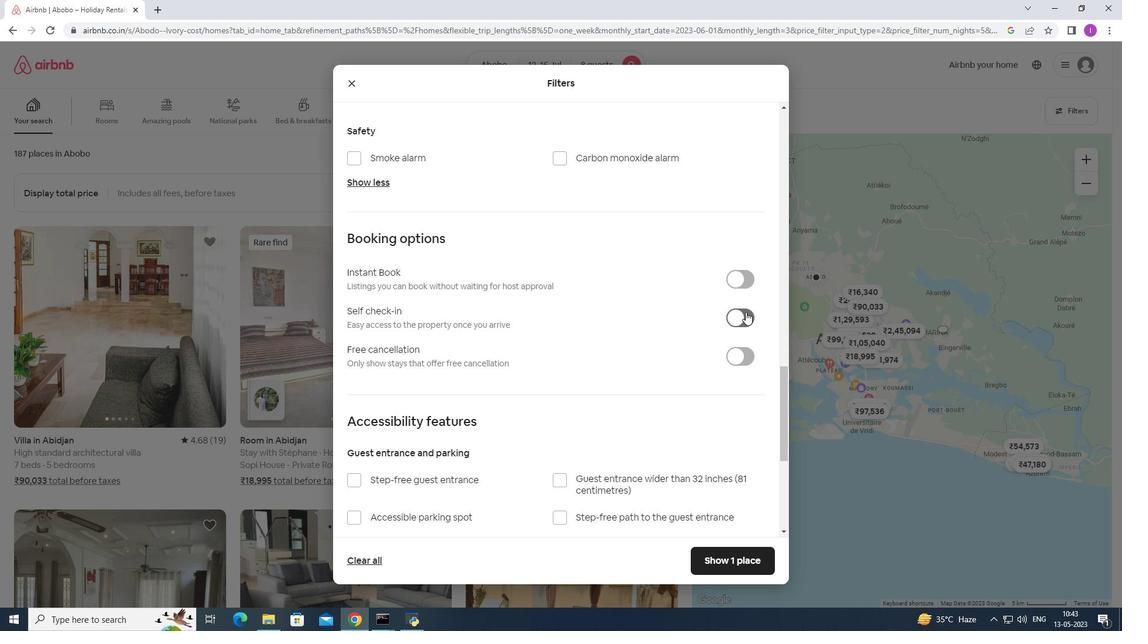 
Action: Mouse pressed left at (746, 318)
Screenshot: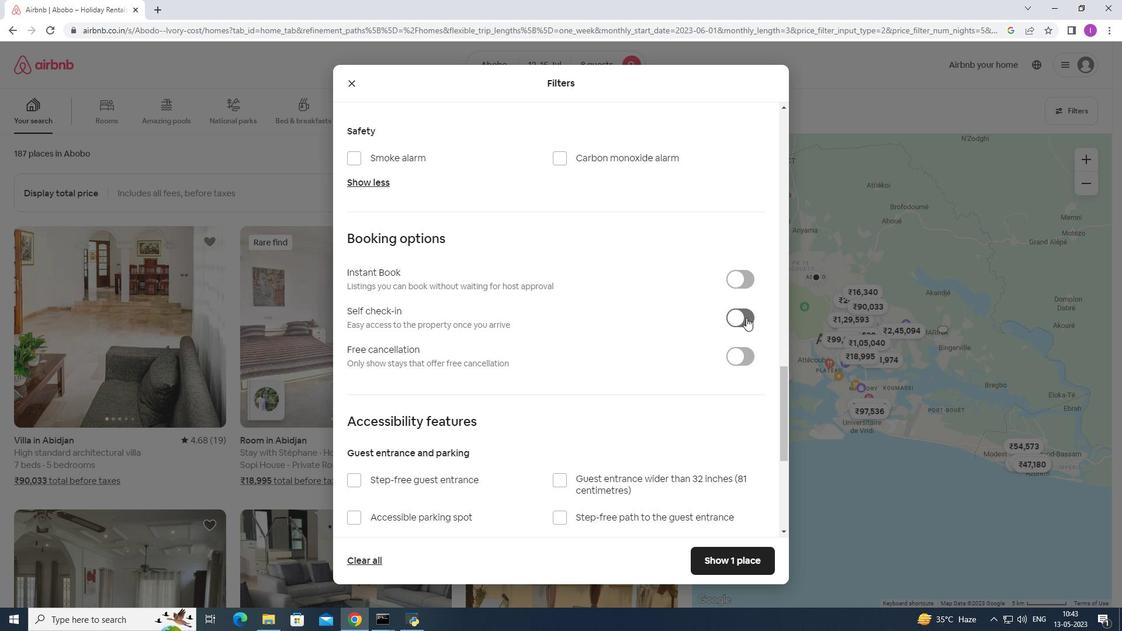 
Action: Mouse moved to (436, 398)
Screenshot: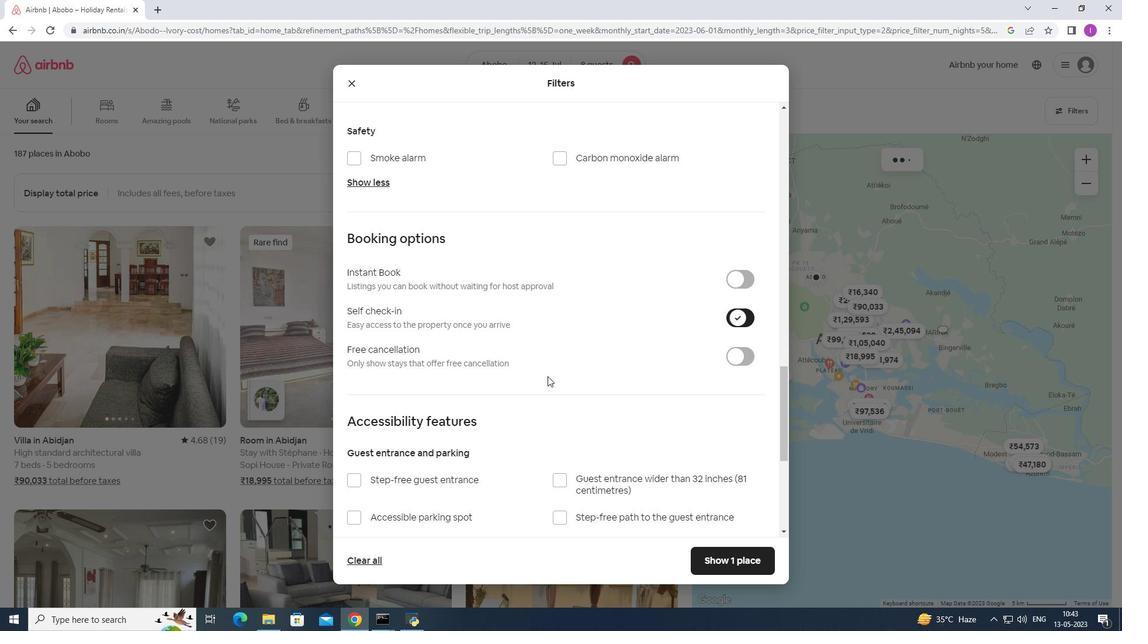 
Action: Mouse scrolled (436, 398) with delta (0, 0)
Screenshot: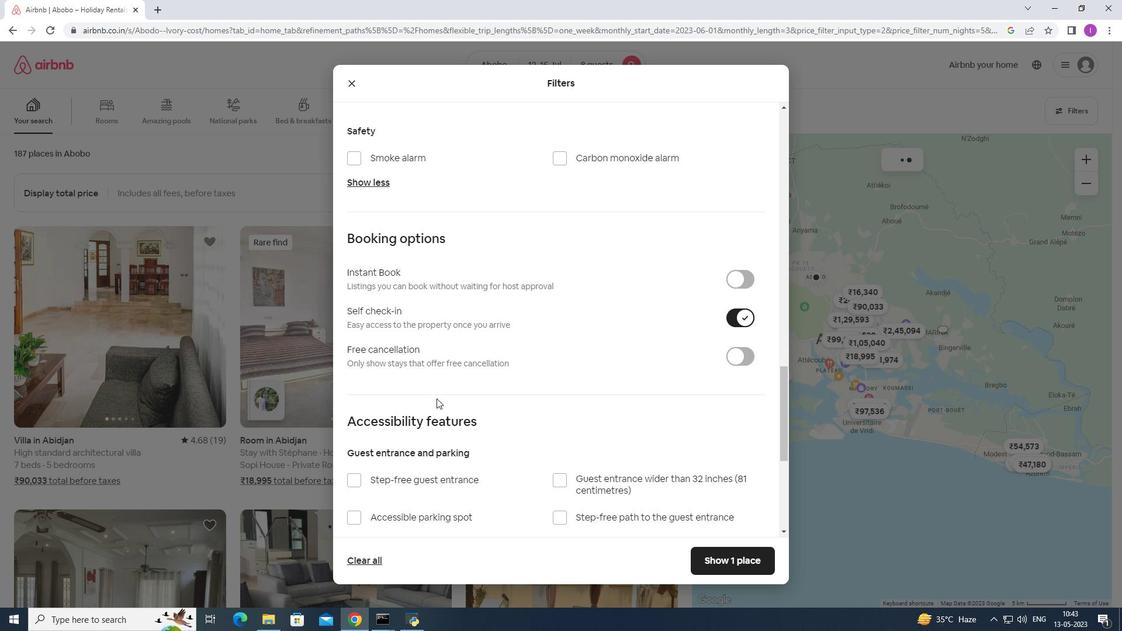 
Action: Mouse scrolled (436, 398) with delta (0, 0)
Screenshot: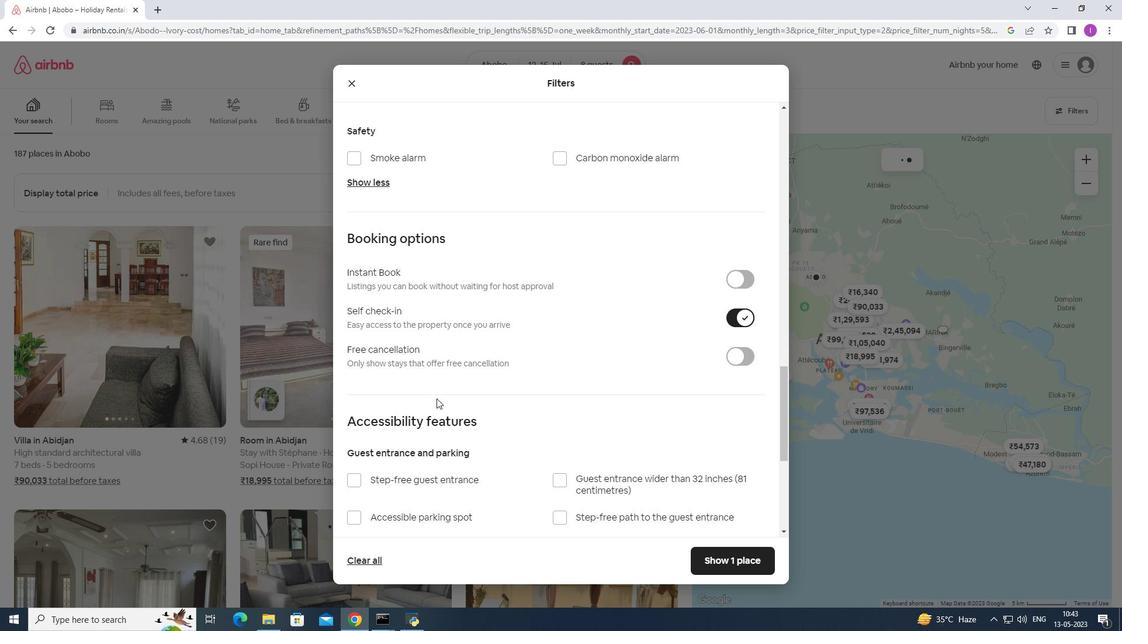
Action: Mouse moved to (436, 398)
Screenshot: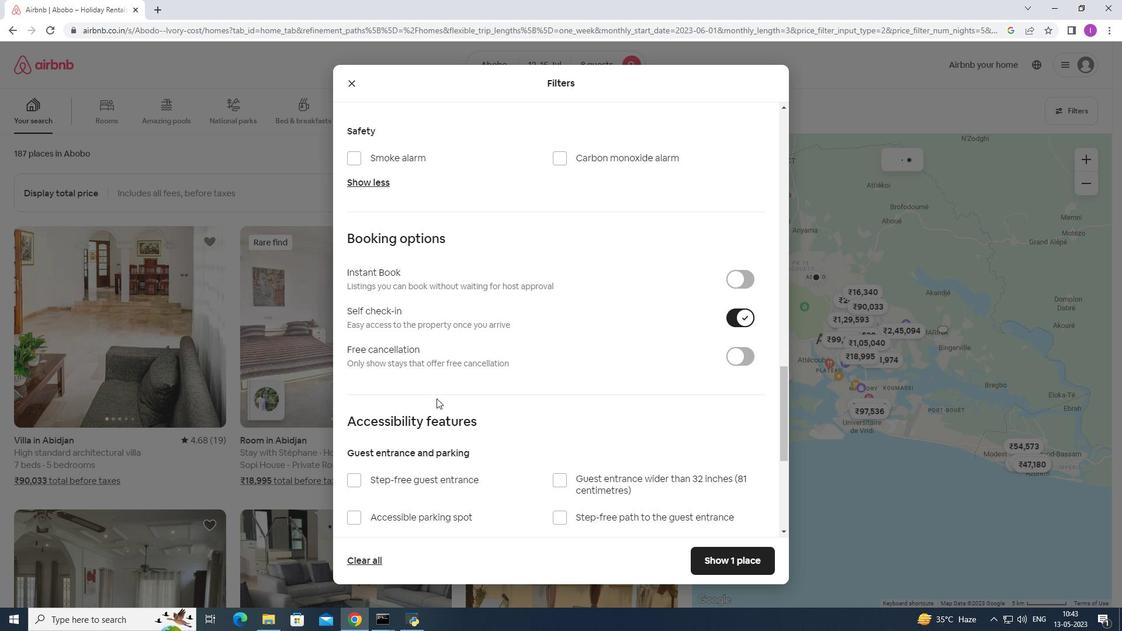 
Action: Mouse scrolled (436, 398) with delta (0, 0)
Screenshot: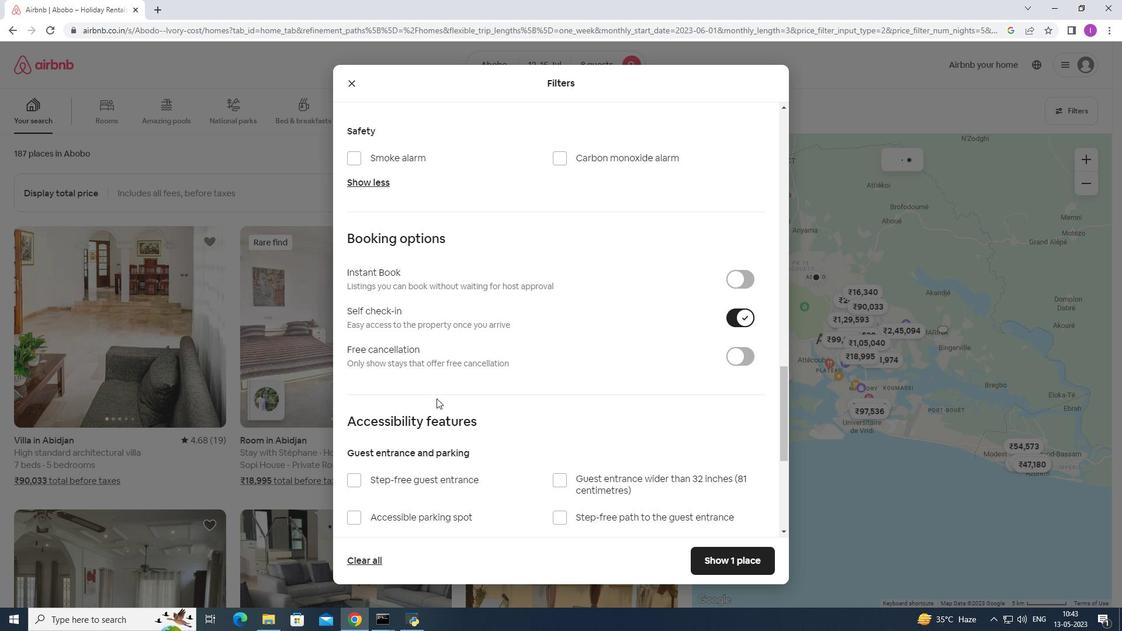 
Action: Mouse scrolled (436, 398) with delta (0, 0)
Screenshot: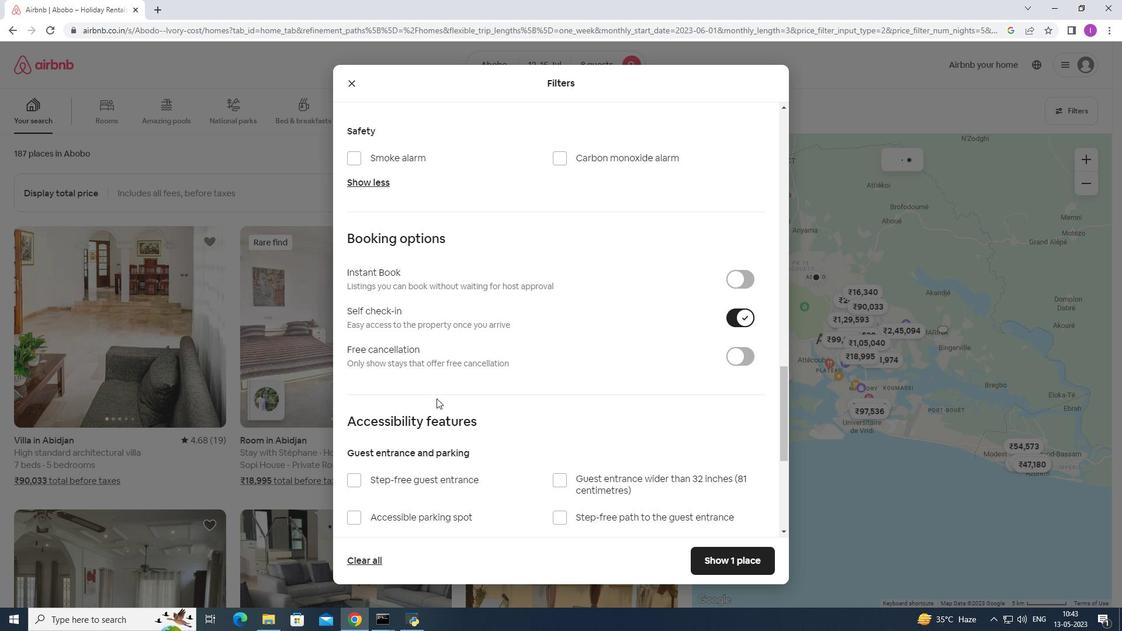 
Action: Mouse scrolled (436, 398) with delta (0, 0)
Screenshot: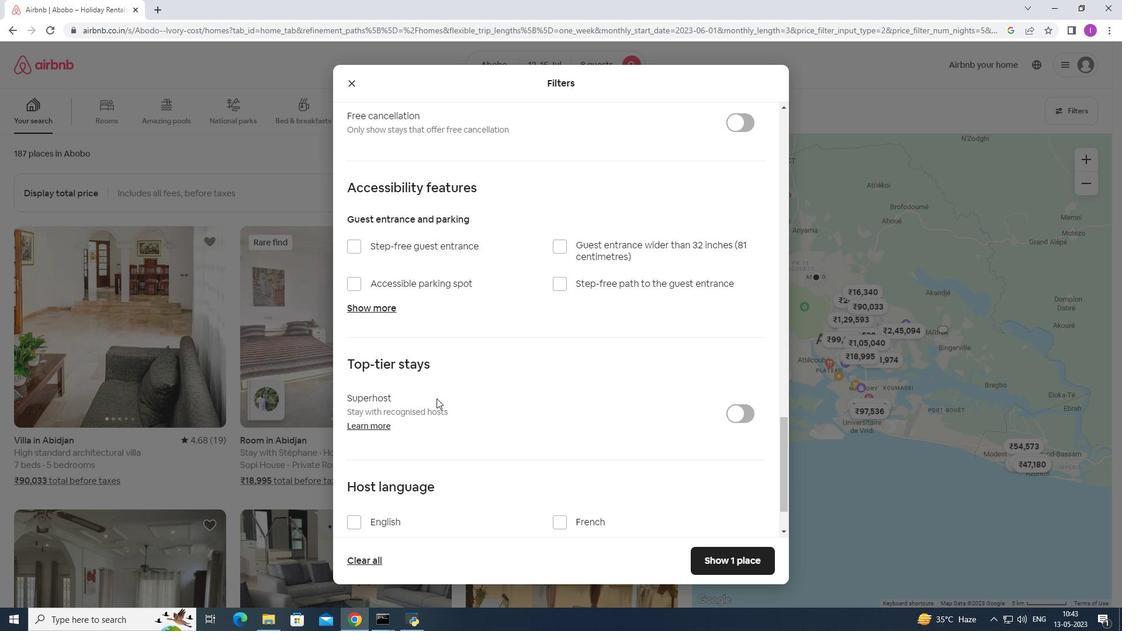 
Action: Mouse scrolled (436, 398) with delta (0, 0)
Screenshot: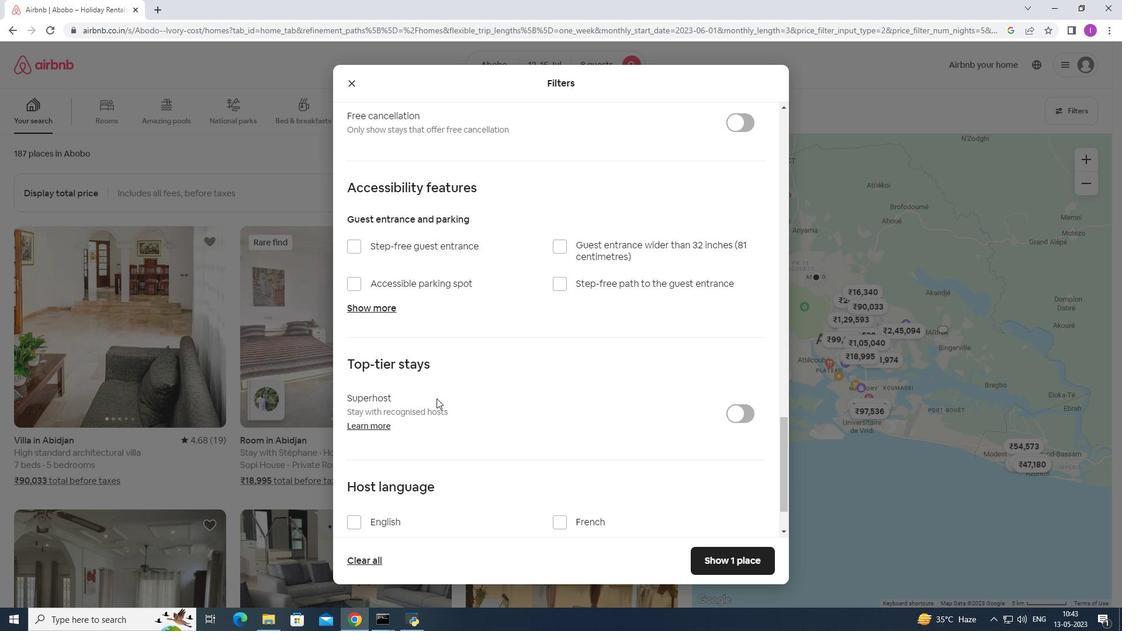 
Action: Mouse scrolled (436, 398) with delta (0, 0)
Screenshot: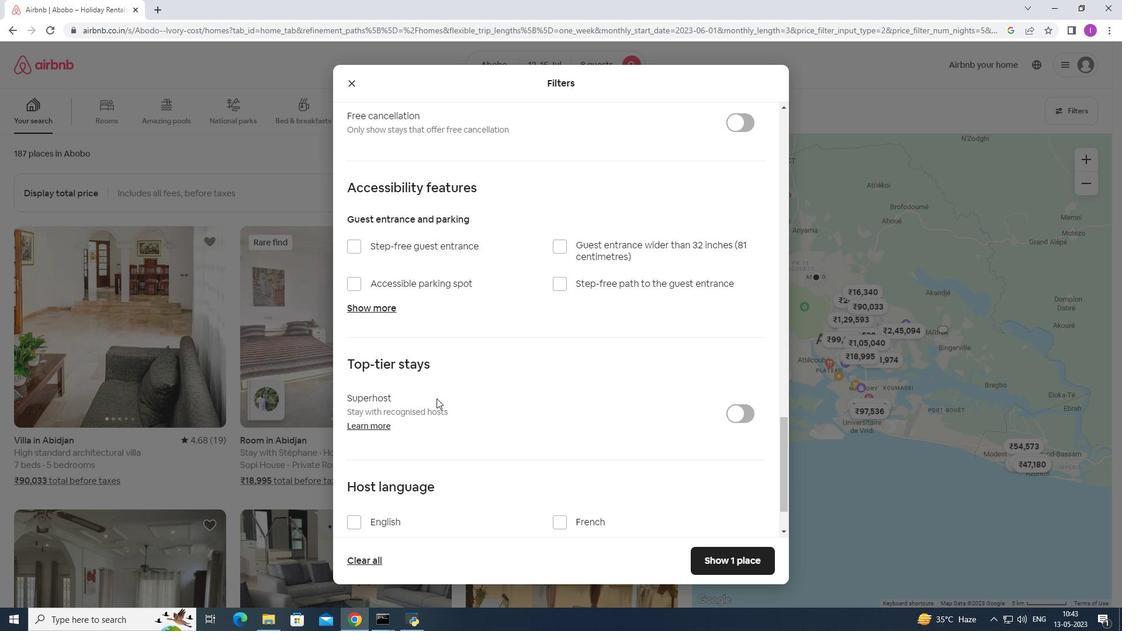 
Action: Mouse scrolled (436, 398) with delta (0, 0)
Screenshot: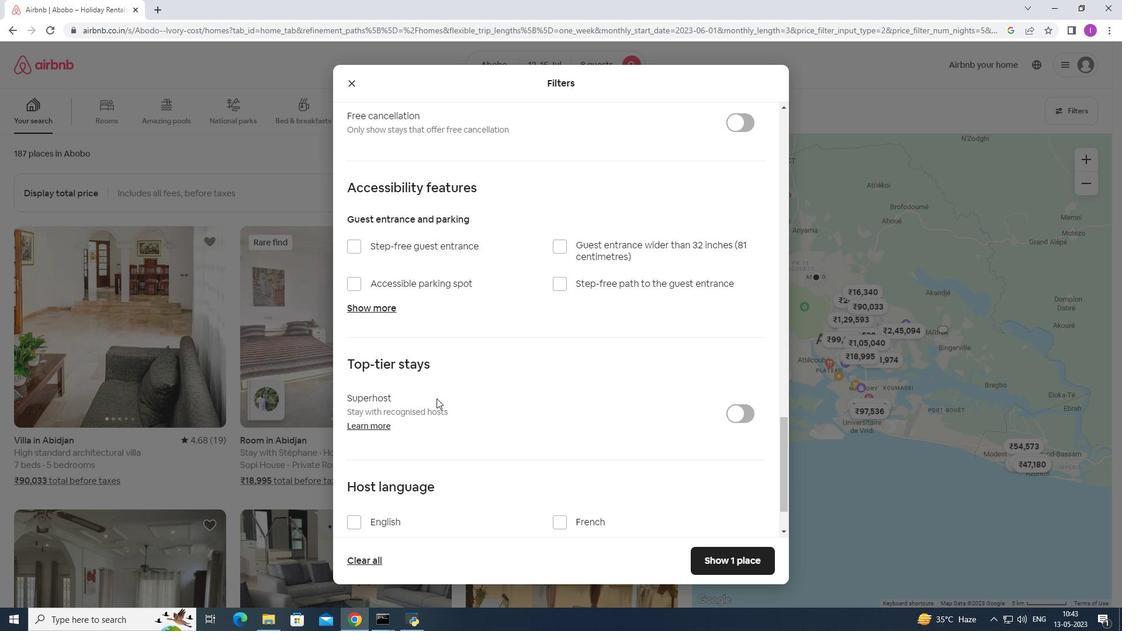
Action: Mouse scrolled (436, 398) with delta (0, 0)
Screenshot: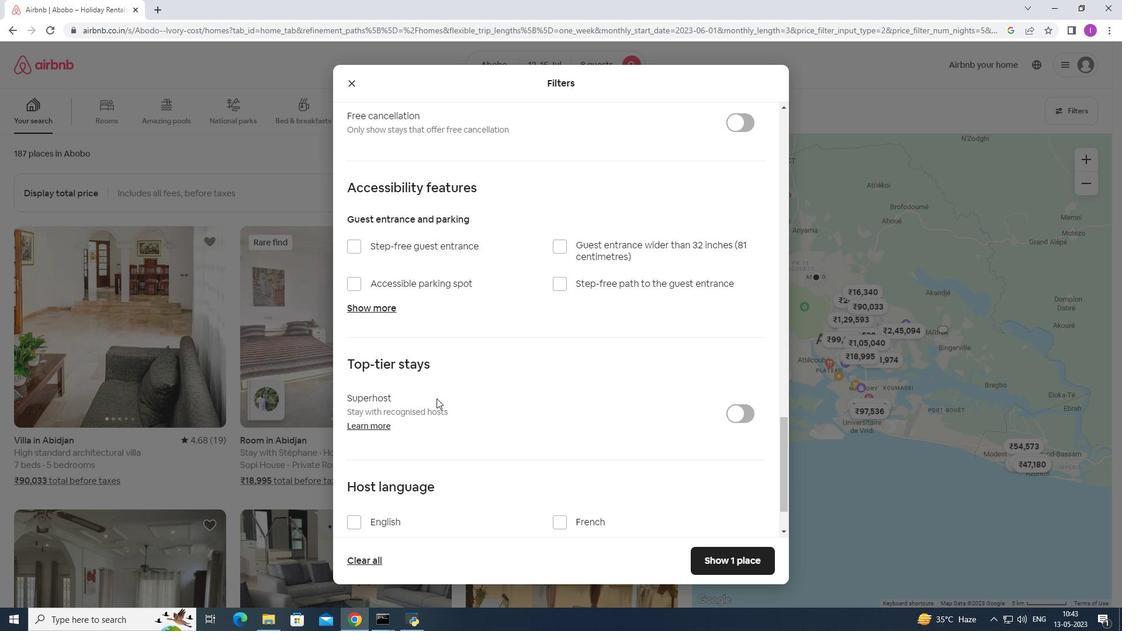 
Action: Mouse scrolled (436, 398) with delta (0, 0)
Screenshot: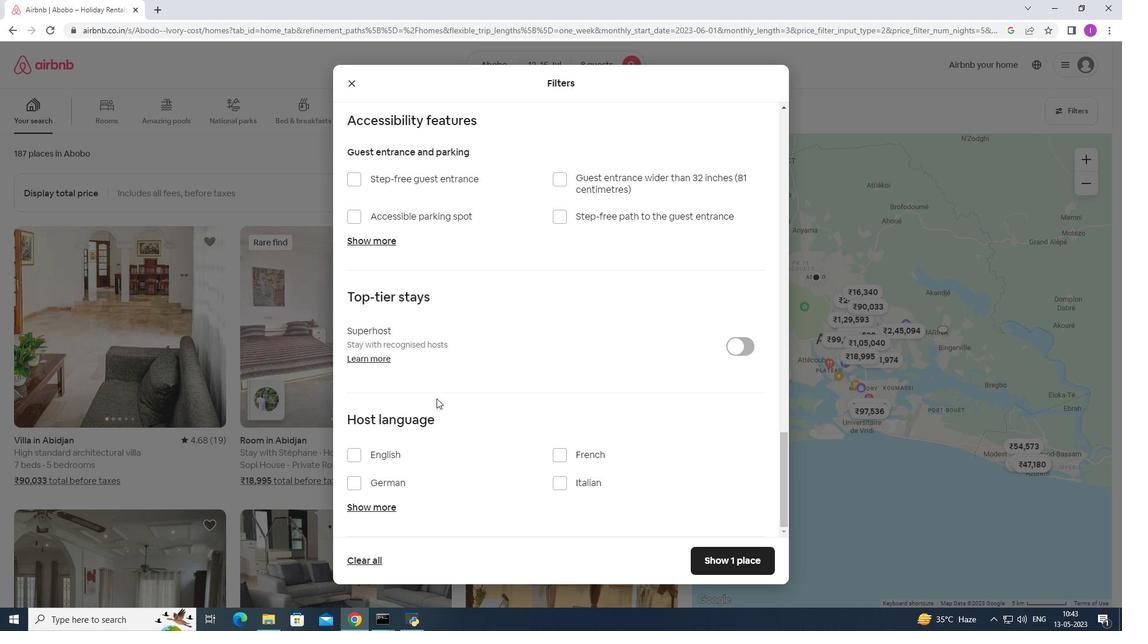 
Action: Mouse scrolled (436, 398) with delta (0, 0)
Screenshot: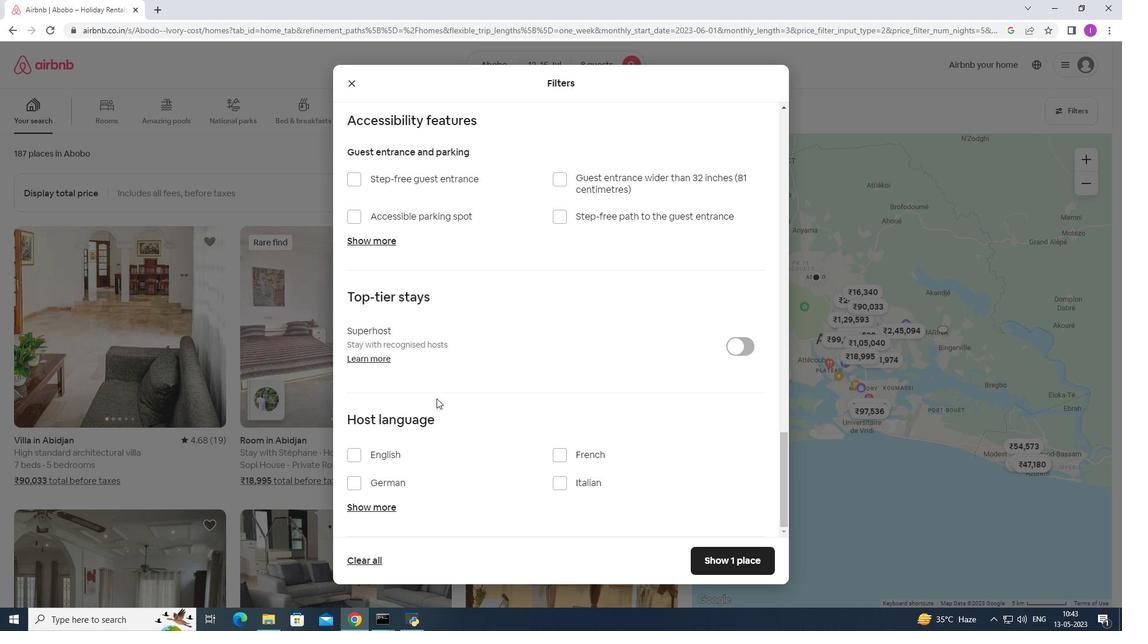 
Action: Mouse scrolled (436, 398) with delta (0, 0)
Screenshot: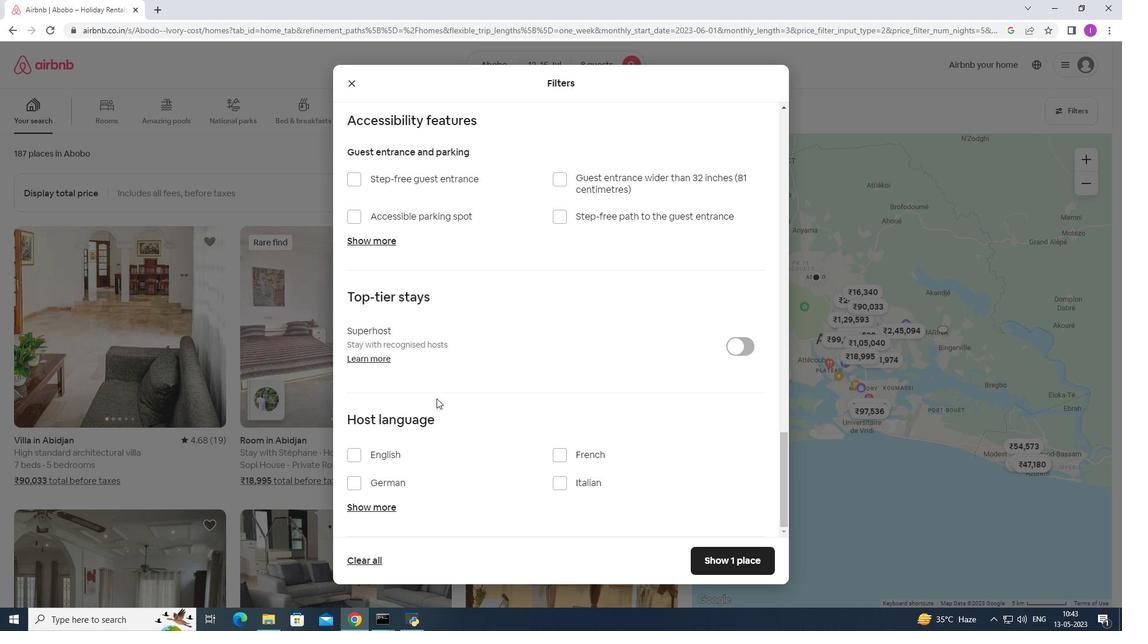 
Action: Mouse scrolled (436, 398) with delta (0, 0)
Screenshot: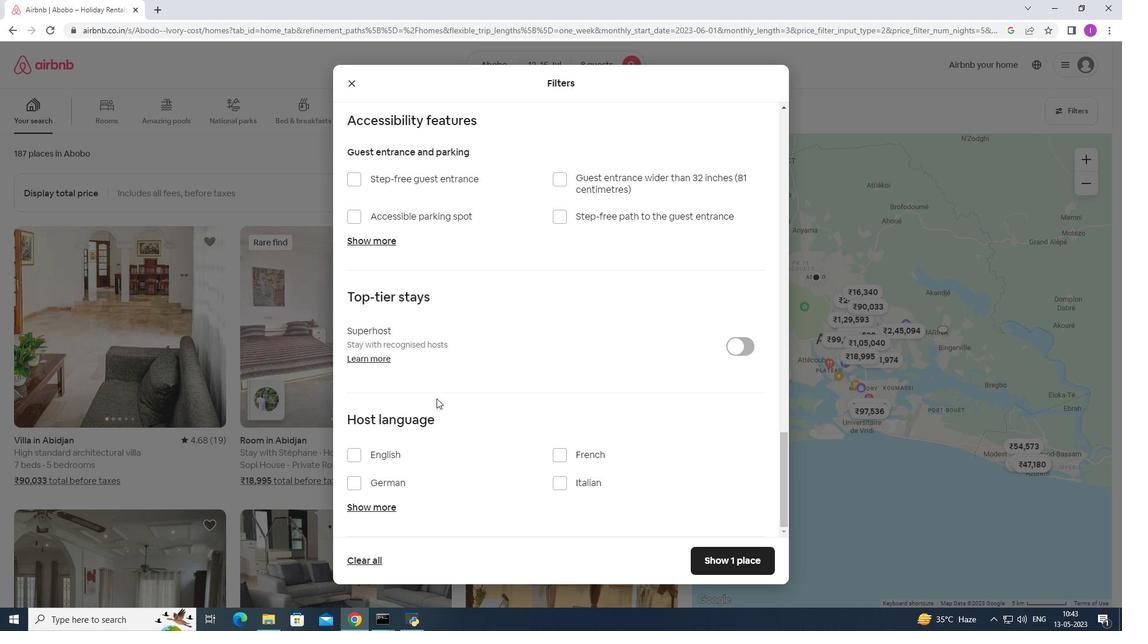 
Action: Mouse scrolled (436, 398) with delta (0, 0)
Screenshot: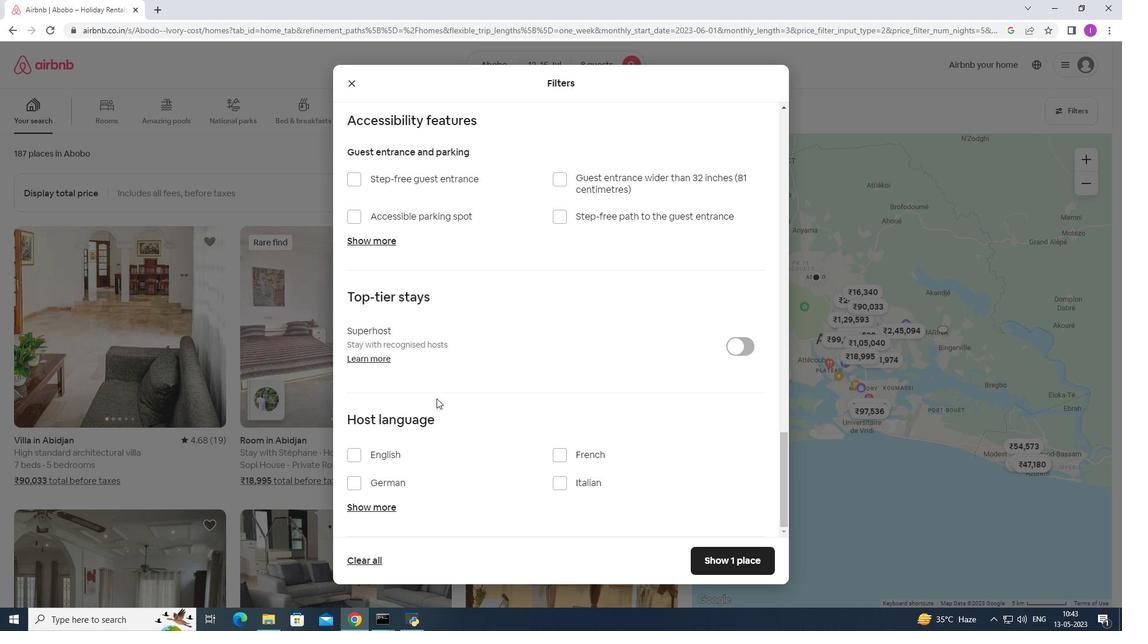 
Action: Mouse moved to (358, 454)
Screenshot: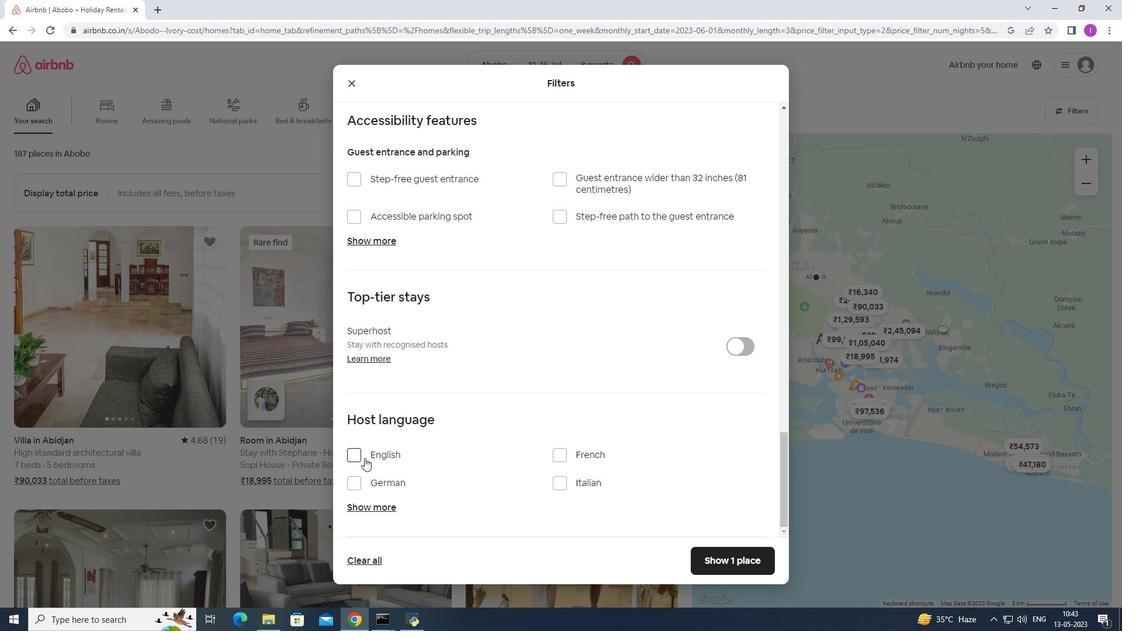 
Action: Mouse pressed left at (358, 454)
Screenshot: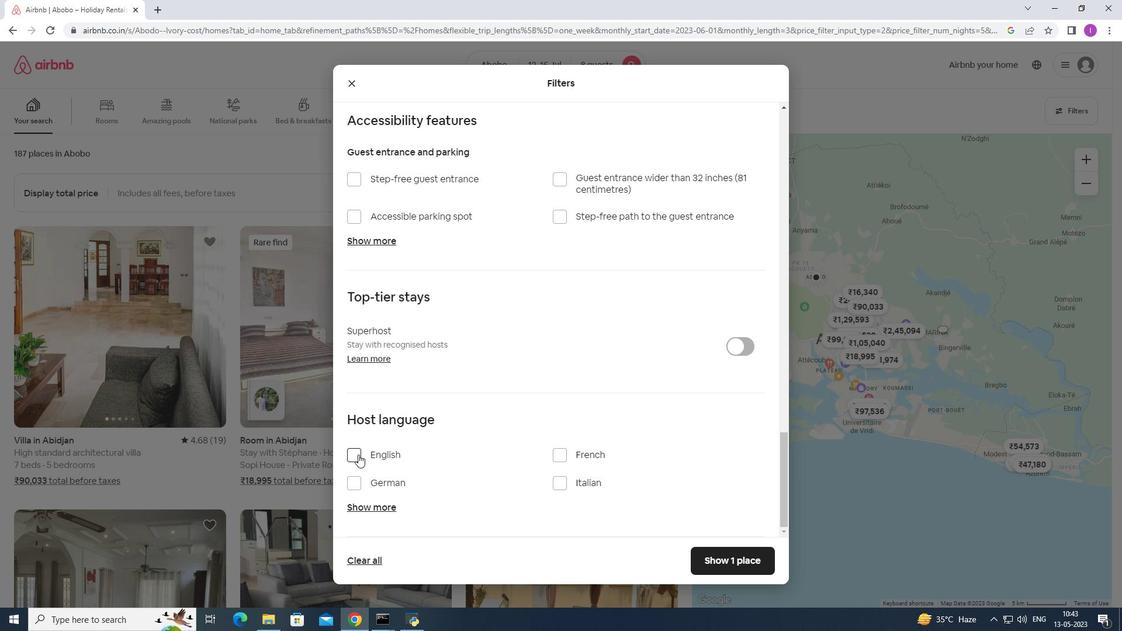 
Action: Mouse moved to (731, 567)
Screenshot: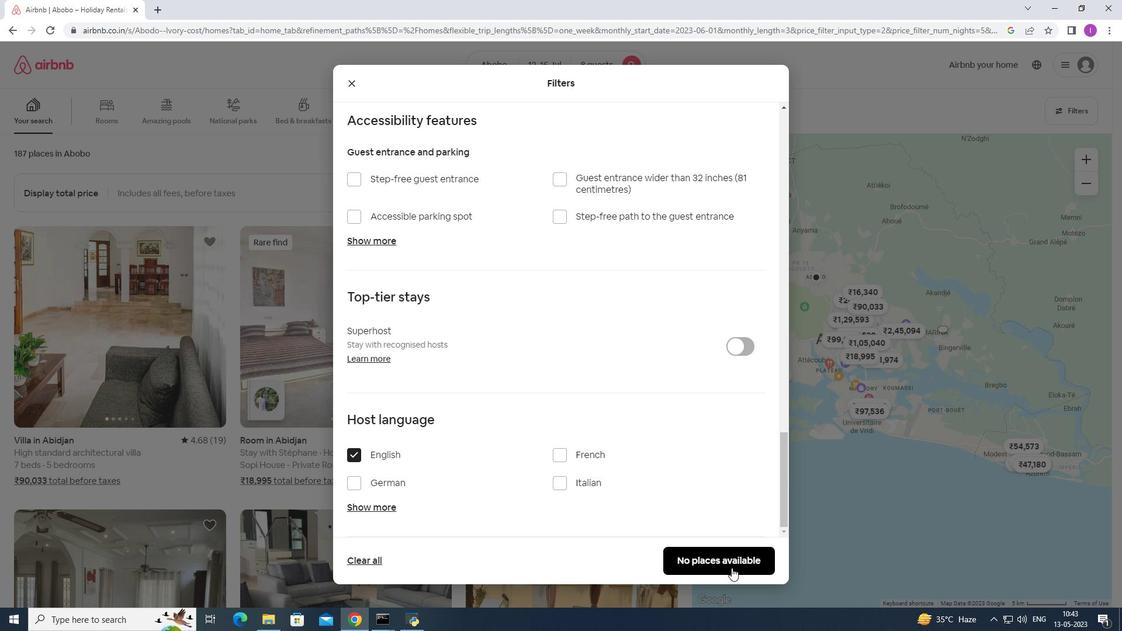 
Action: Mouse pressed left at (731, 567)
Screenshot: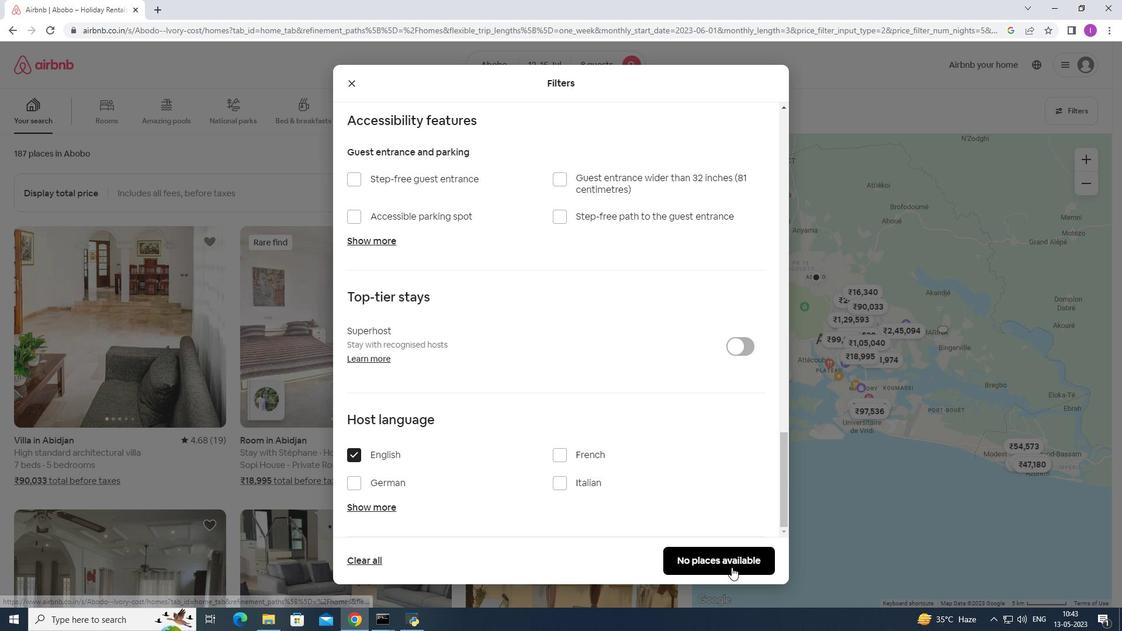 
Action: Mouse moved to (727, 561)
Screenshot: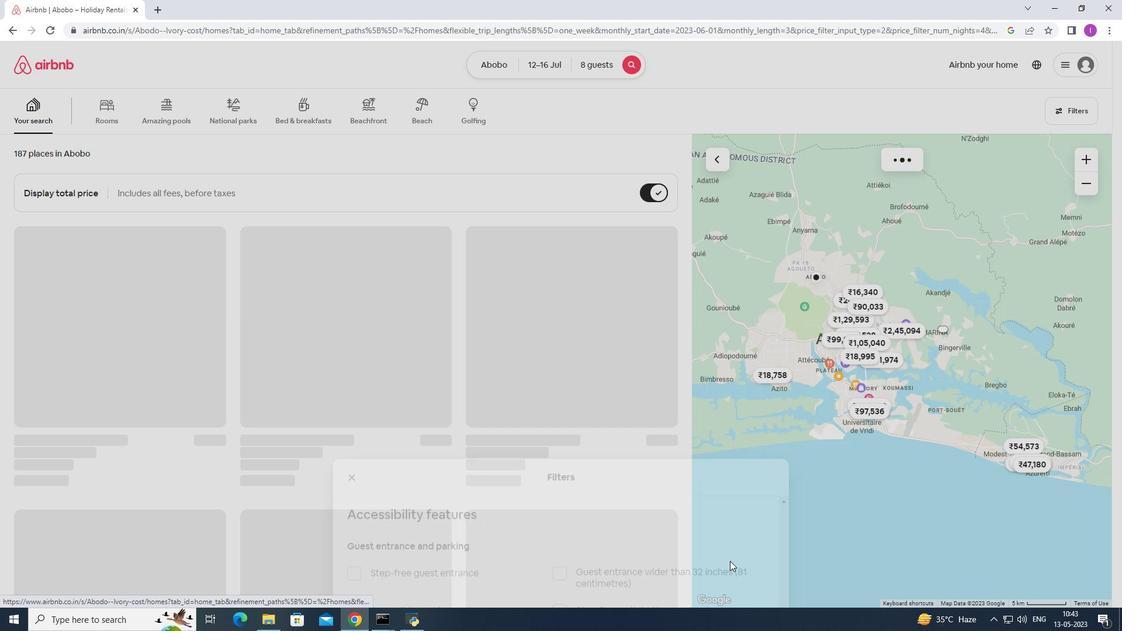 
